 Task: Find connections with filter location Itaboraí with filter topic #innovationwith filter profile language German with filter current company Alantra with filter school GALGOTIA S COLLEGE OF ENGINEERING AND TECHNOLOGY, GREATER NOIDA with filter industry Architectural and Structural Metal Manufacturing with filter service category Health Insurance with filter keywords title Heavy Equipment Operator
Action: Mouse moved to (622, 112)
Screenshot: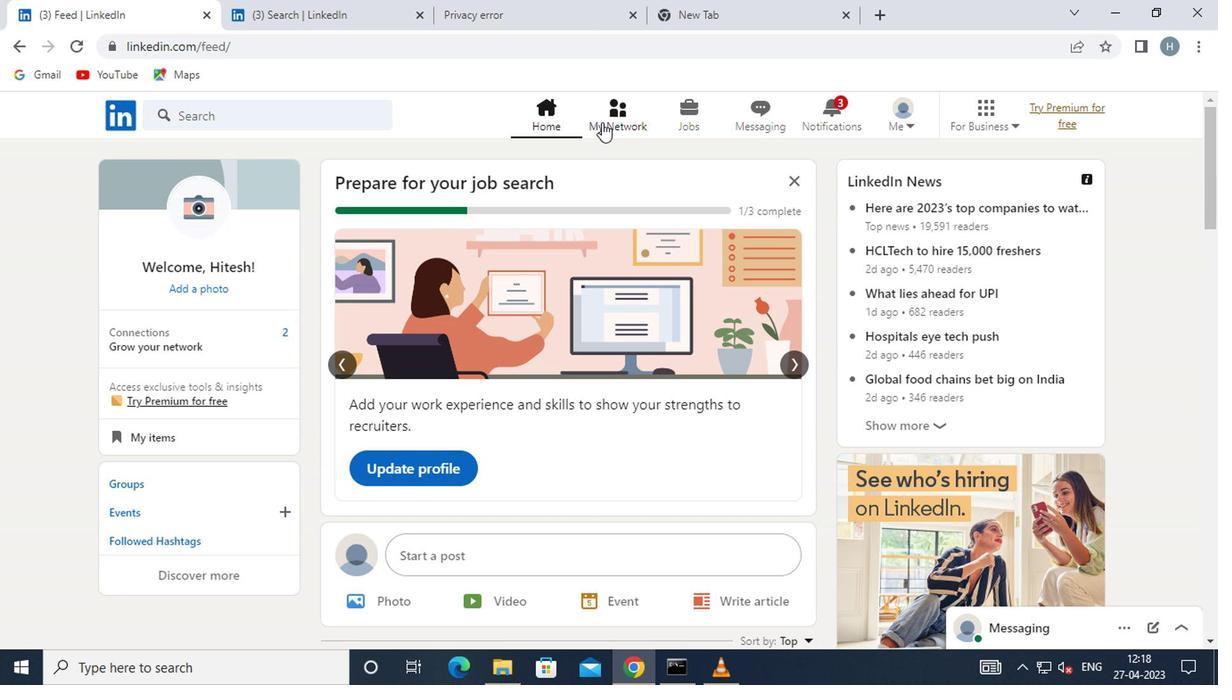 
Action: Mouse pressed left at (622, 112)
Screenshot: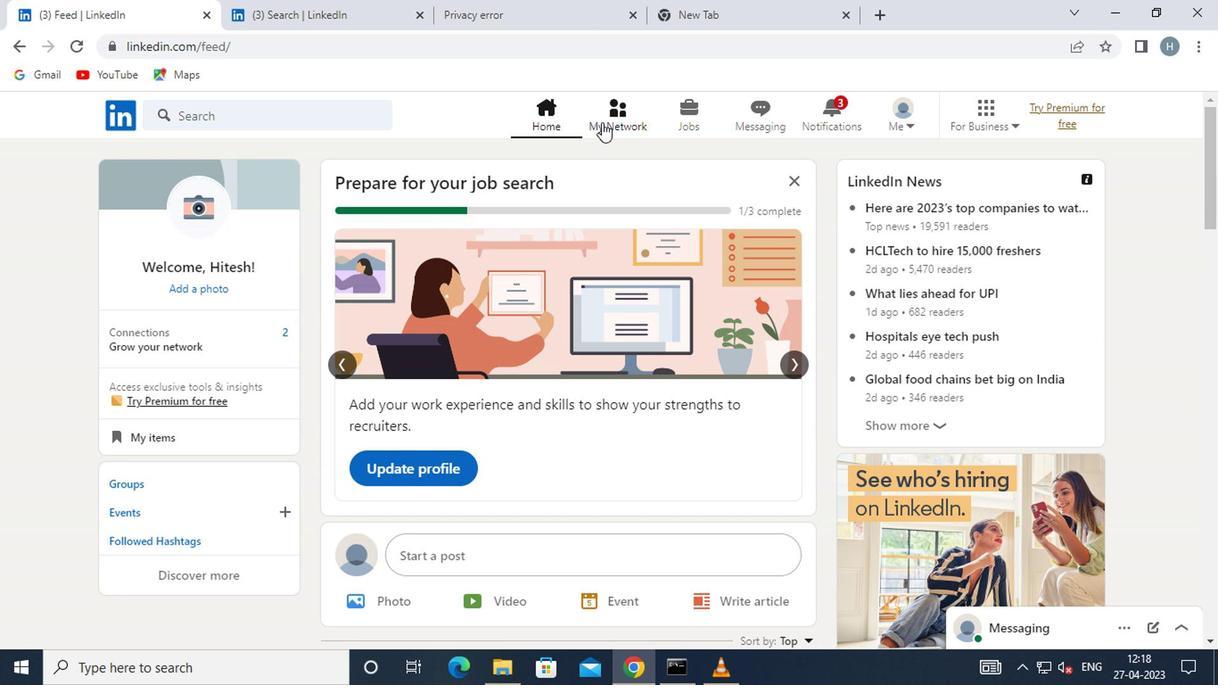 
Action: Mouse moved to (279, 210)
Screenshot: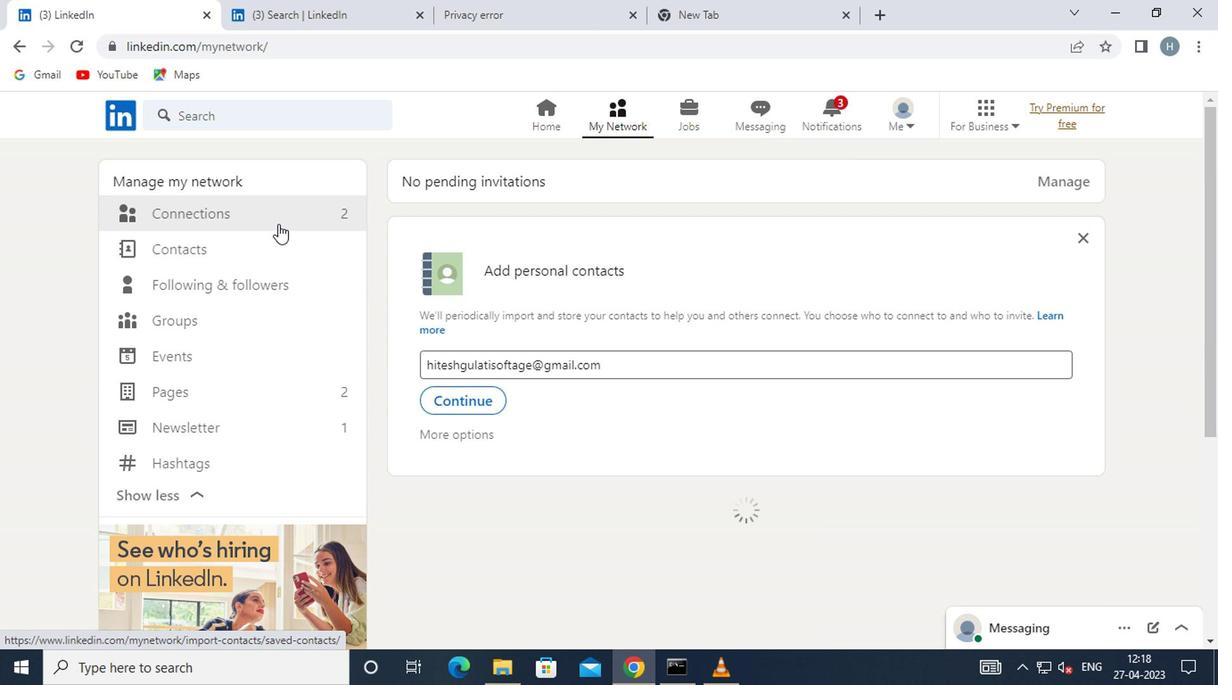 
Action: Mouse pressed left at (279, 210)
Screenshot: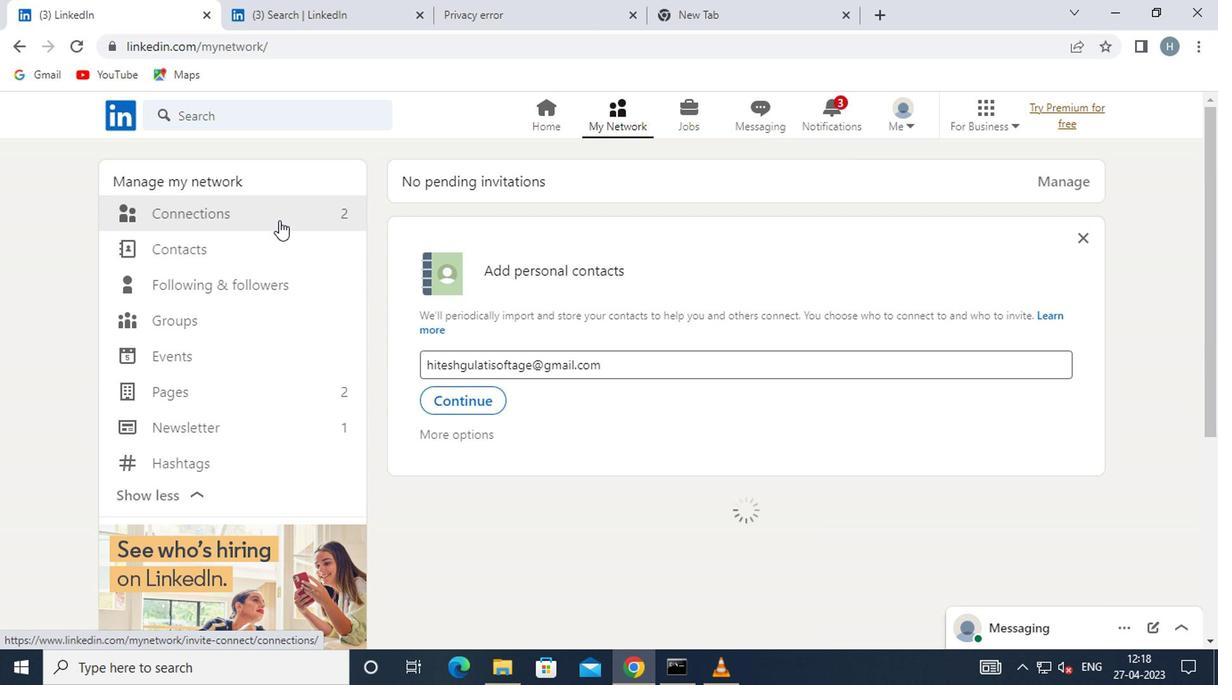 
Action: Mouse moved to (743, 211)
Screenshot: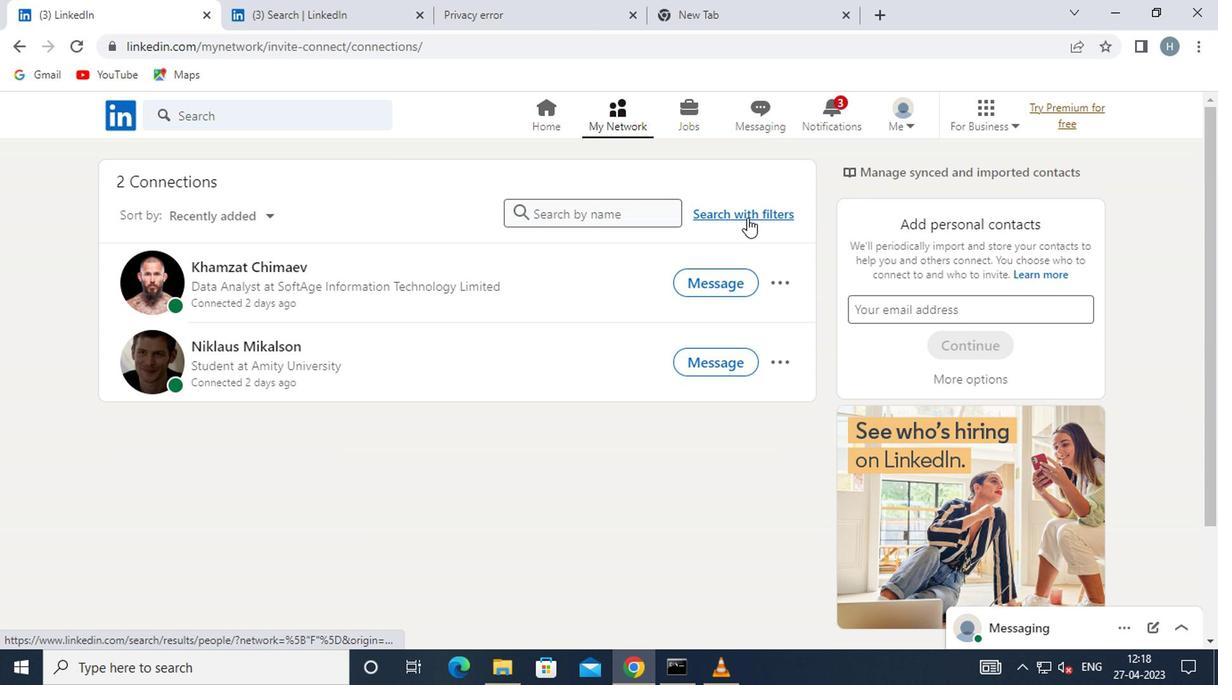 
Action: Mouse pressed left at (743, 211)
Screenshot: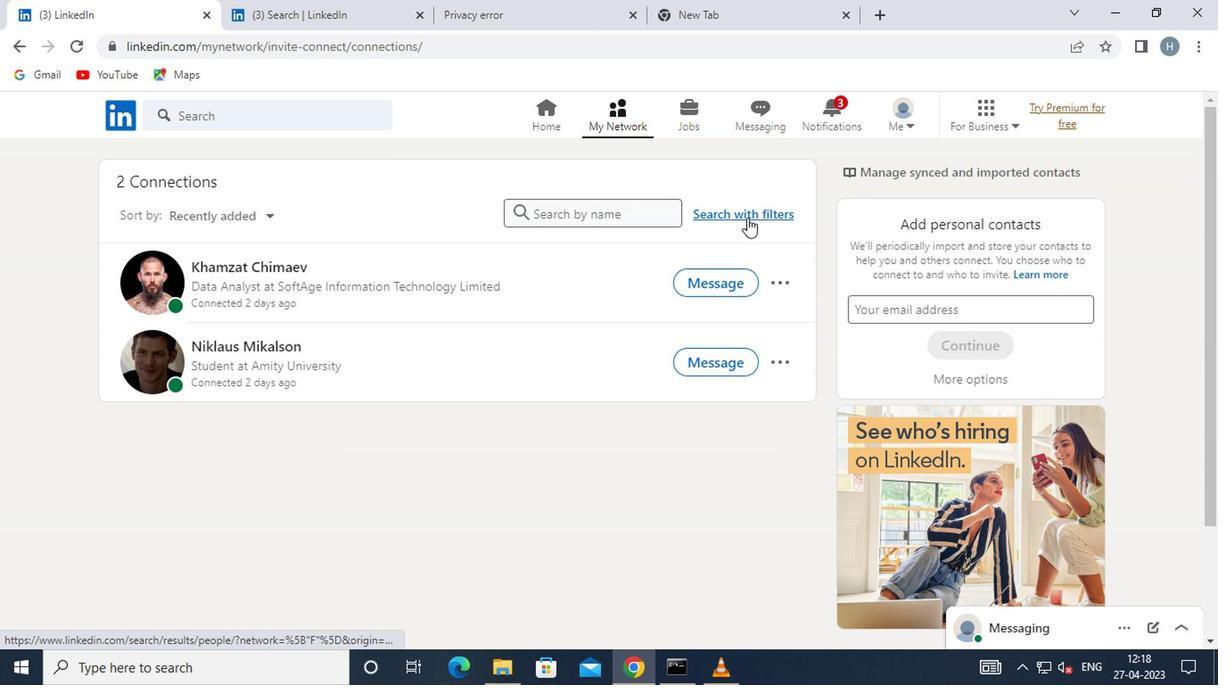 
Action: Mouse moved to (668, 161)
Screenshot: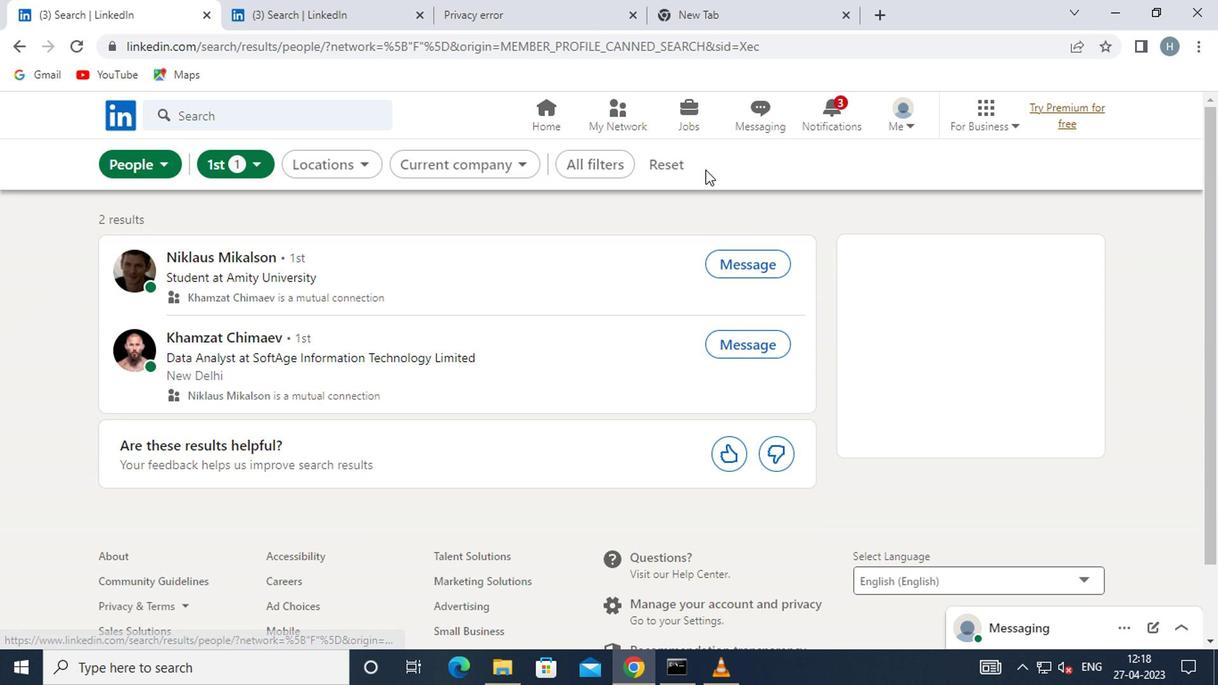 
Action: Mouse pressed left at (668, 161)
Screenshot: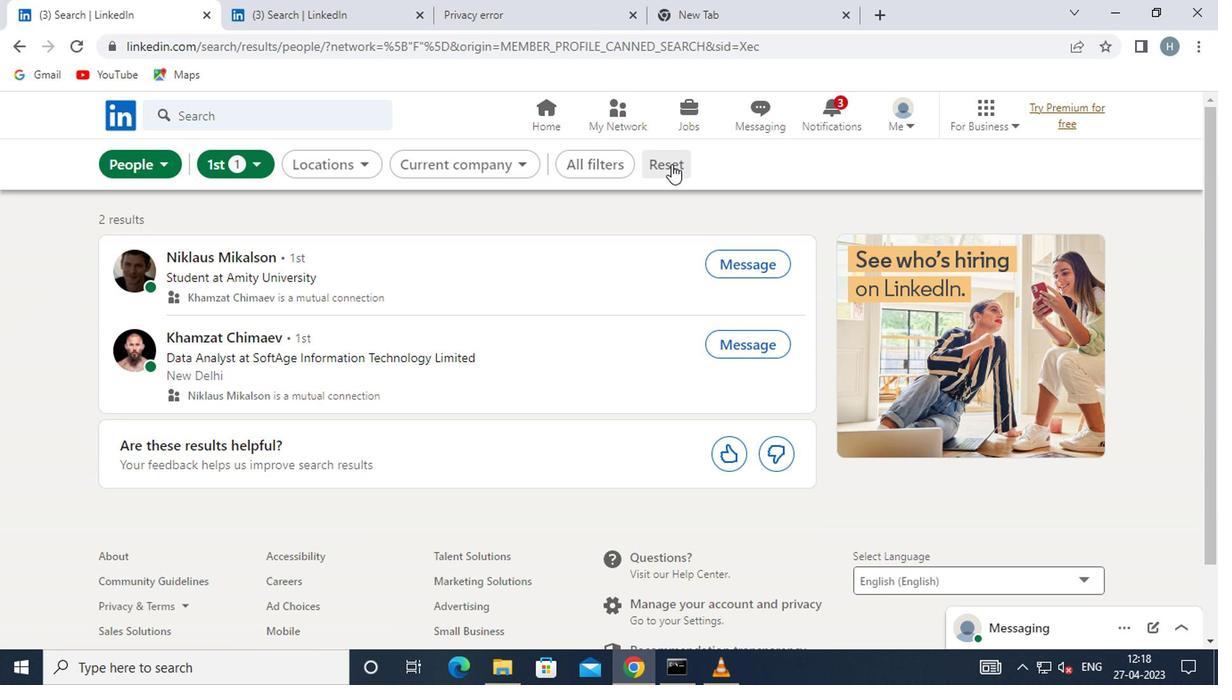 
Action: Mouse moved to (654, 161)
Screenshot: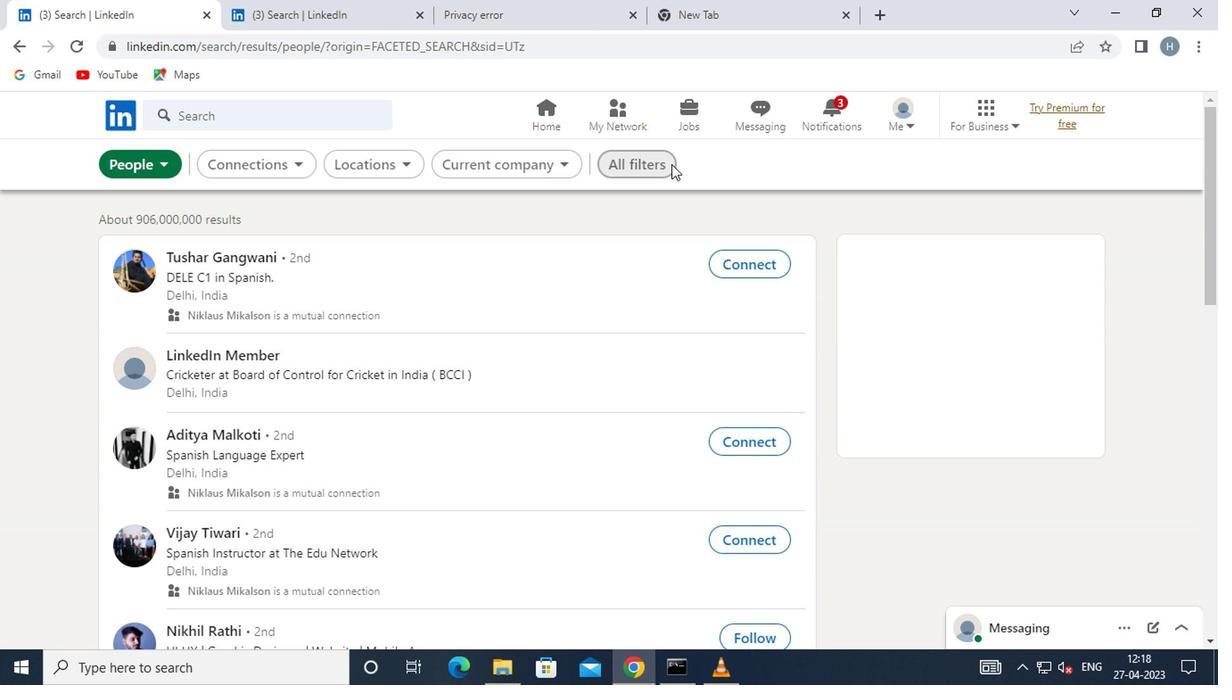 
Action: Mouse pressed left at (654, 161)
Screenshot: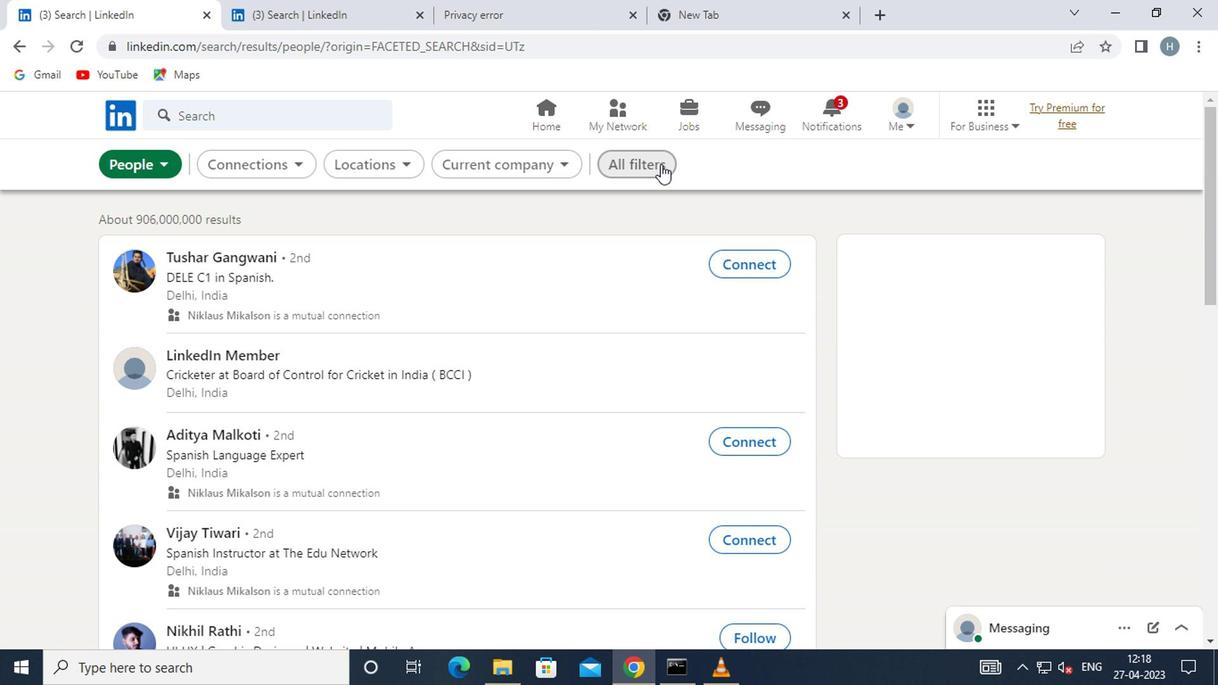 
Action: Mouse moved to (846, 290)
Screenshot: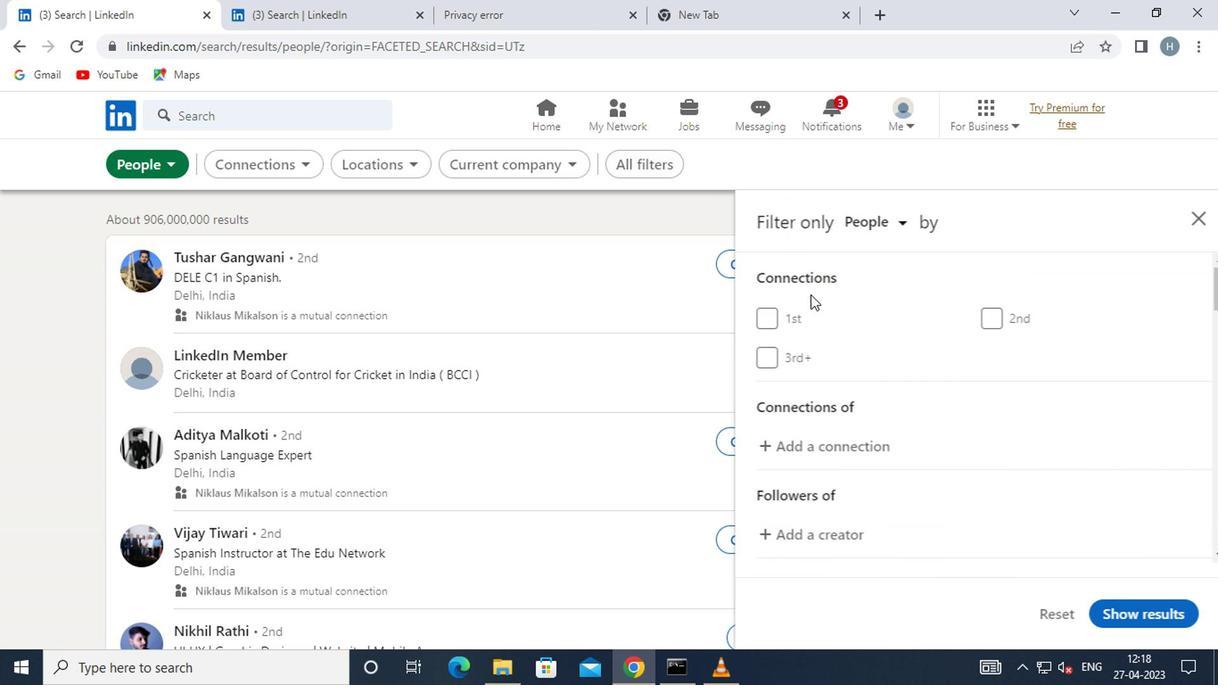 
Action: Mouse scrolled (846, 290) with delta (0, 0)
Screenshot: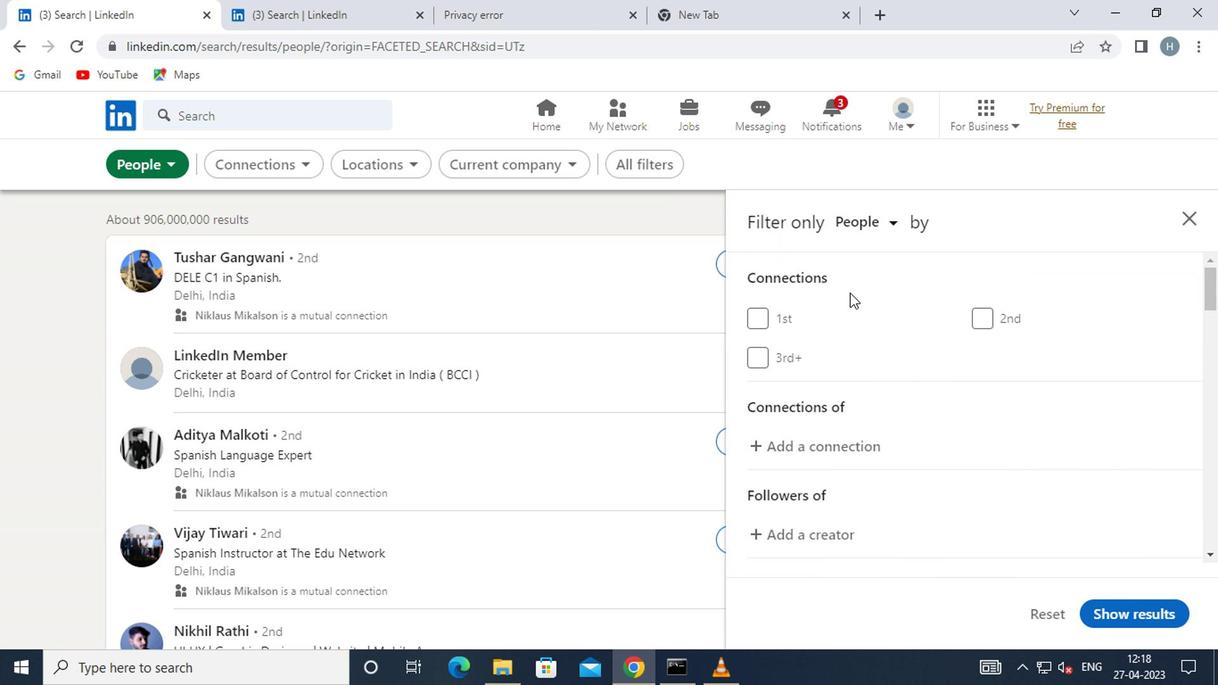 
Action: Mouse moved to (846, 294)
Screenshot: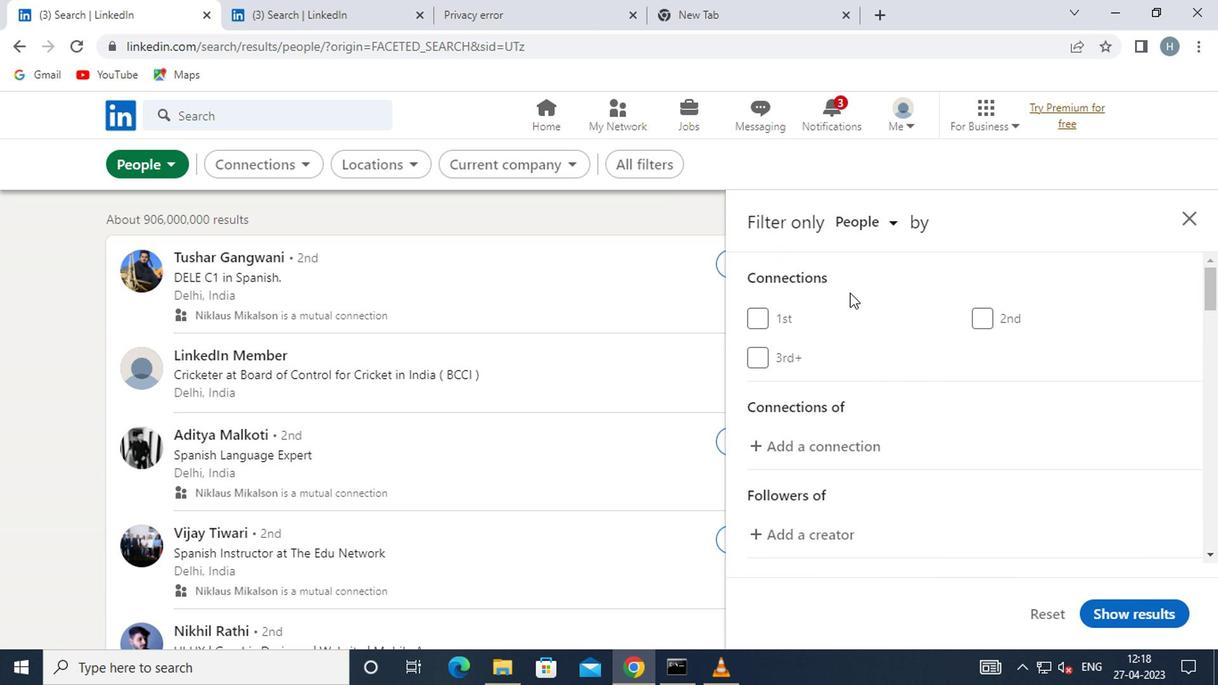 
Action: Mouse scrolled (846, 293) with delta (0, 0)
Screenshot: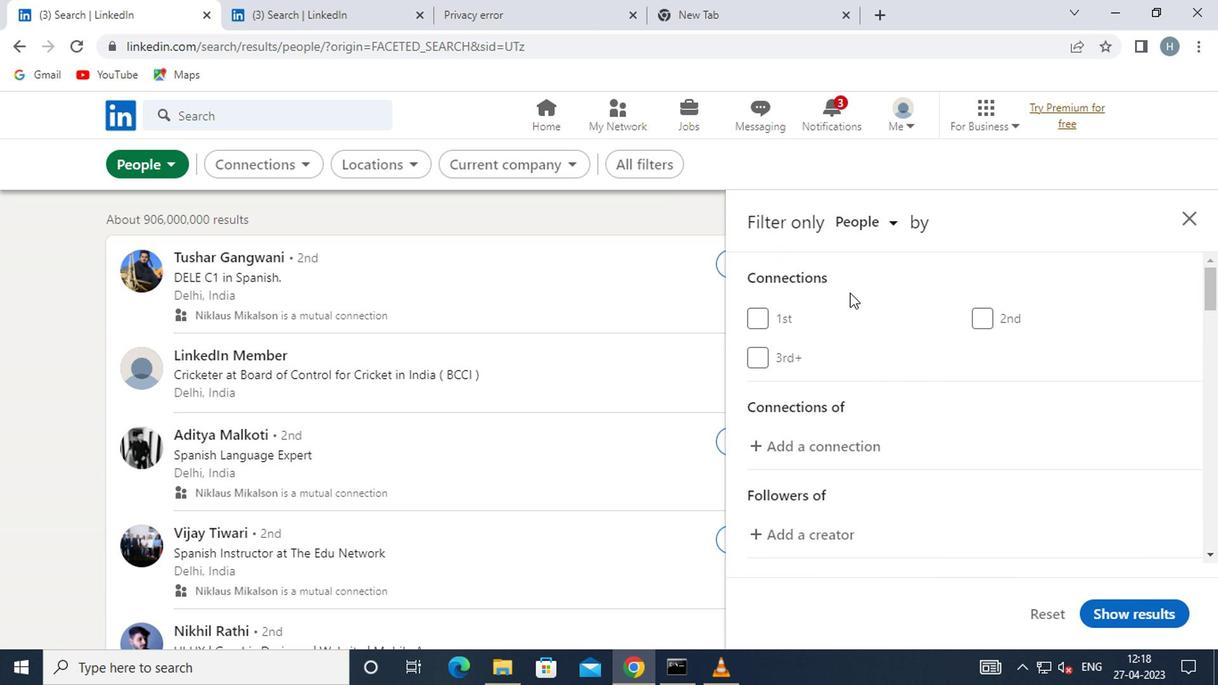 
Action: Mouse scrolled (846, 293) with delta (0, 0)
Screenshot: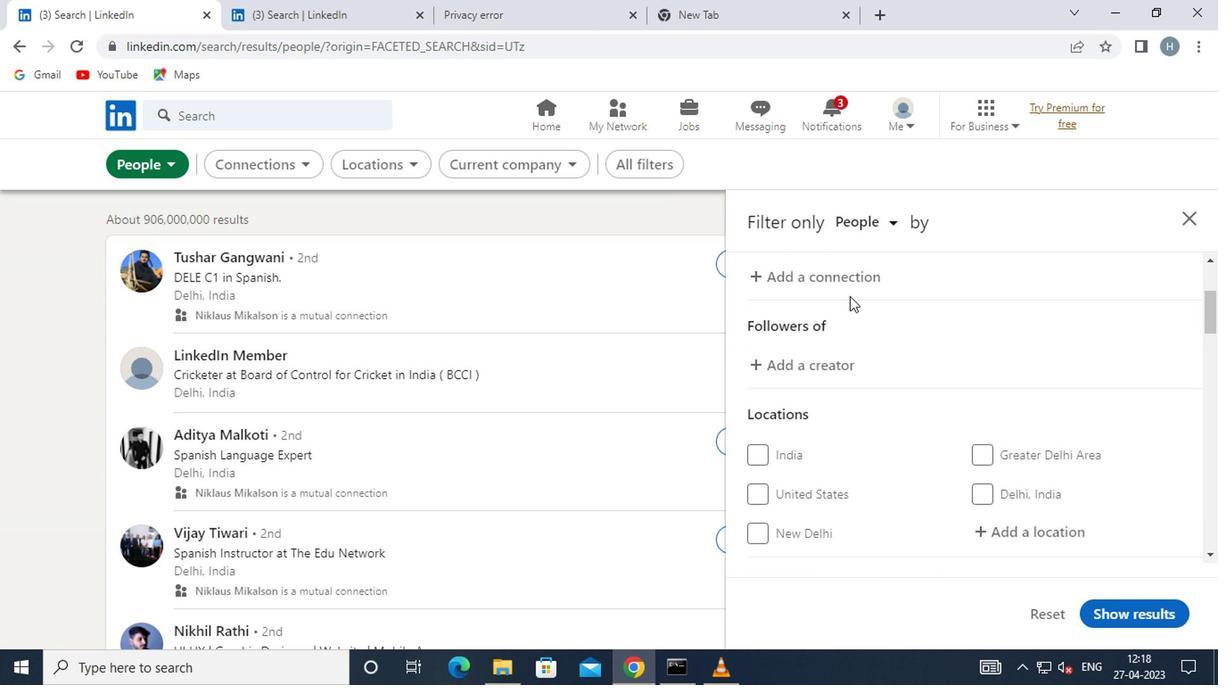 
Action: Mouse moved to (993, 431)
Screenshot: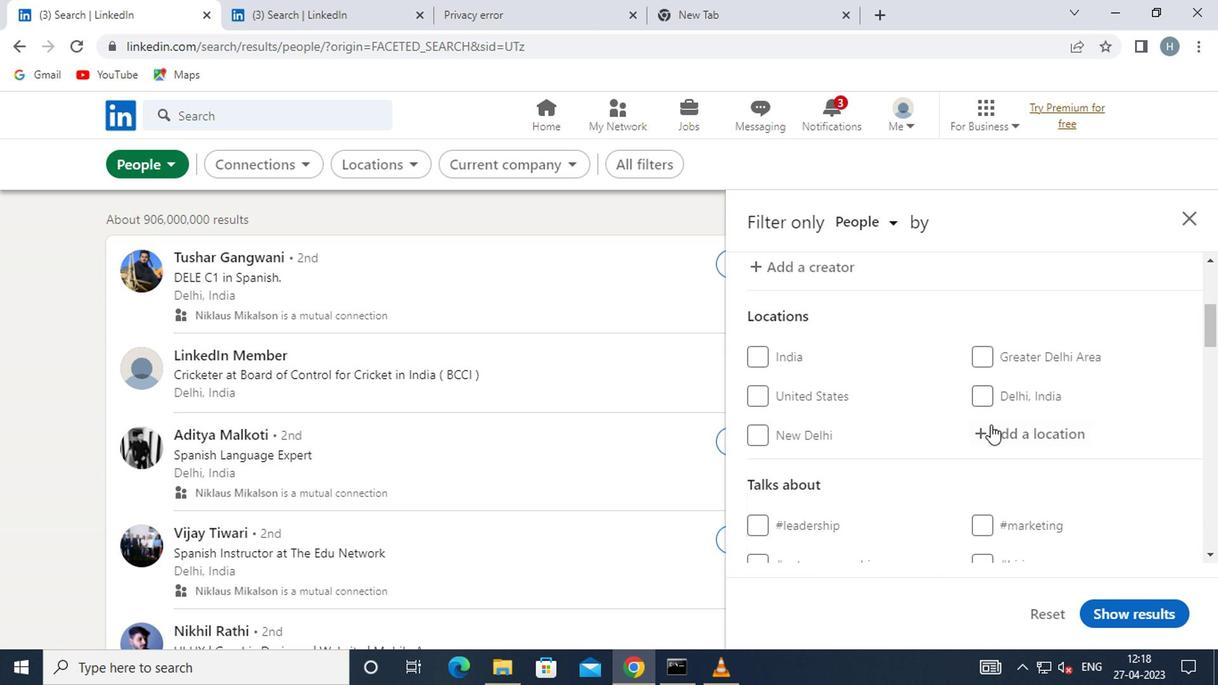 
Action: Mouse pressed left at (993, 431)
Screenshot: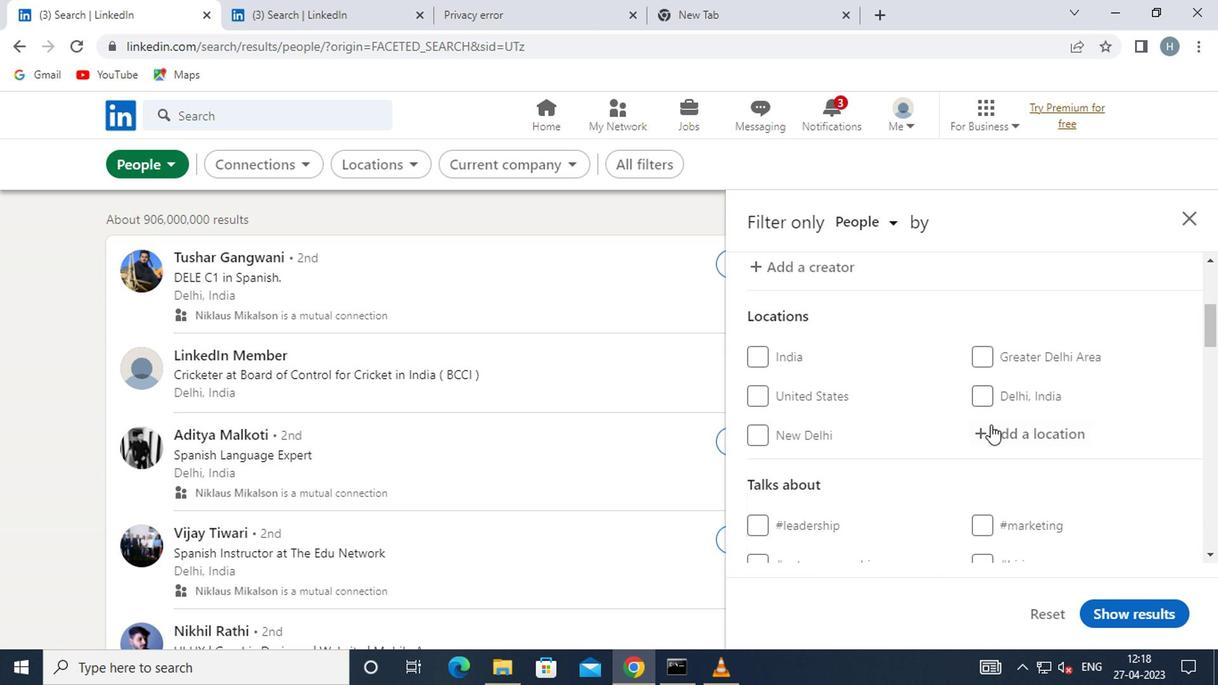 
Action: Mouse moved to (992, 431)
Screenshot: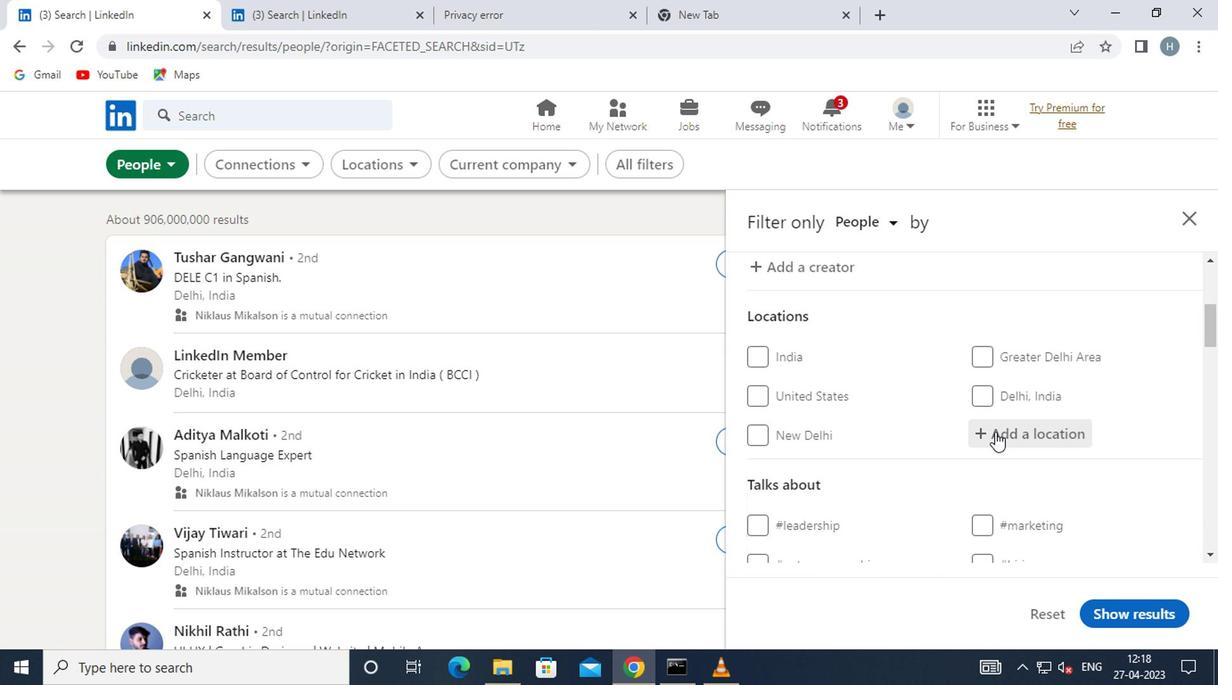
Action: Key pressed itaborai
Screenshot: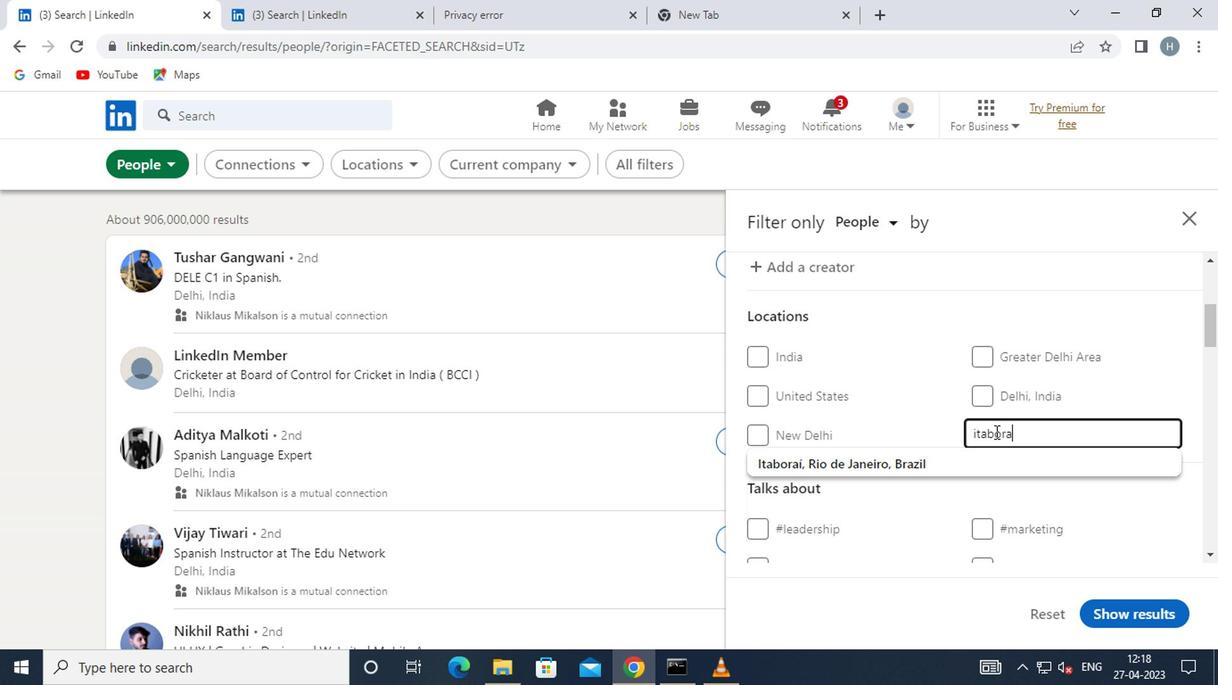 
Action: Mouse moved to (1163, 382)
Screenshot: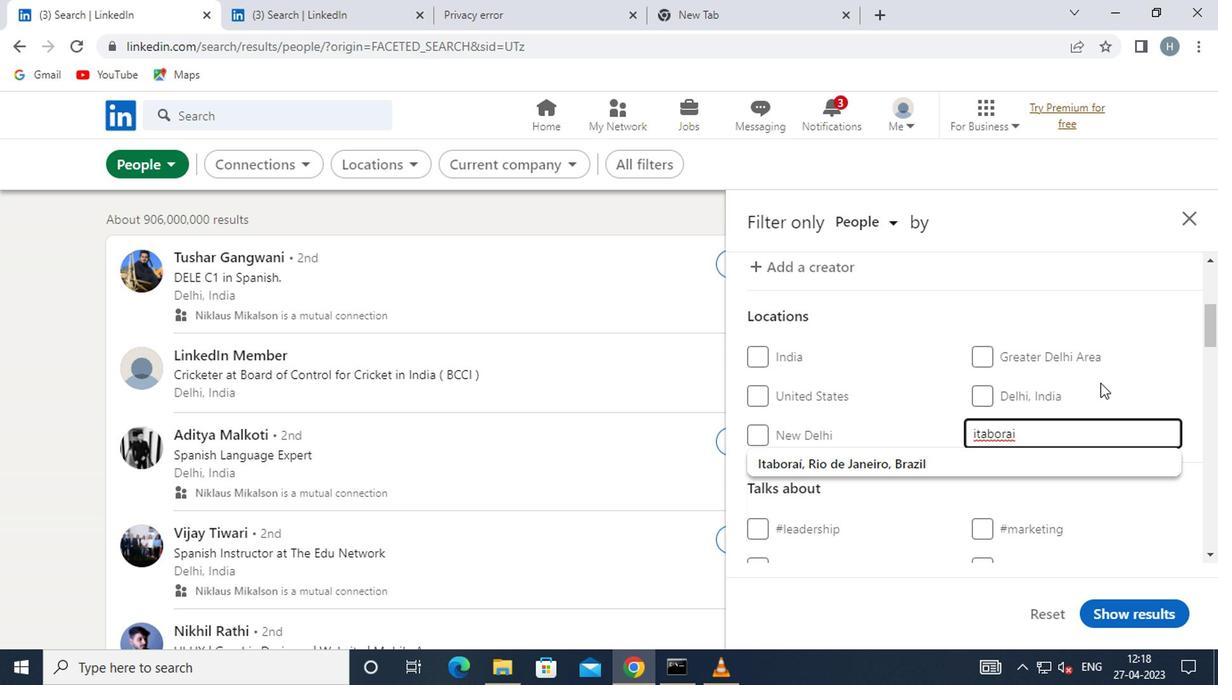 
Action: Mouse pressed left at (1163, 382)
Screenshot: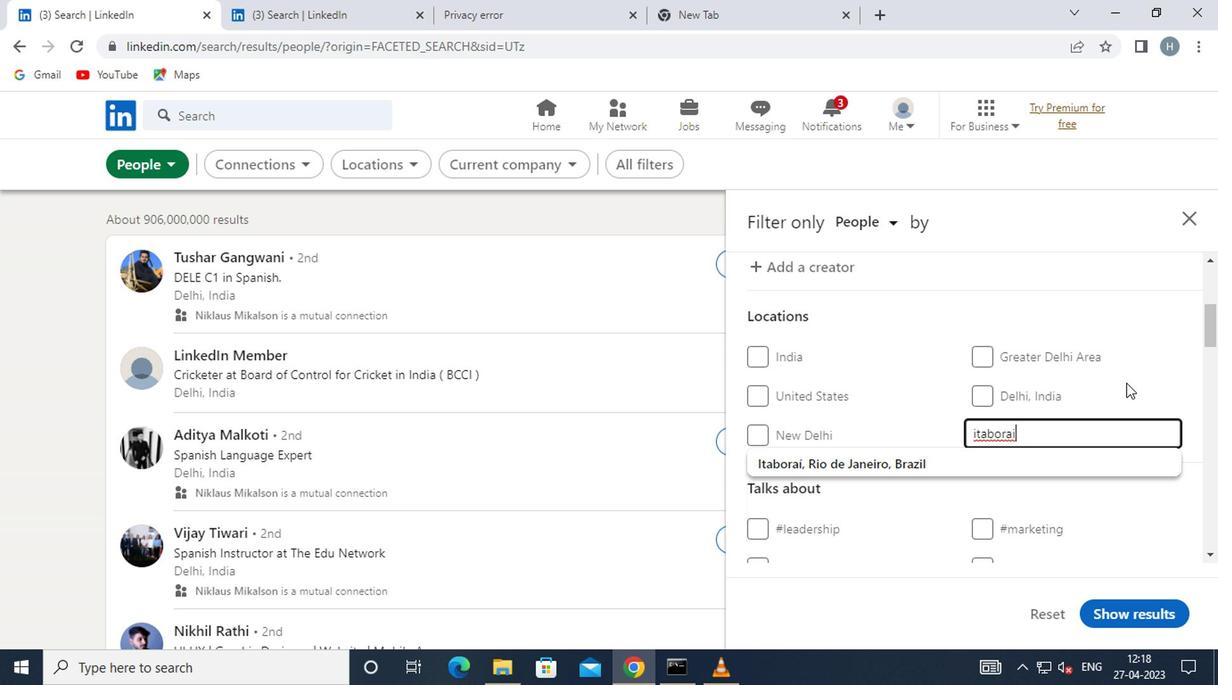 
Action: Mouse moved to (1108, 376)
Screenshot: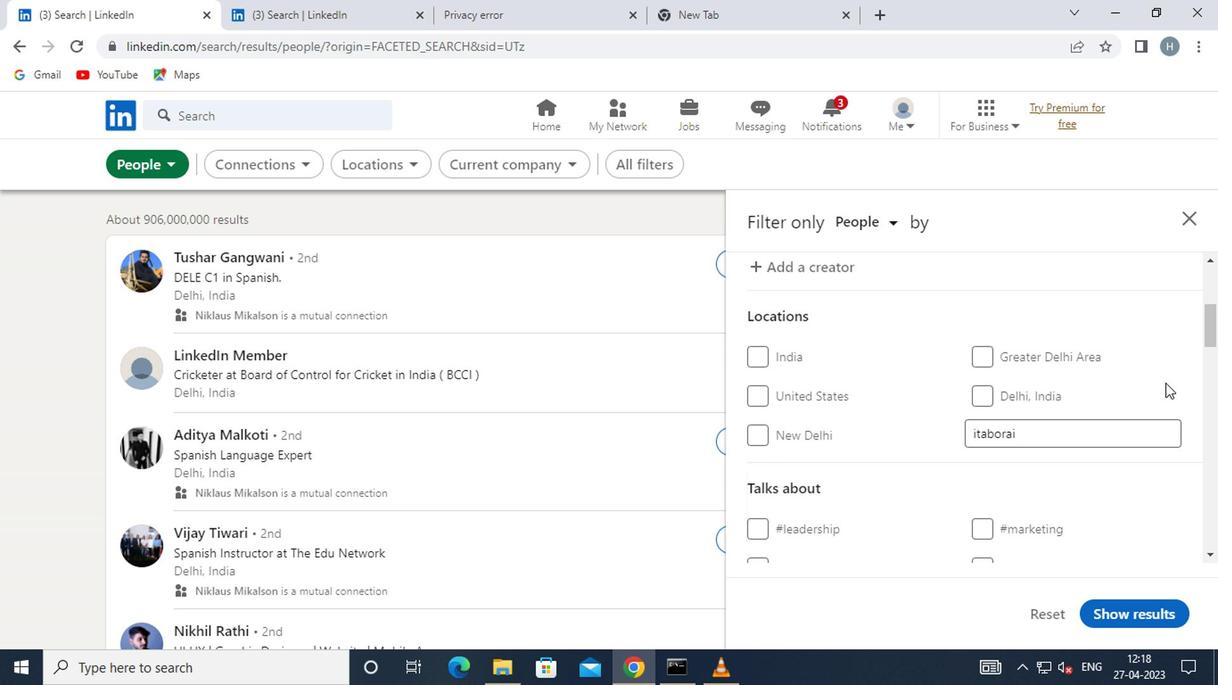 
Action: Mouse scrolled (1108, 375) with delta (0, 0)
Screenshot: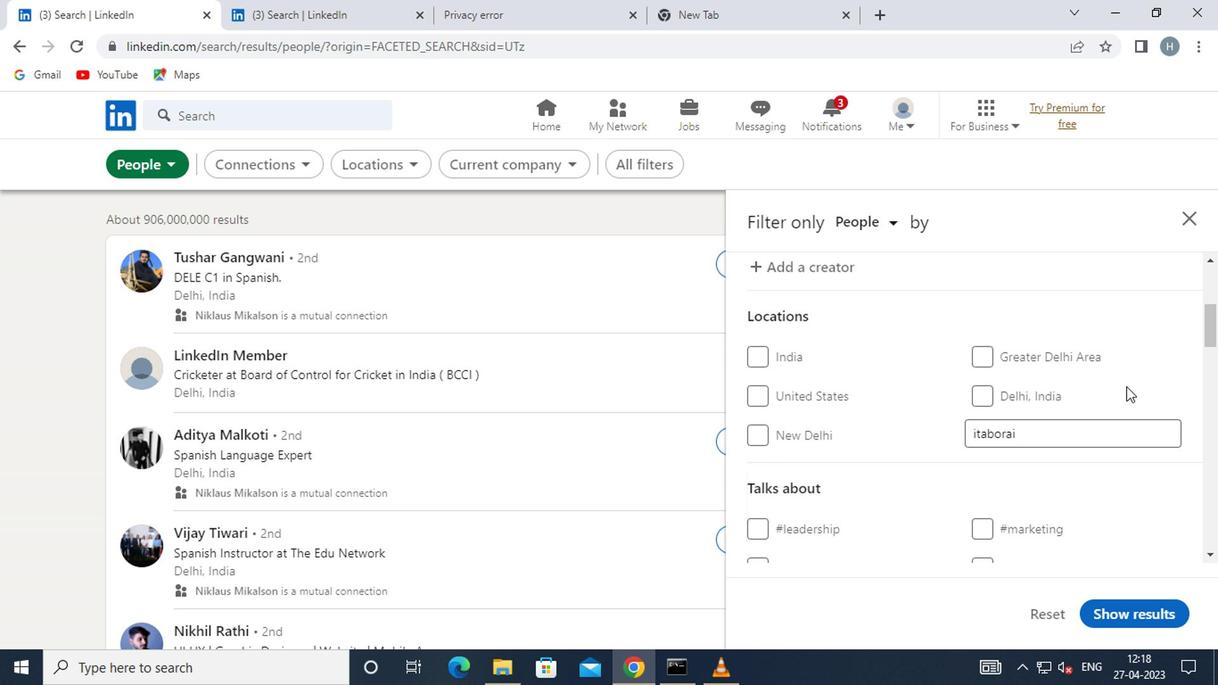 
Action: Mouse moved to (1107, 376)
Screenshot: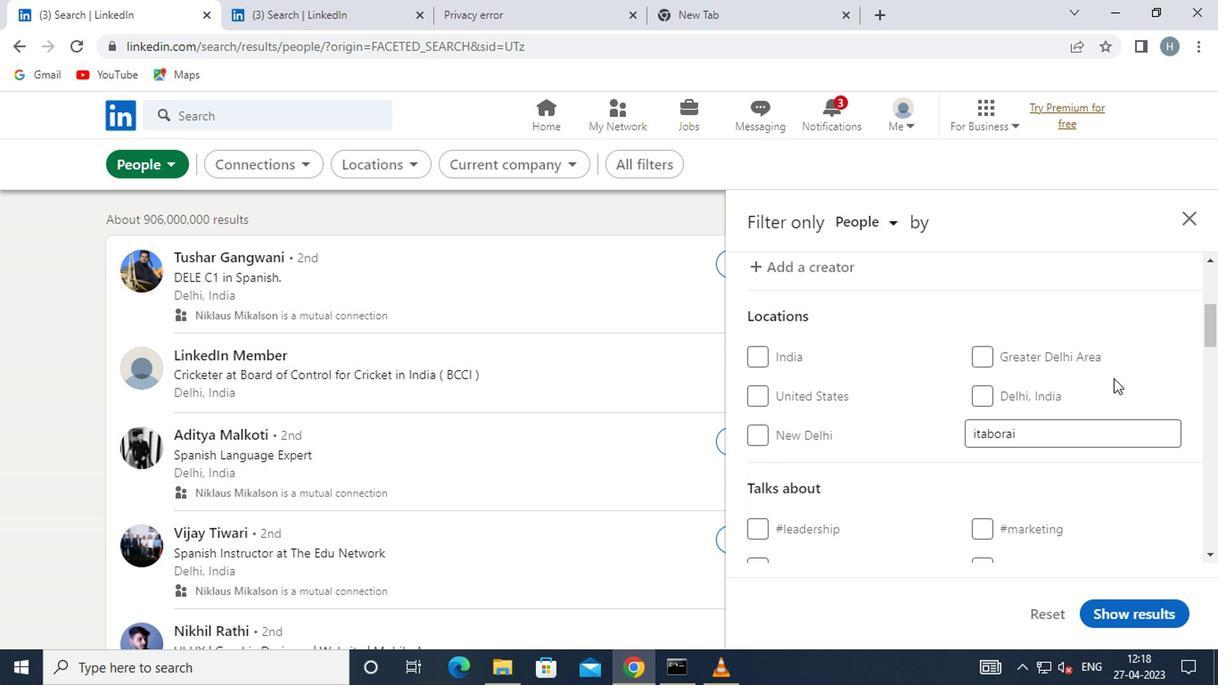 
Action: Mouse scrolled (1107, 375) with delta (0, 0)
Screenshot: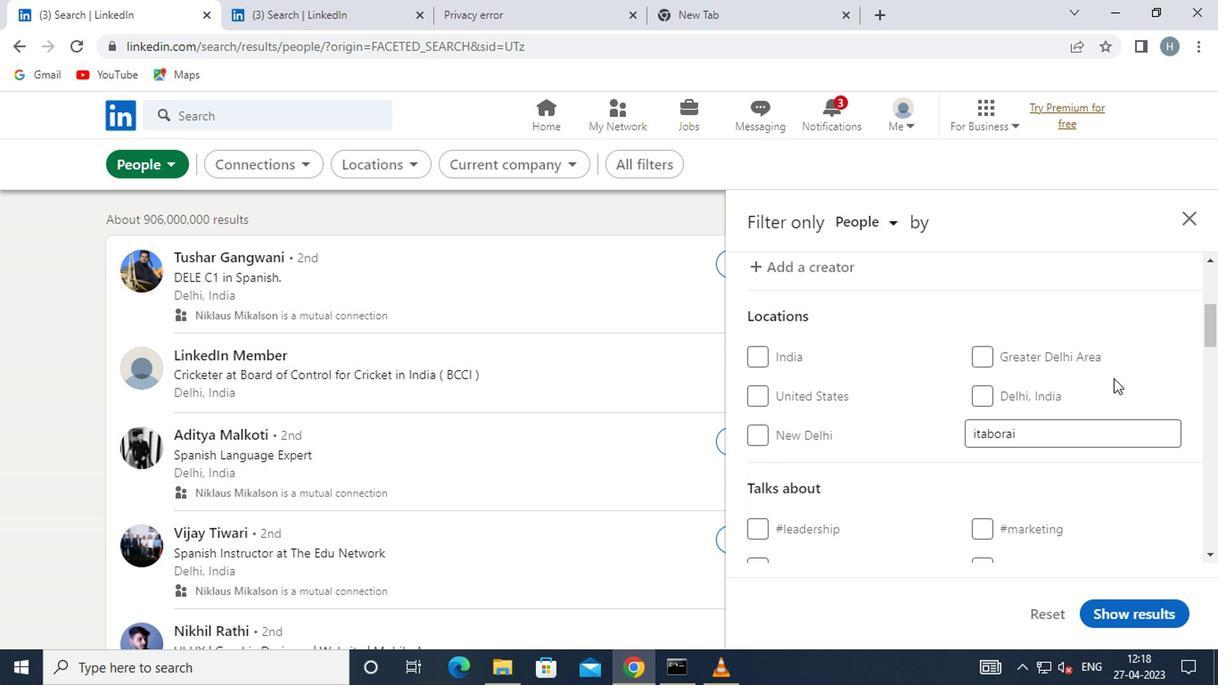 
Action: Mouse moved to (1106, 376)
Screenshot: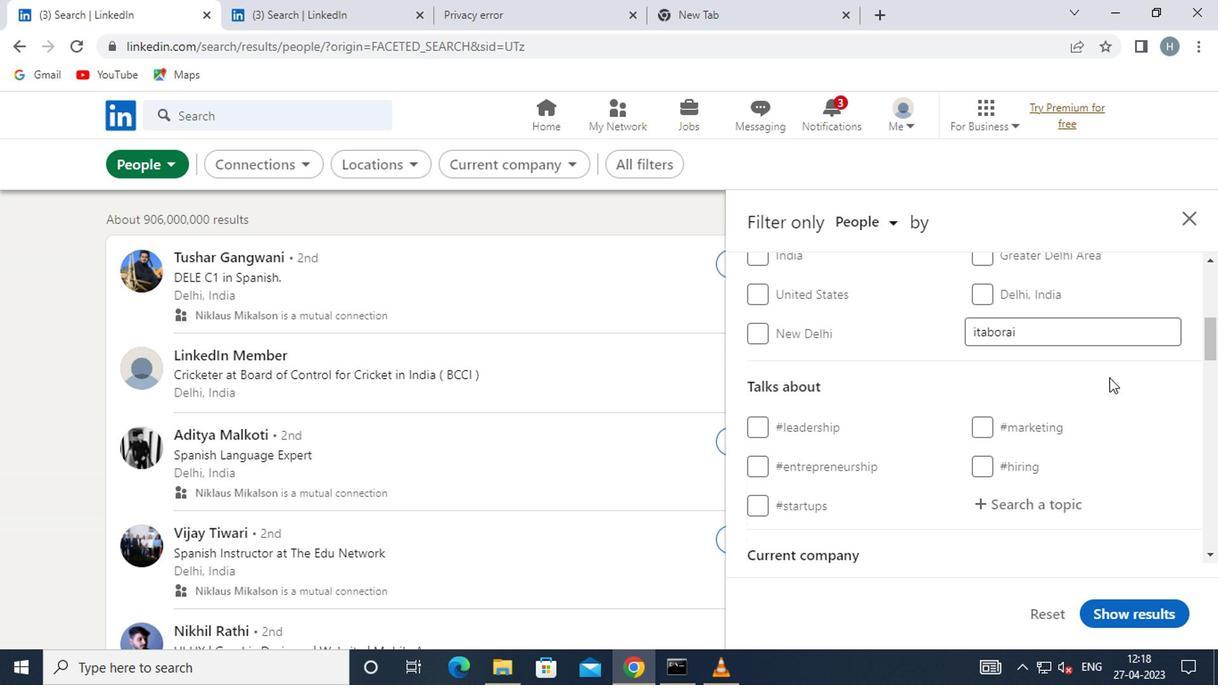 
Action: Mouse scrolled (1106, 375) with delta (0, 0)
Screenshot: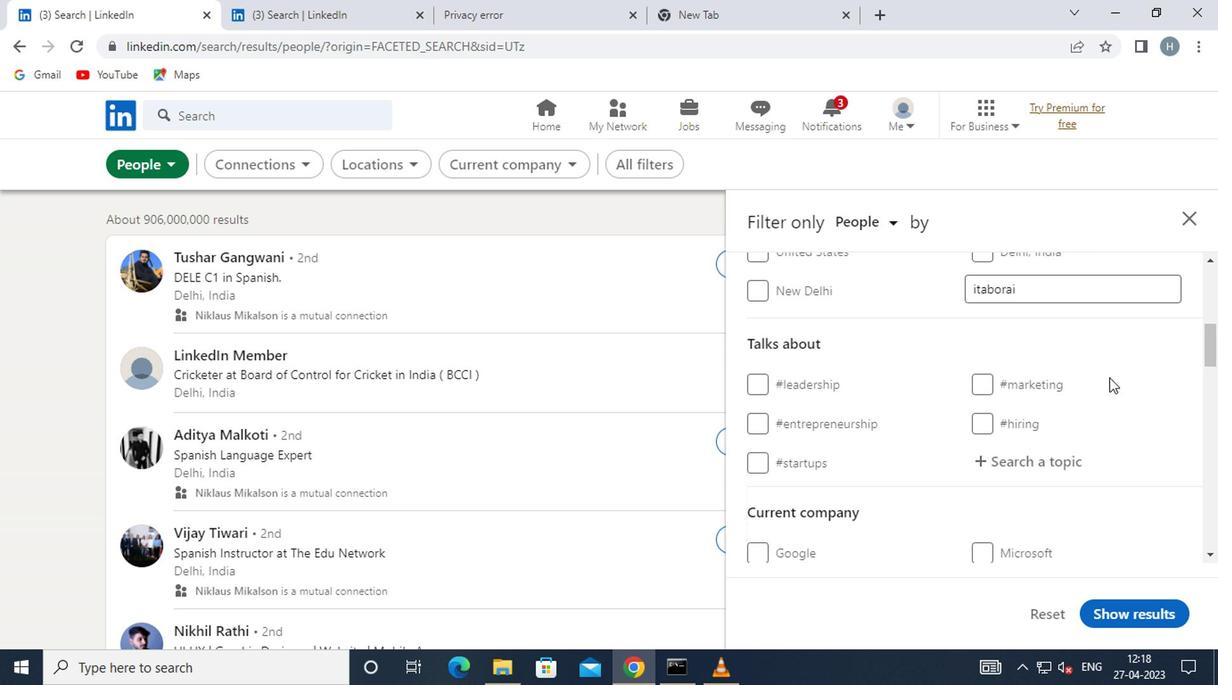 
Action: Mouse moved to (1040, 337)
Screenshot: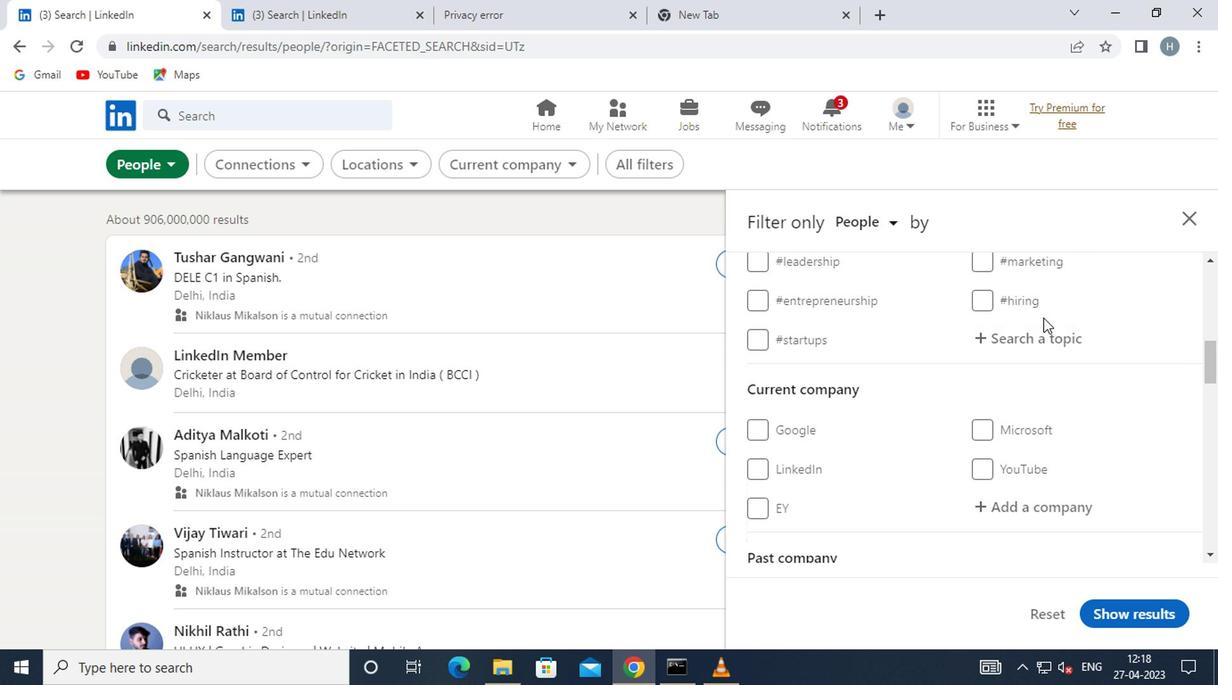 
Action: Mouse pressed left at (1040, 337)
Screenshot: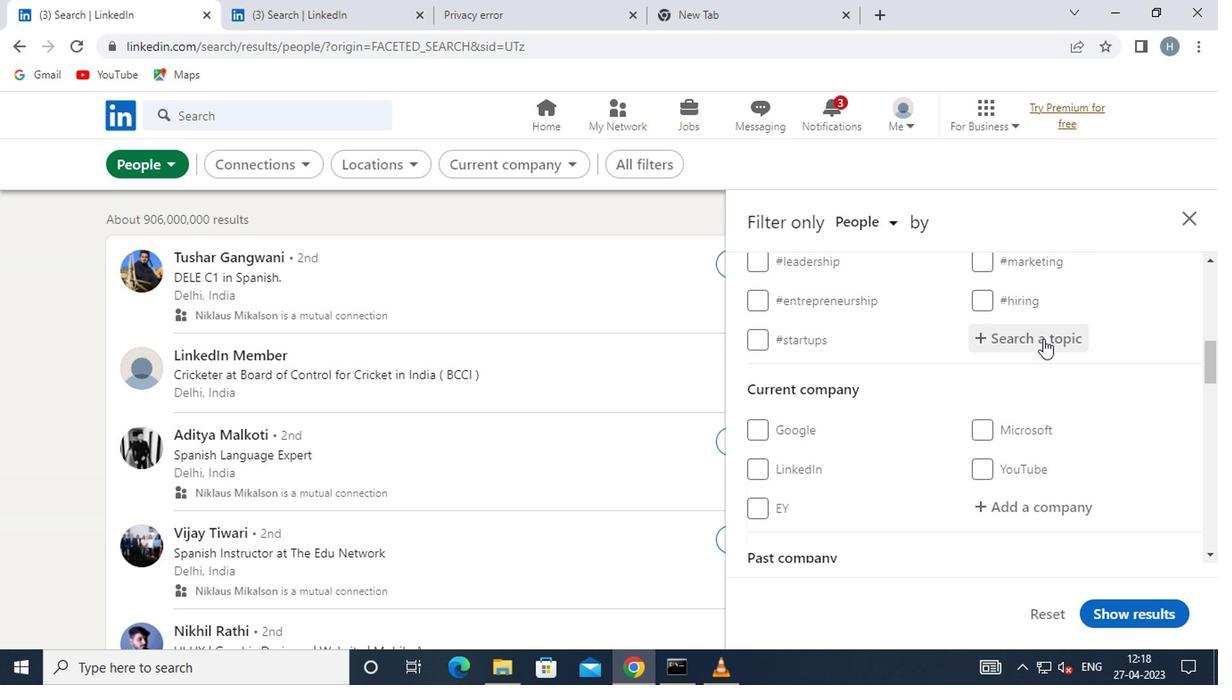 
Action: Mouse moved to (1040, 335)
Screenshot: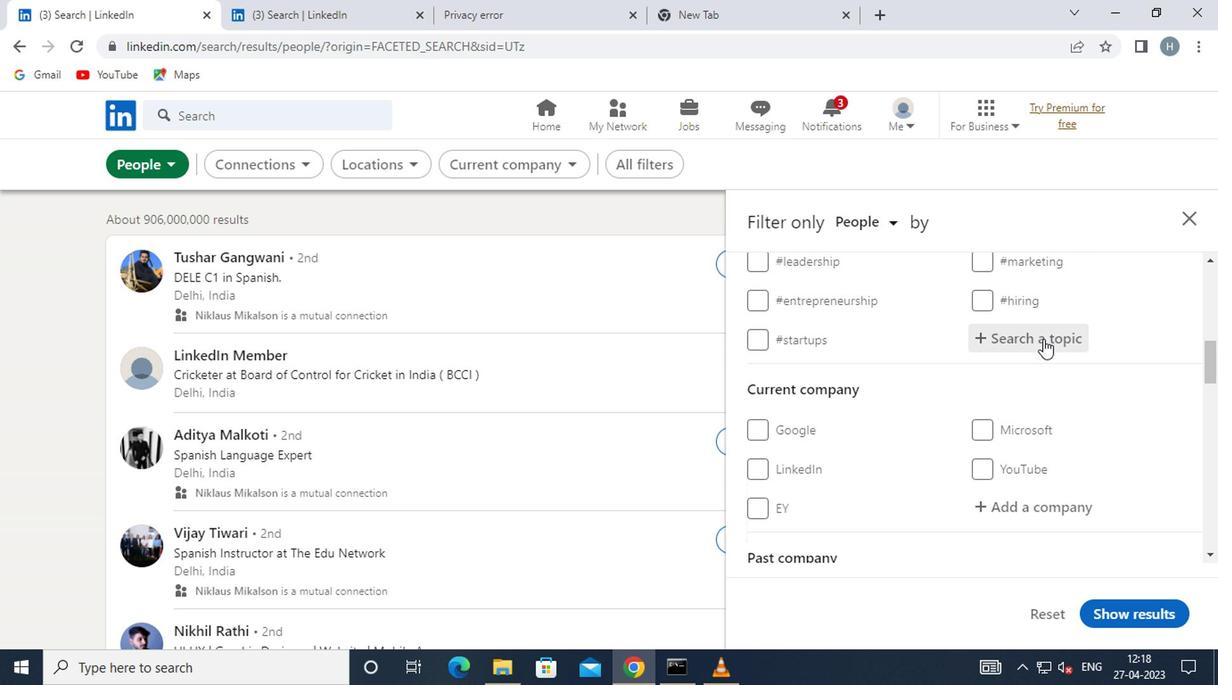 
Action: Key pressed <Key.shift><Key.shift>#INNOVATIONWITH
Screenshot: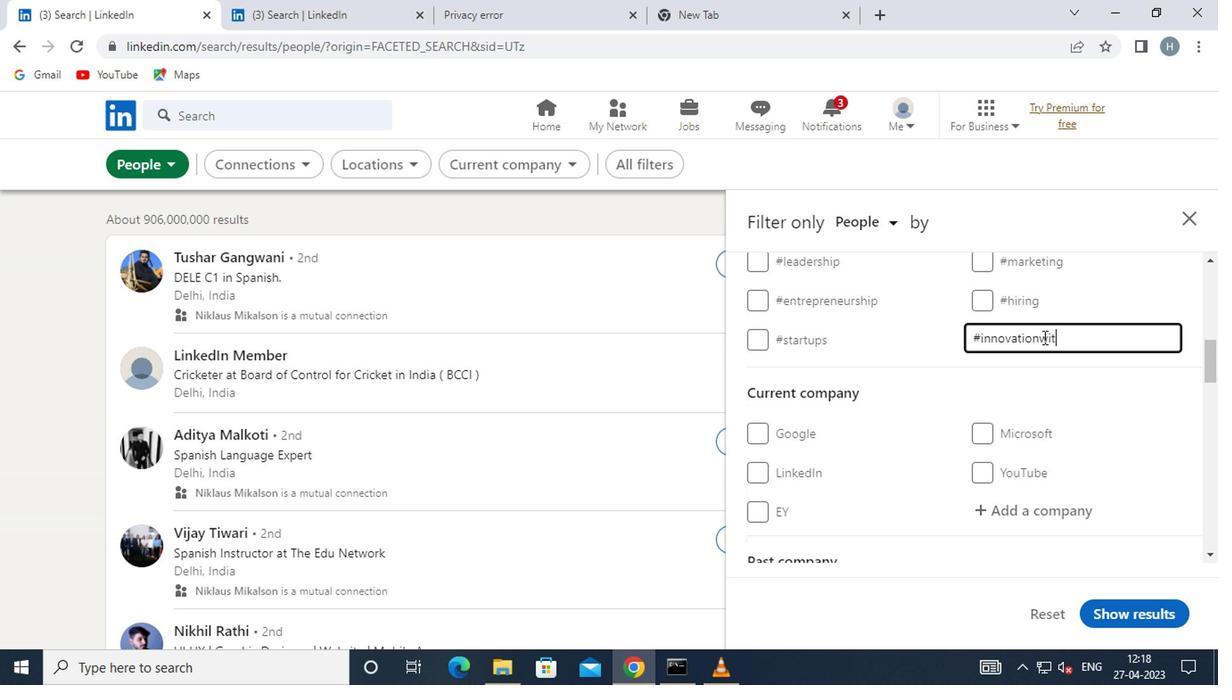 
Action: Mouse moved to (1121, 397)
Screenshot: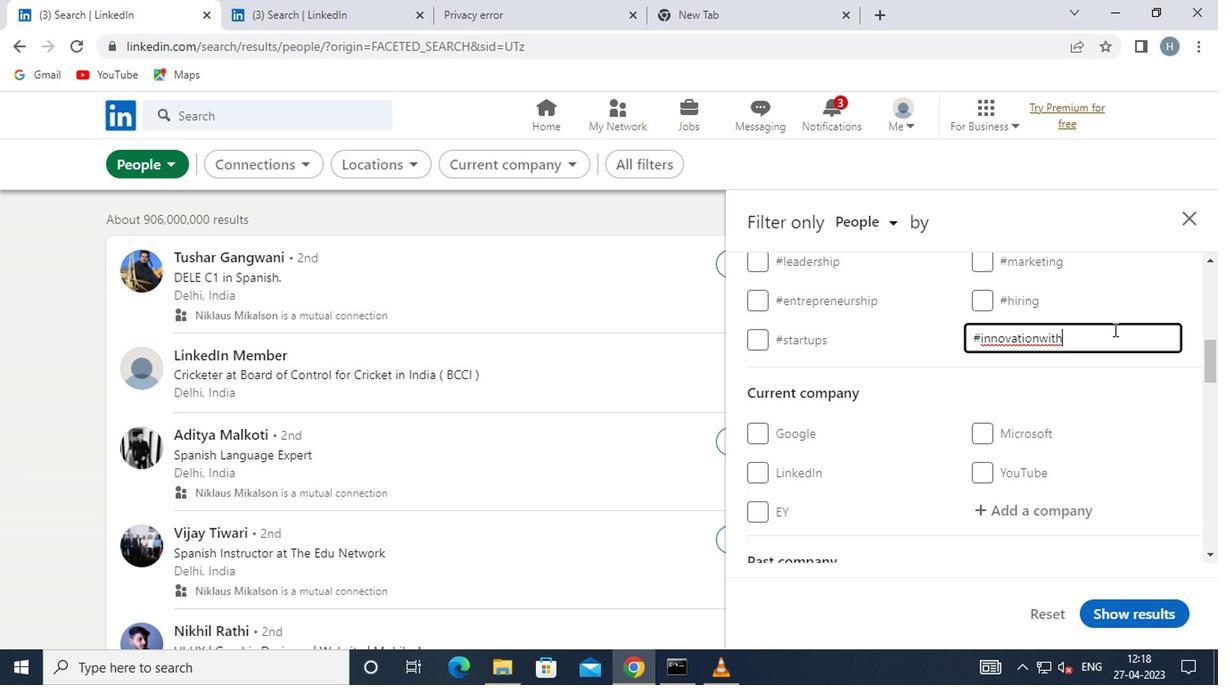 
Action: Mouse pressed left at (1121, 397)
Screenshot: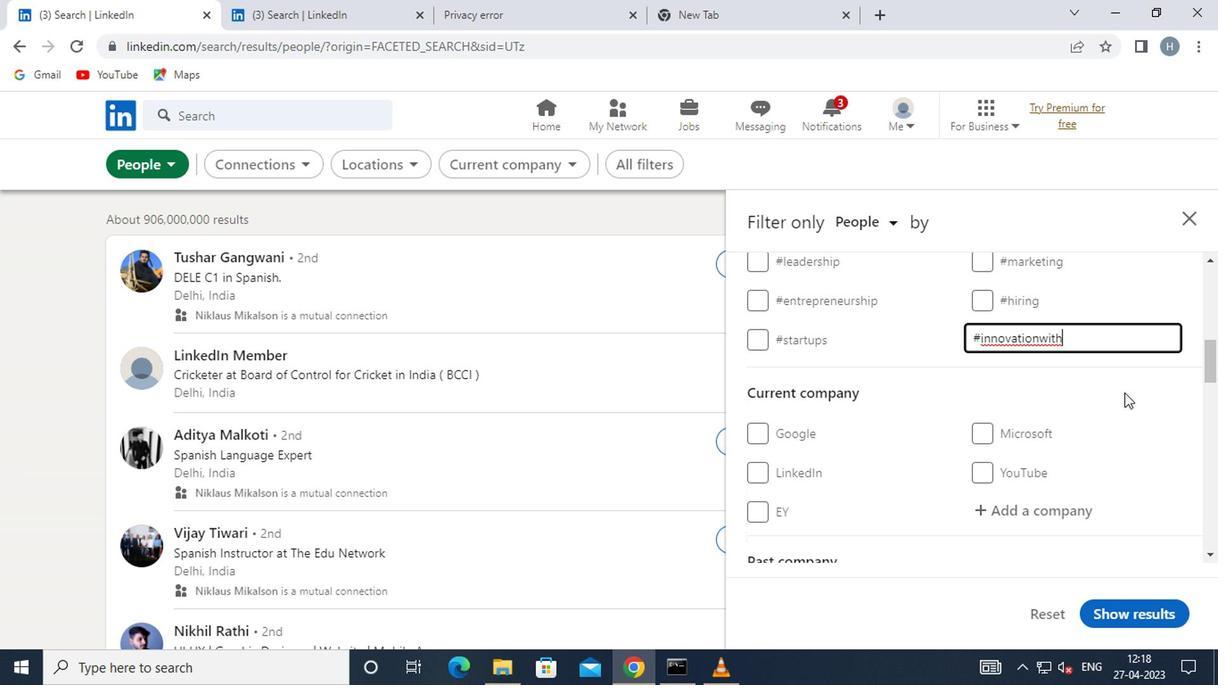 
Action: Mouse moved to (1113, 382)
Screenshot: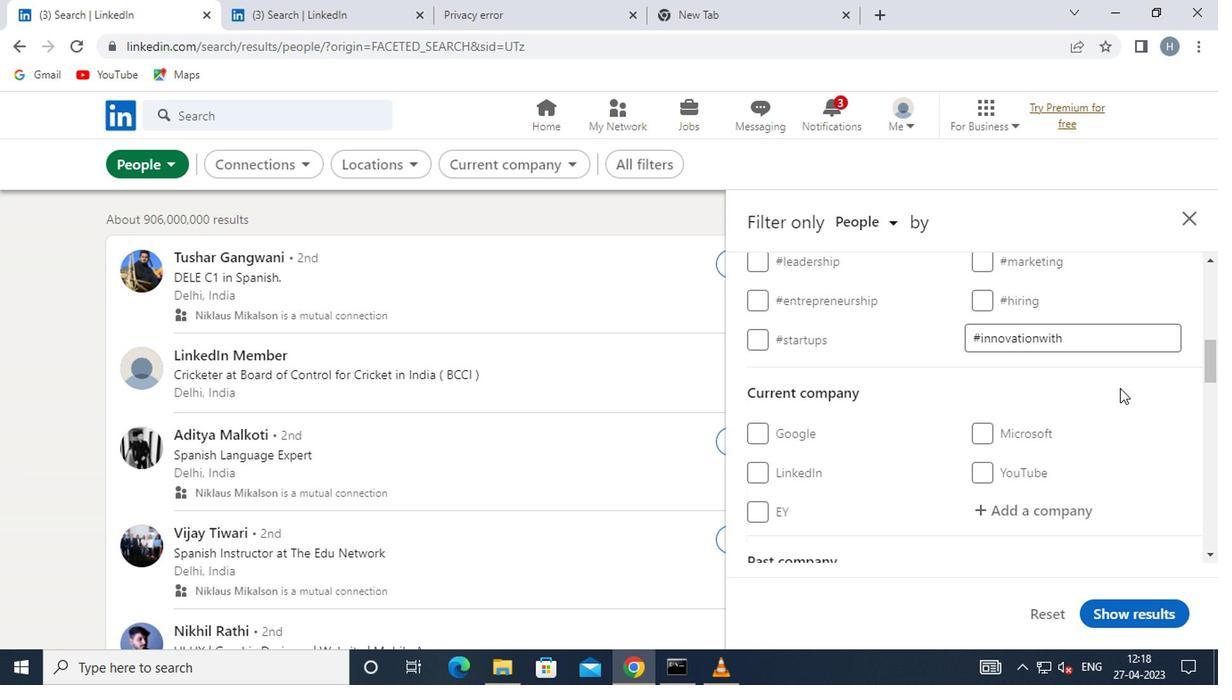 
Action: Mouse scrolled (1113, 382) with delta (0, 0)
Screenshot: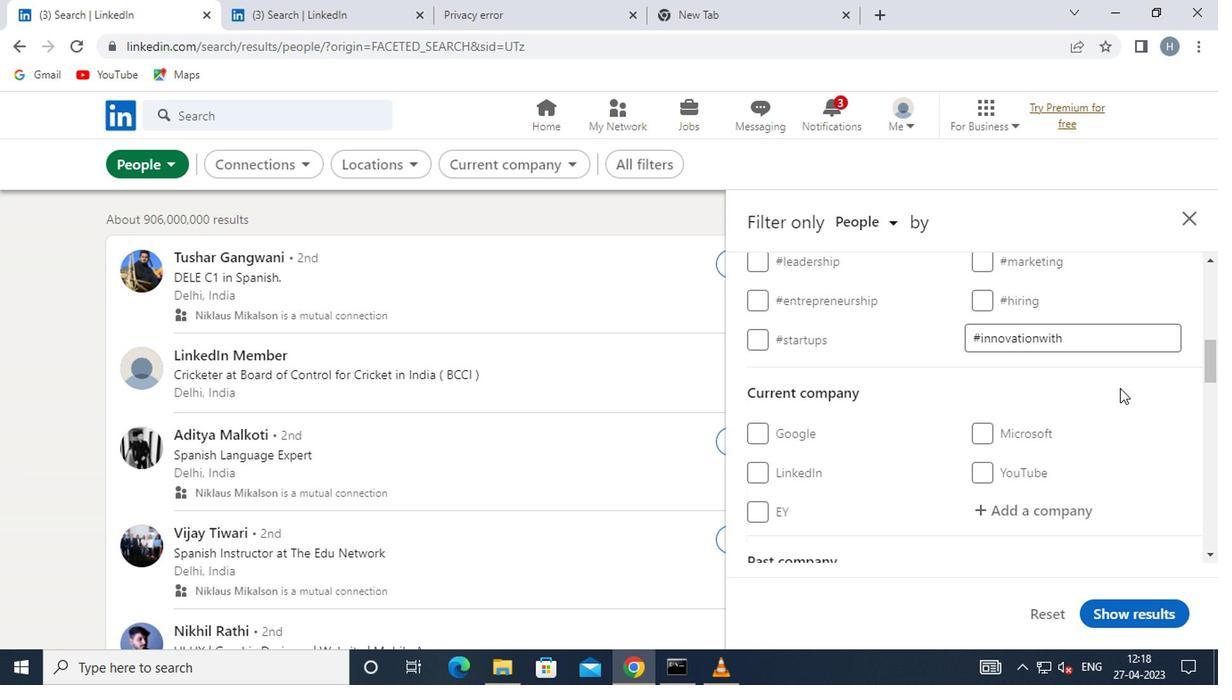 
Action: Mouse moved to (1060, 418)
Screenshot: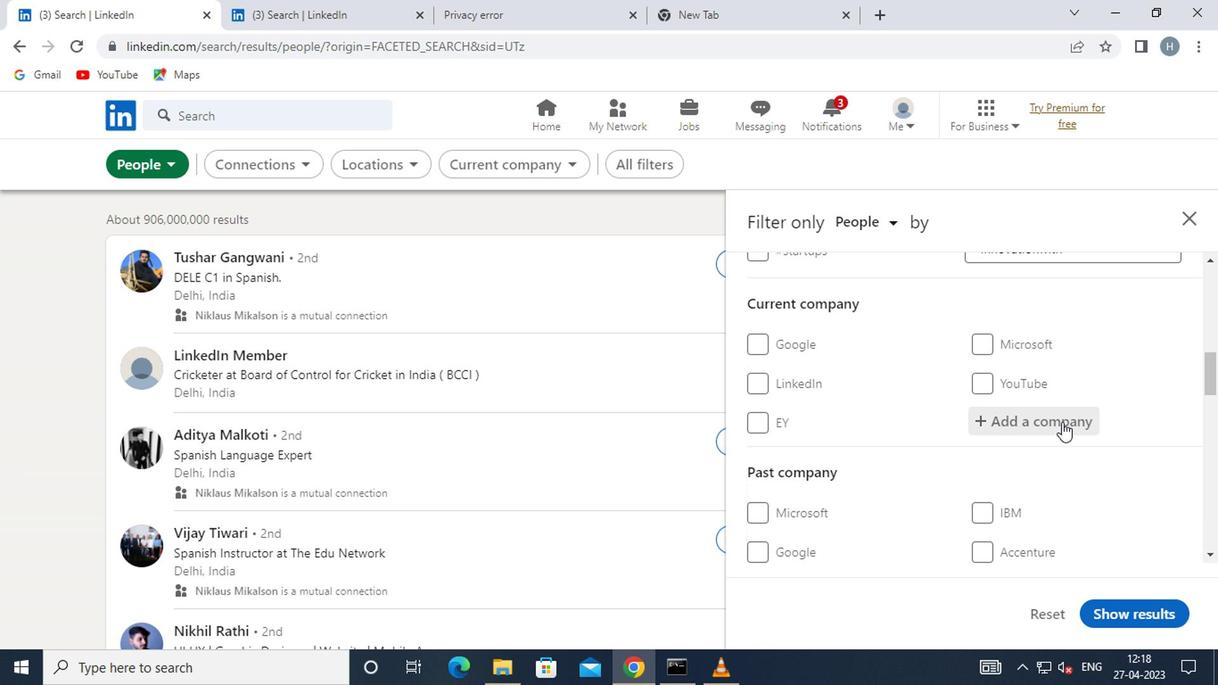 
Action: Mouse pressed left at (1060, 418)
Screenshot: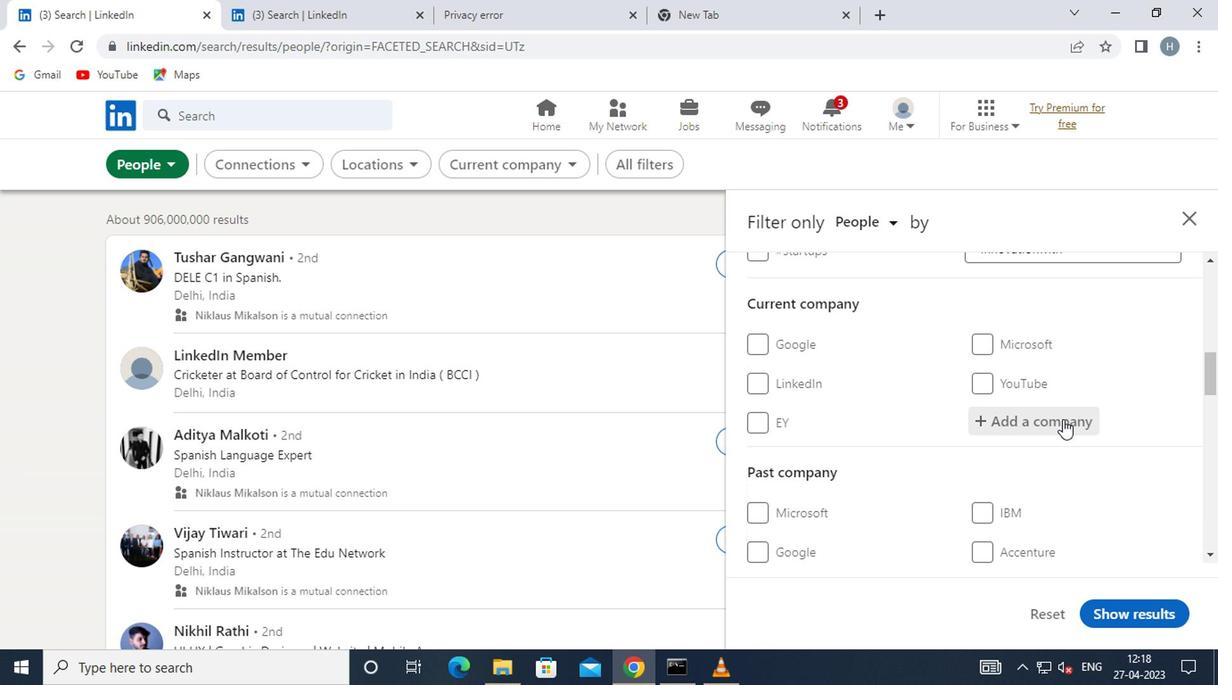 
Action: Mouse moved to (1062, 416)
Screenshot: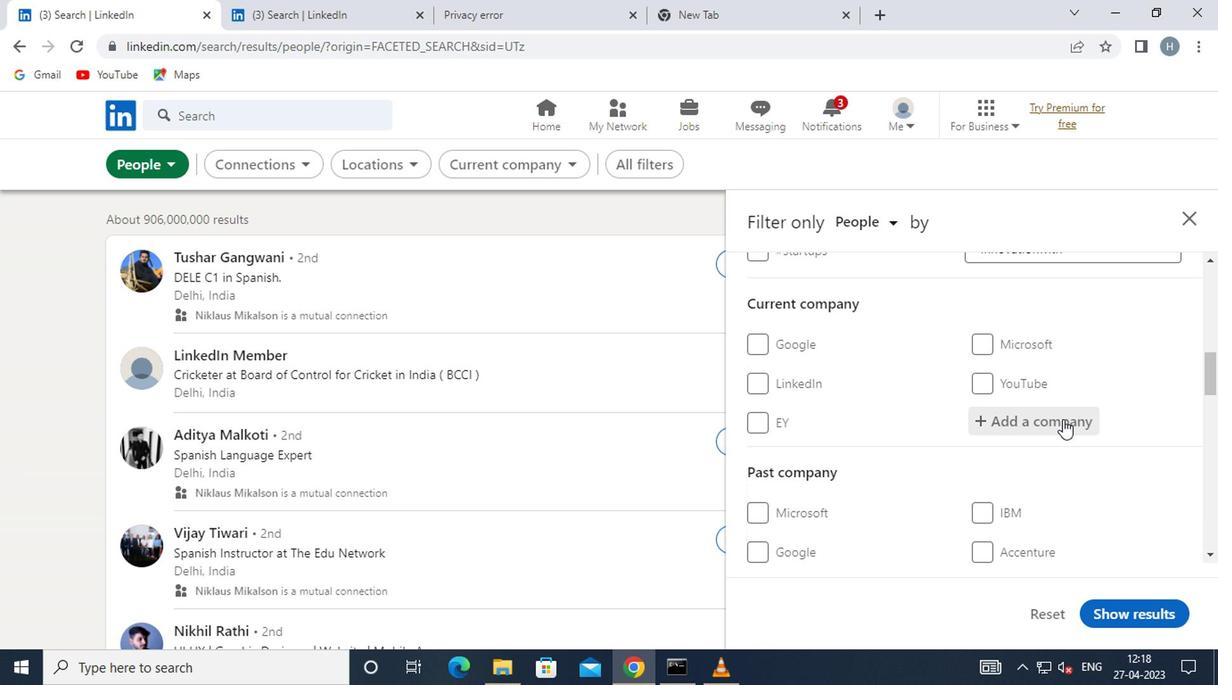 
Action: Key pressed <Key.shift>ALANTRA
Screenshot: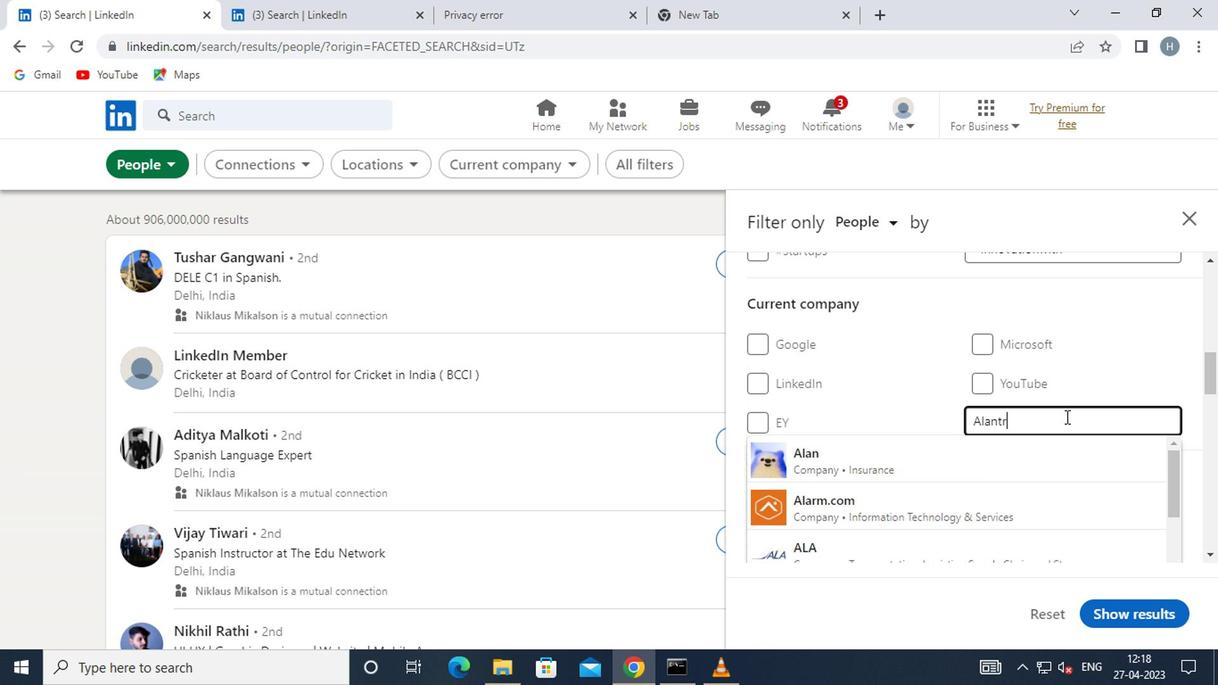 
Action: Mouse moved to (962, 458)
Screenshot: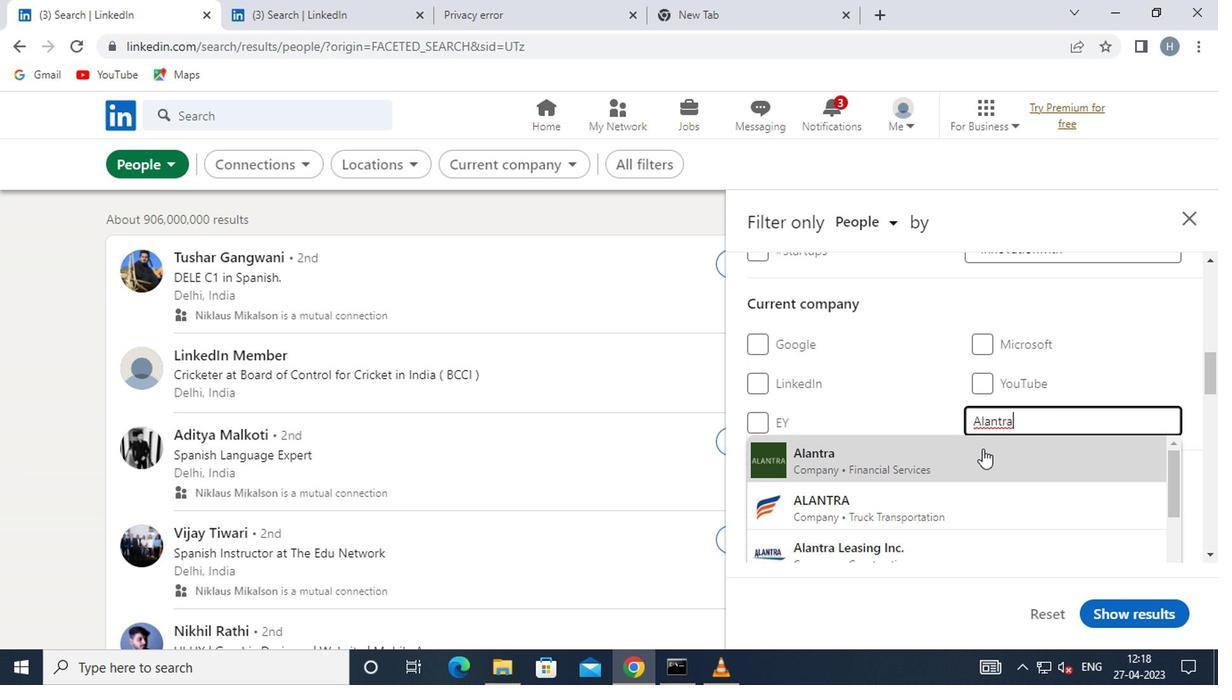
Action: Mouse pressed left at (962, 458)
Screenshot: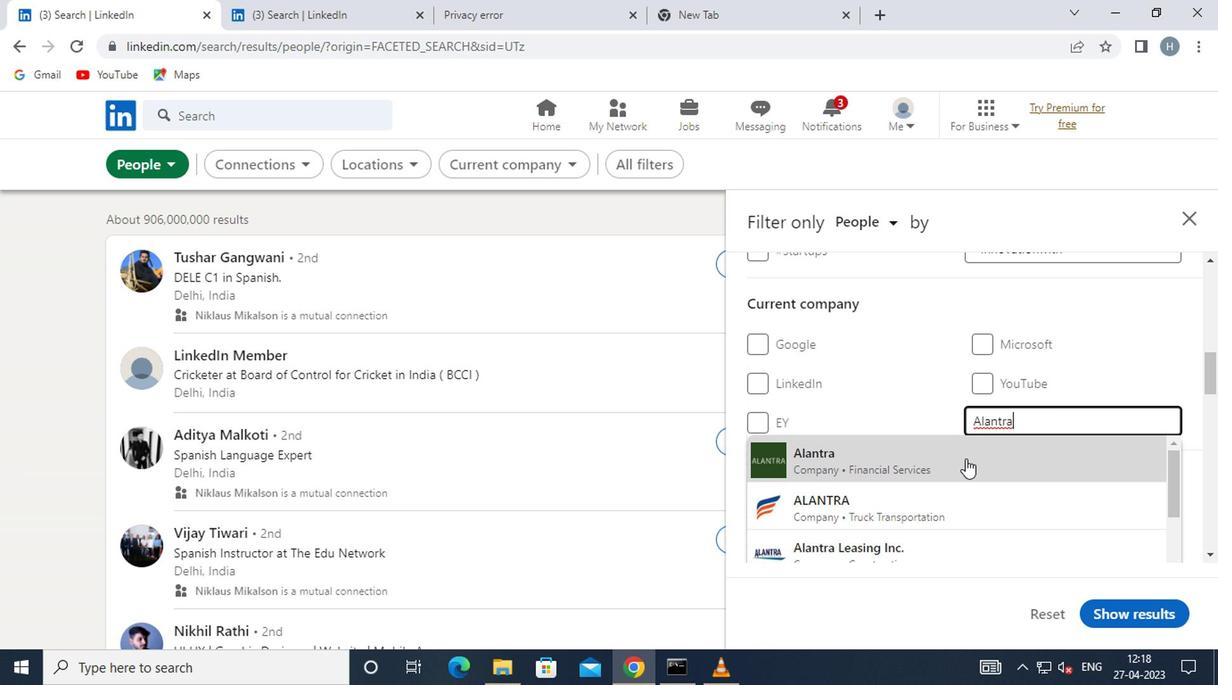 
Action: Mouse moved to (934, 432)
Screenshot: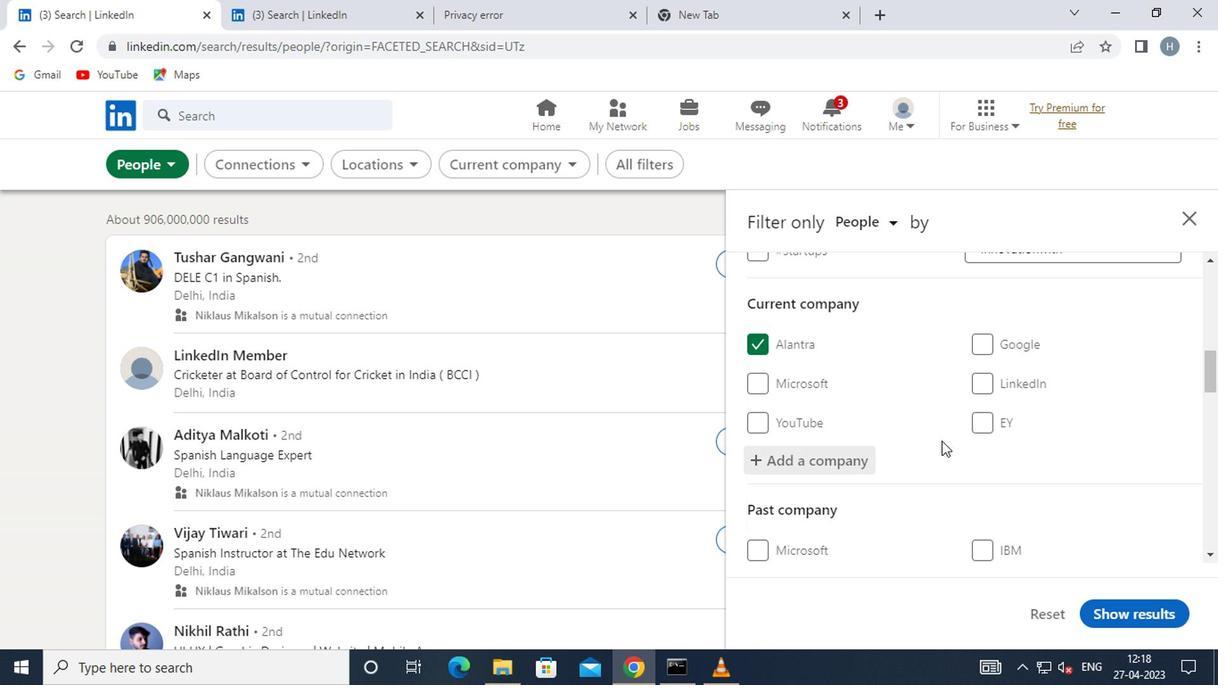 
Action: Mouse scrolled (934, 431) with delta (0, 0)
Screenshot: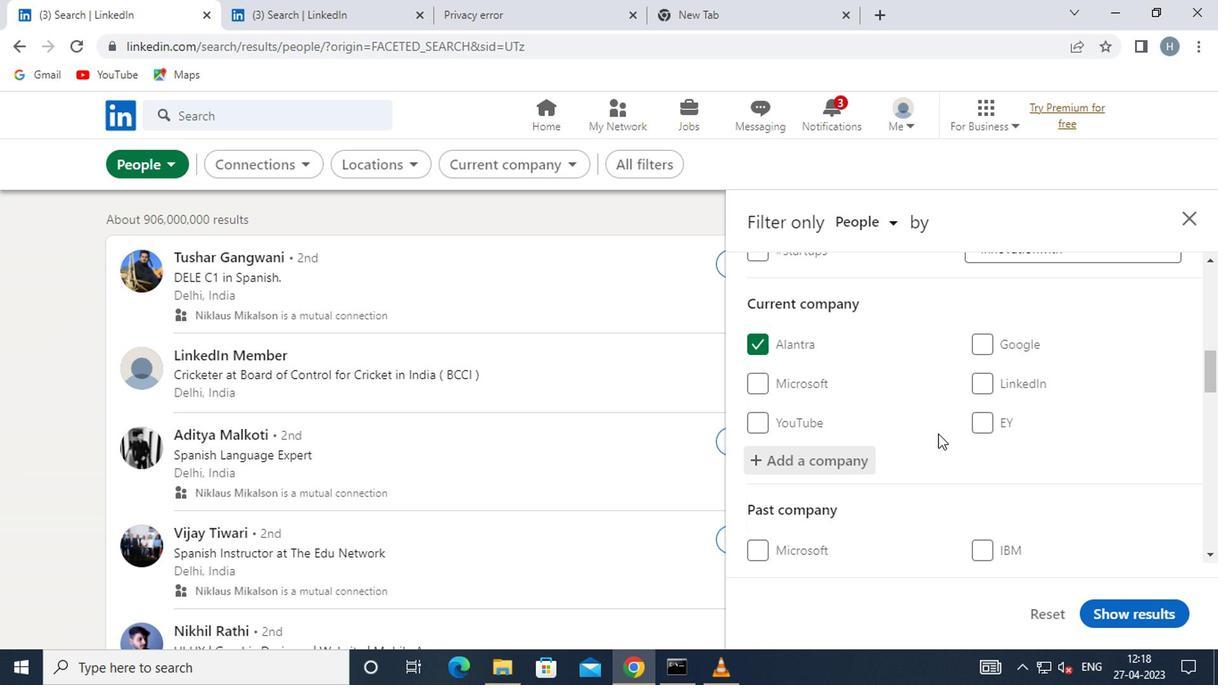 
Action: Mouse moved to (933, 431)
Screenshot: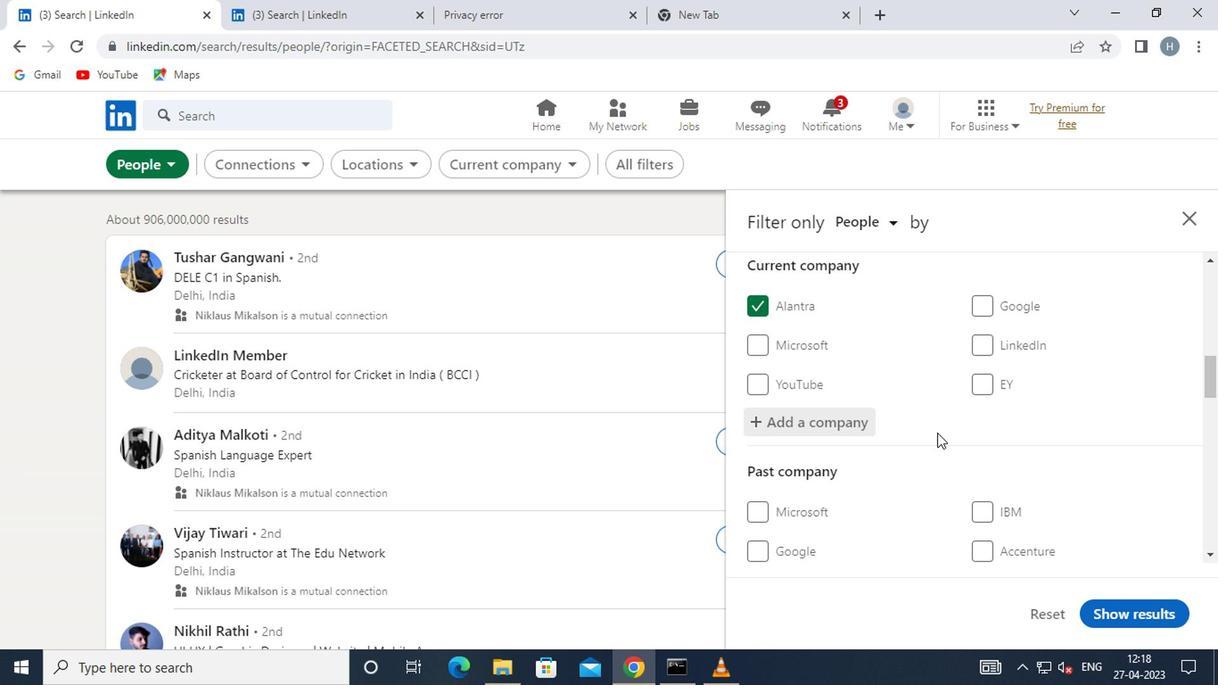 
Action: Mouse scrolled (933, 430) with delta (0, -1)
Screenshot: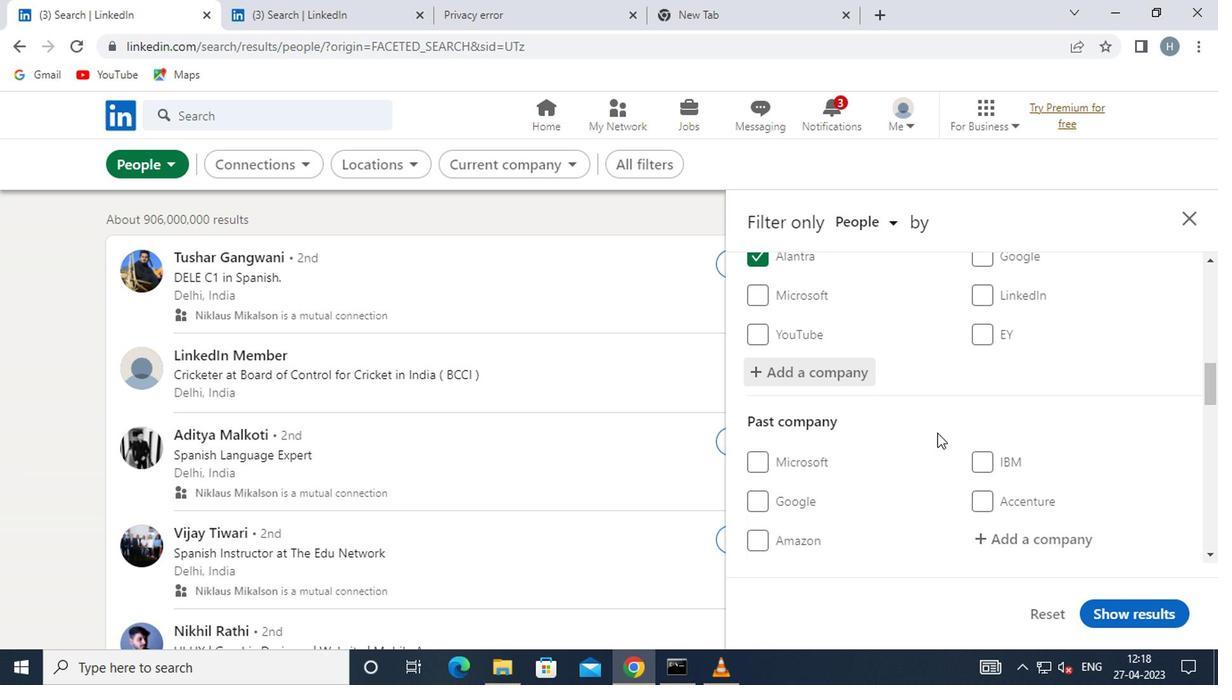 
Action: Mouse moved to (974, 432)
Screenshot: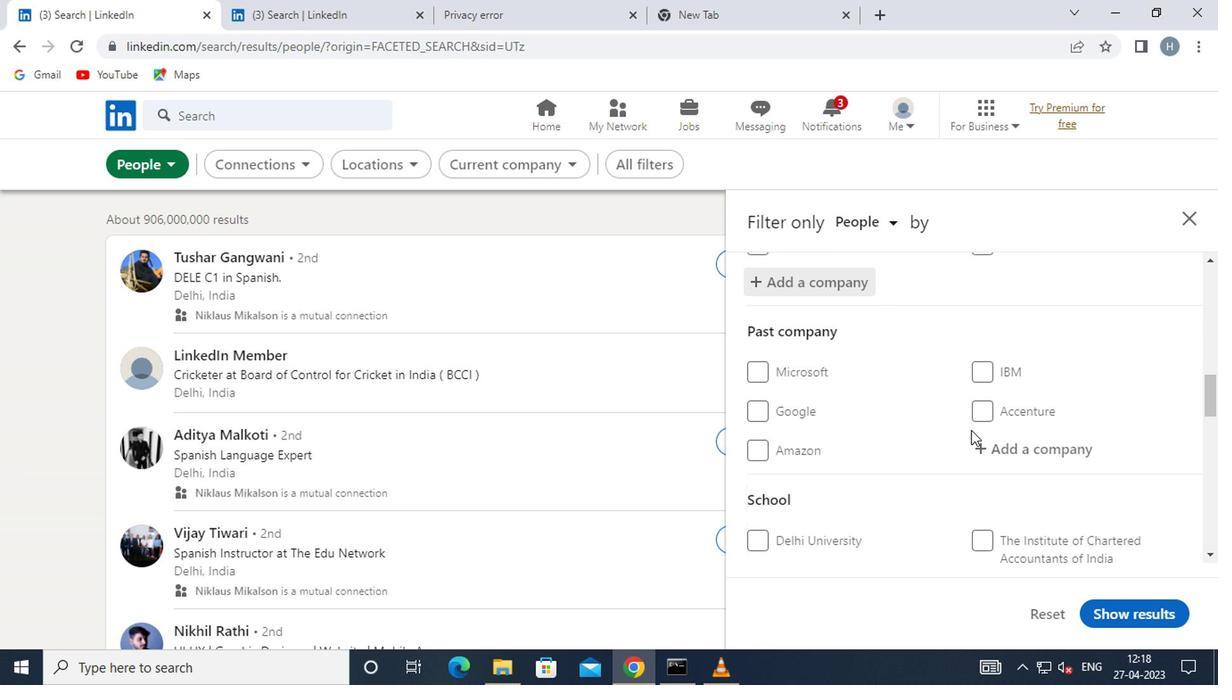 
Action: Mouse scrolled (974, 432) with delta (0, 0)
Screenshot: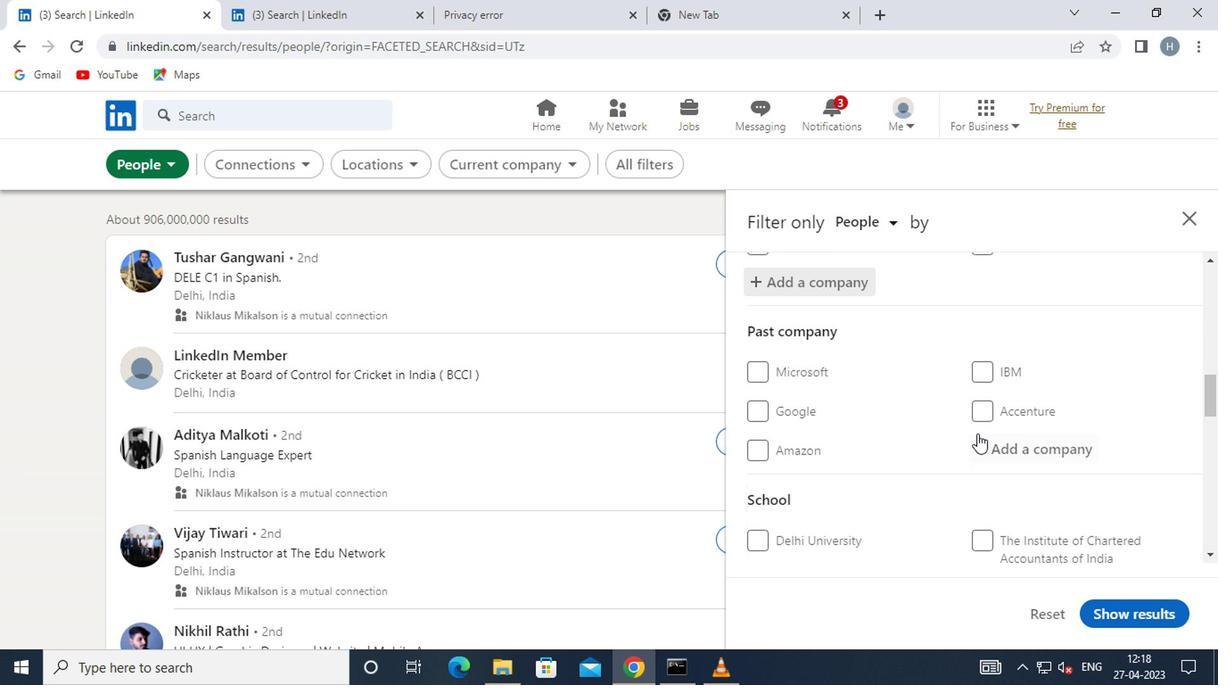 
Action: Mouse moved to (974, 432)
Screenshot: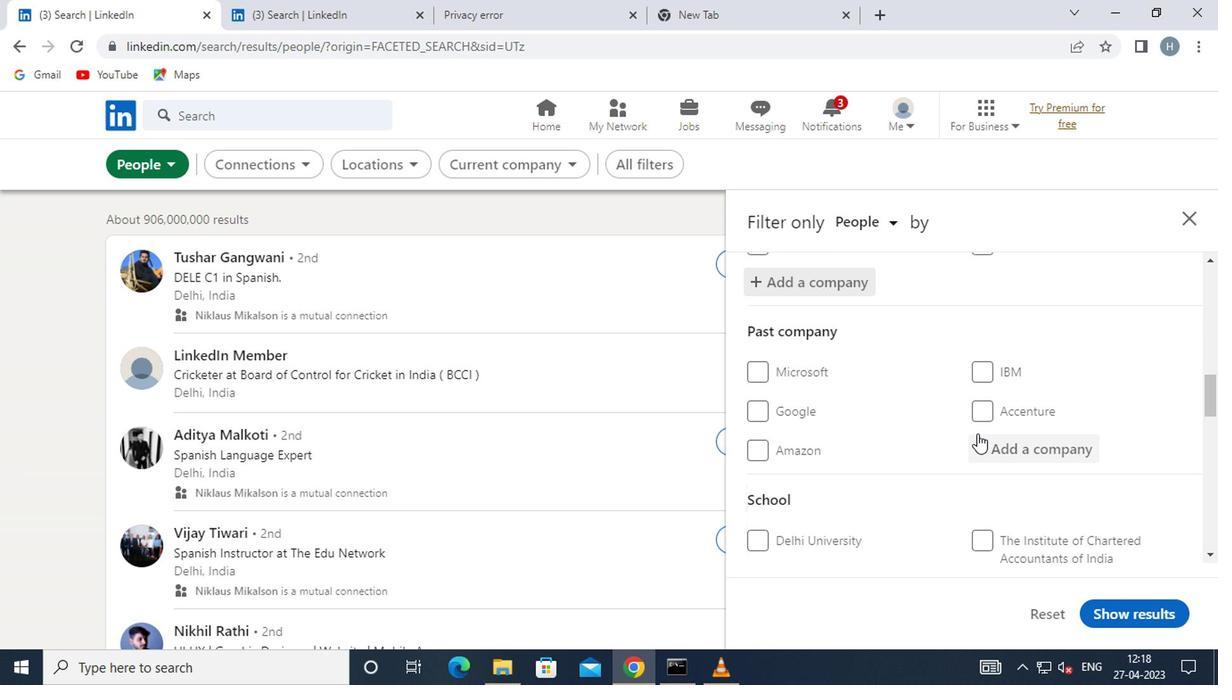 
Action: Mouse scrolled (974, 432) with delta (0, 0)
Screenshot: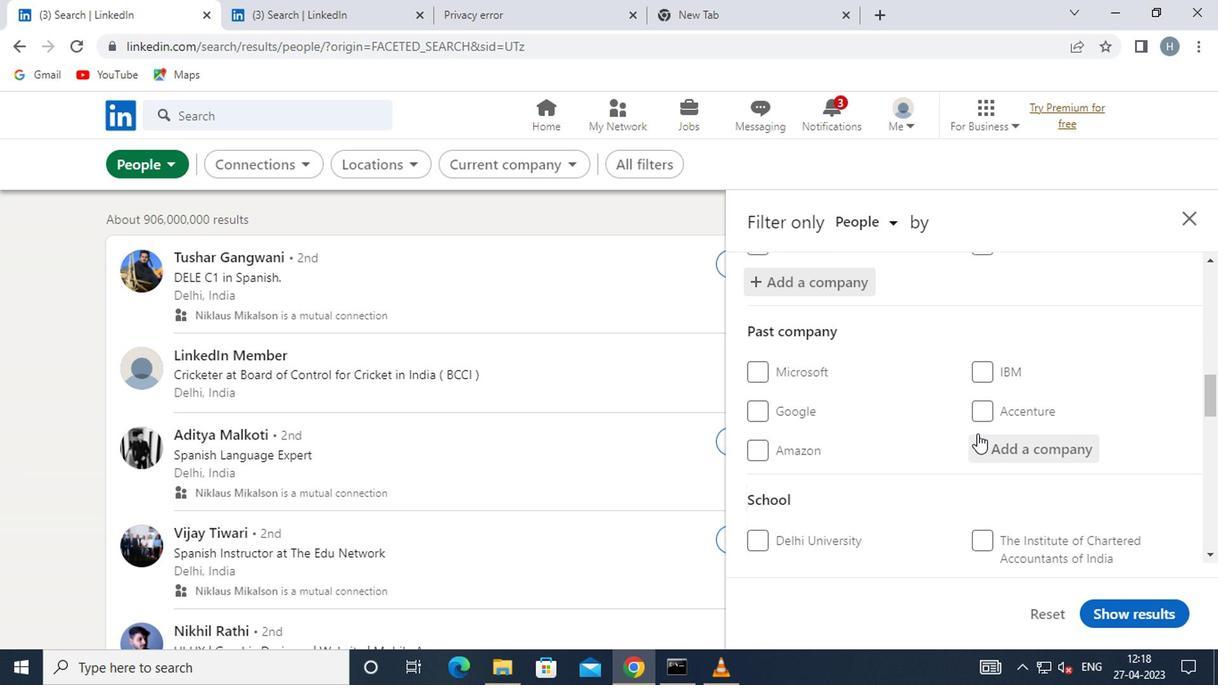 
Action: Mouse moved to (1042, 451)
Screenshot: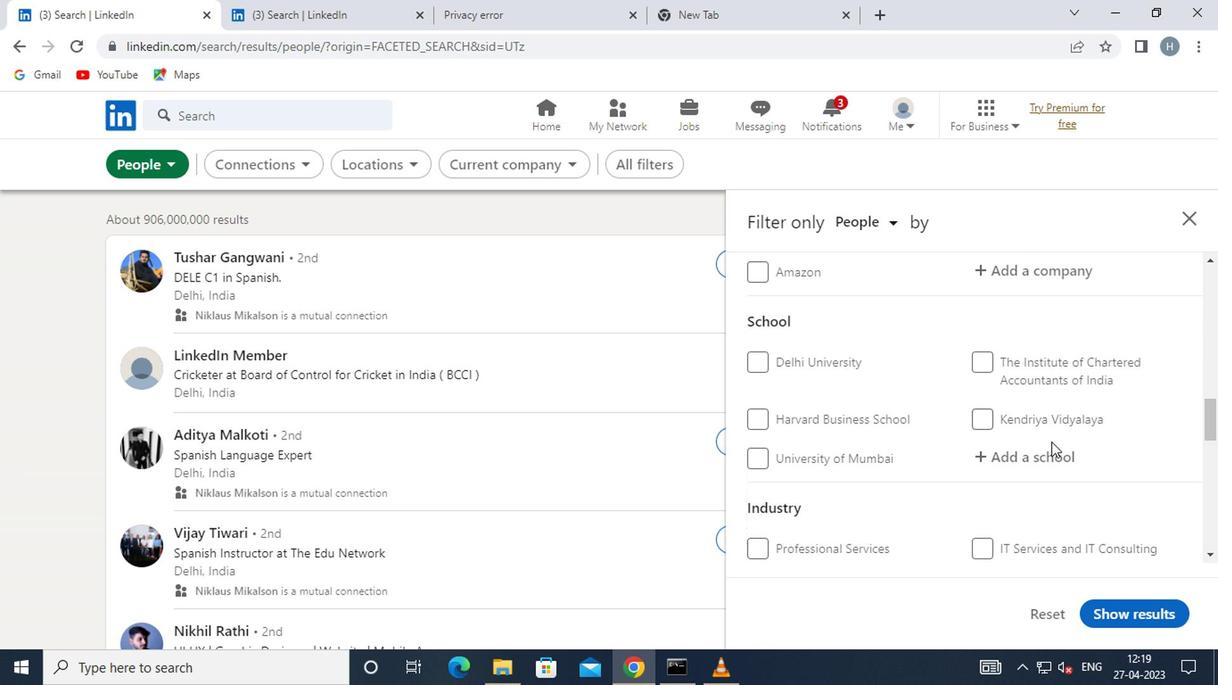
Action: Mouse pressed left at (1042, 451)
Screenshot: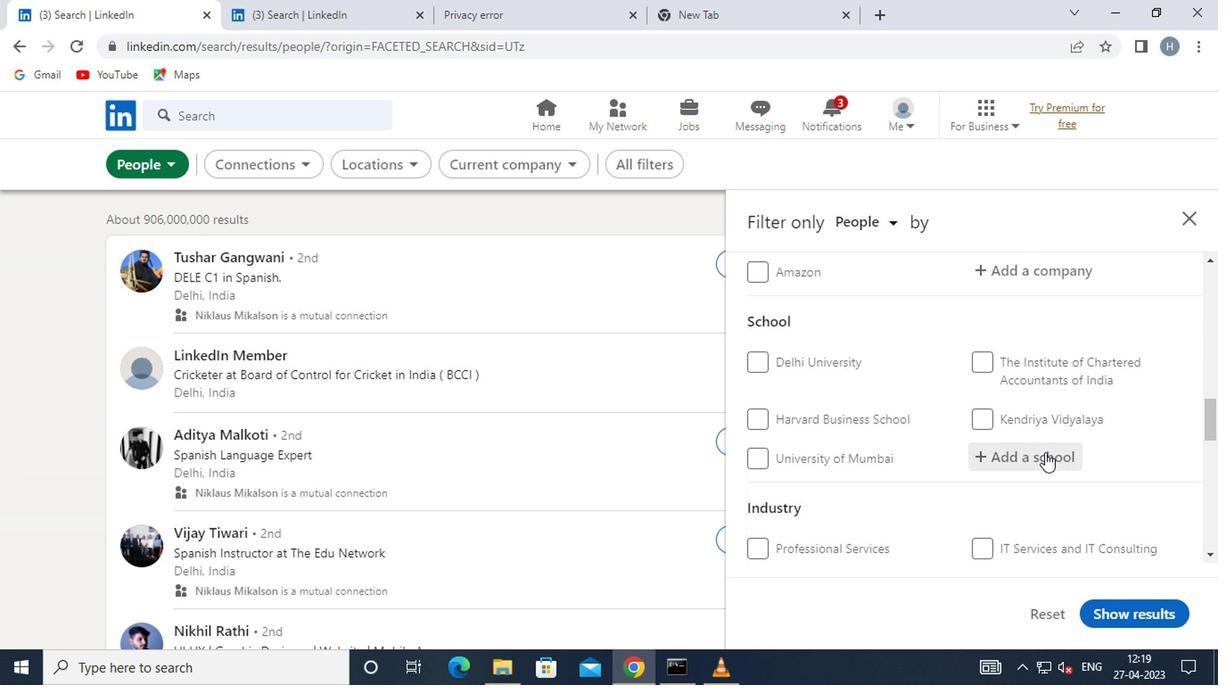 
Action: Mouse moved to (1043, 453)
Screenshot: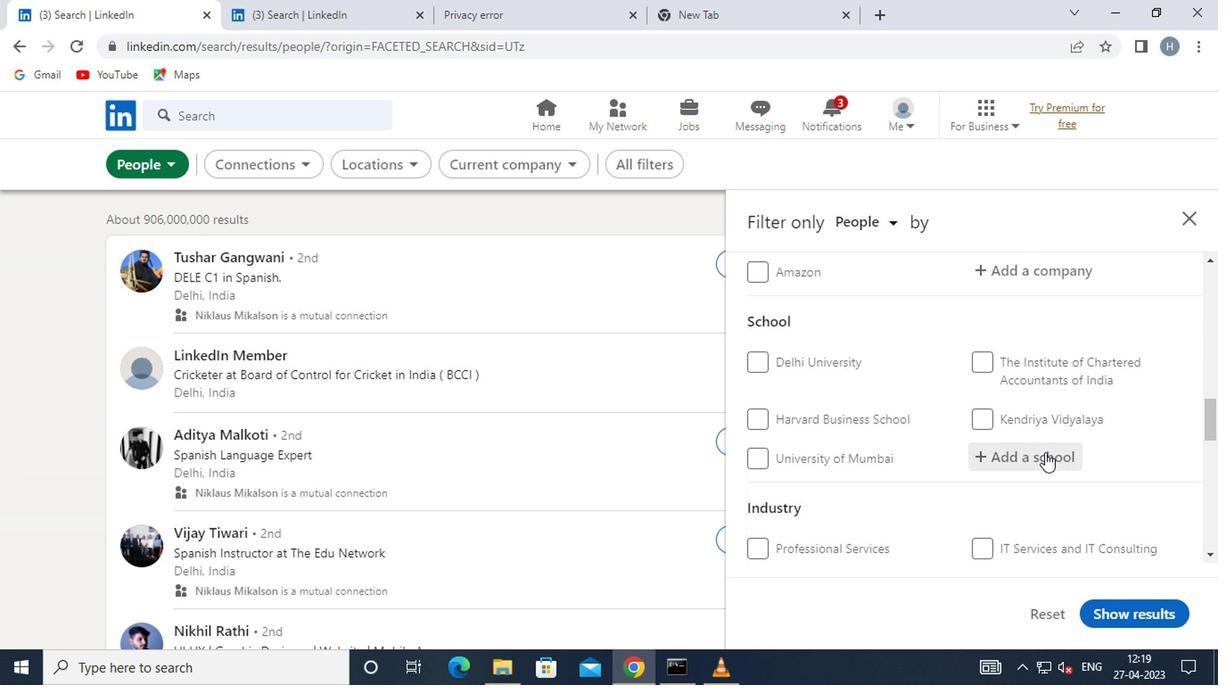
Action: Key pressed <Key.shift><Key.shift><Key.shift><Key.shift><Key.shift><Key.shift><Key.shift><Key.shift><Key.shift>GALGOTIA
Screenshot: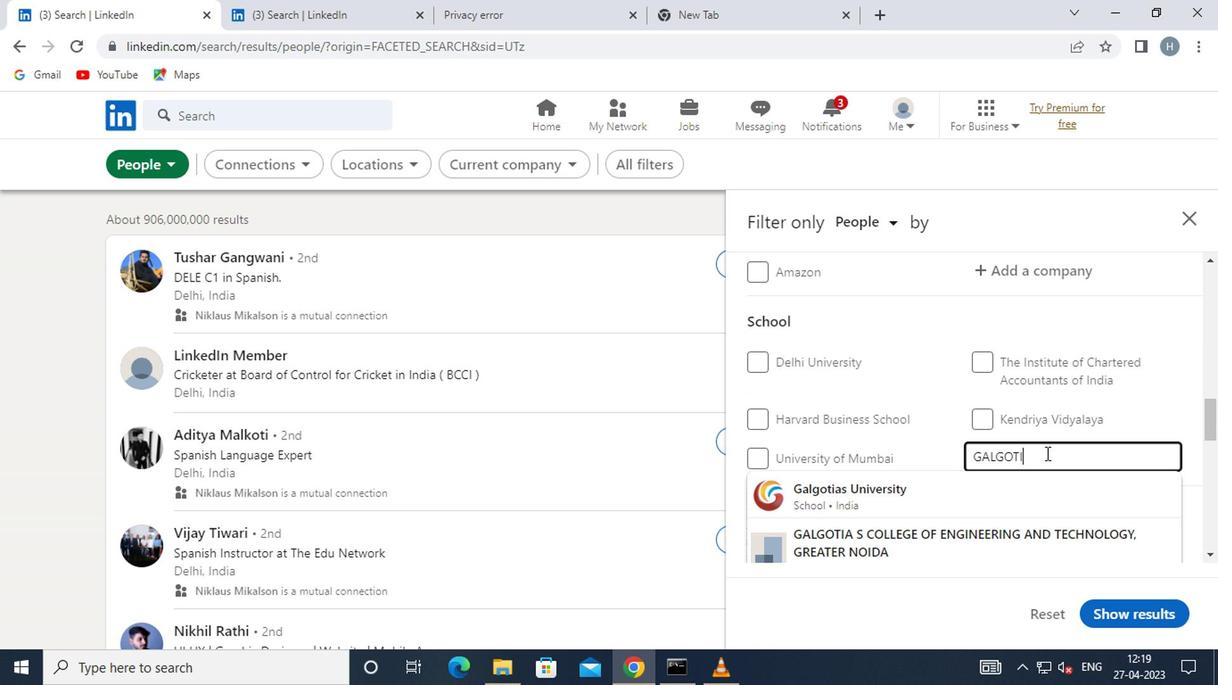 
Action: Mouse moved to (1026, 527)
Screenshot: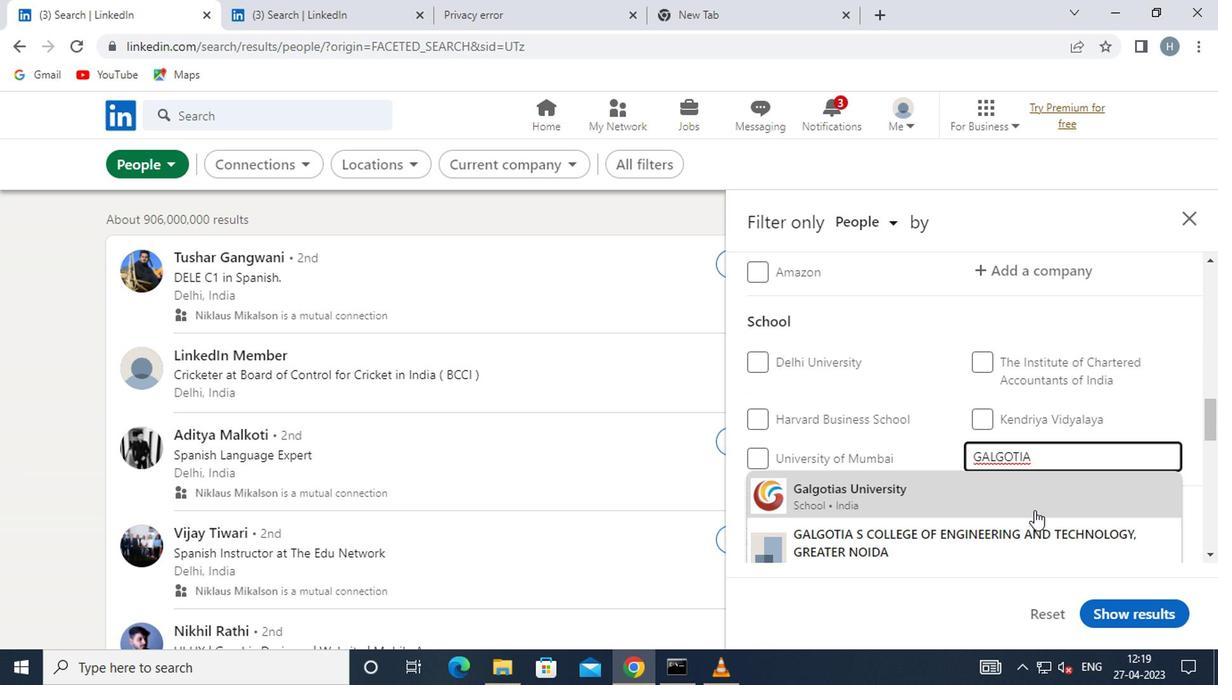 
Action: Mouse pressed left at (1026, 527)
Screenshot: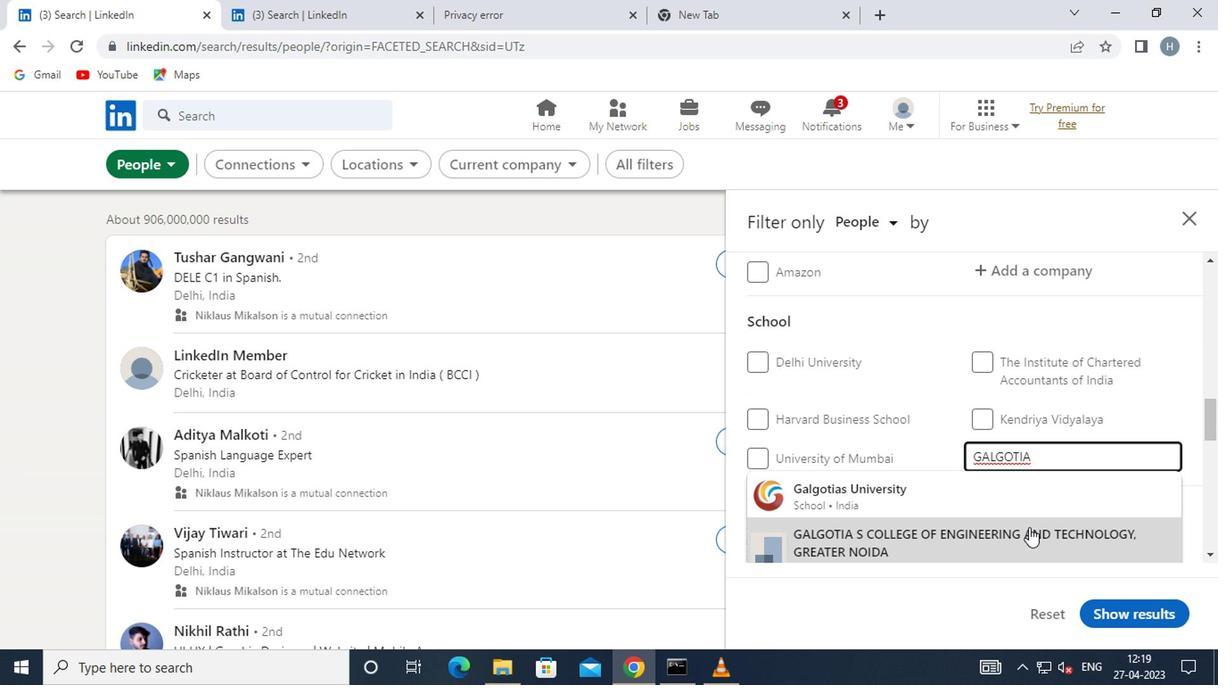 
Action: Mouse moved to (989, 404)
Screenshot: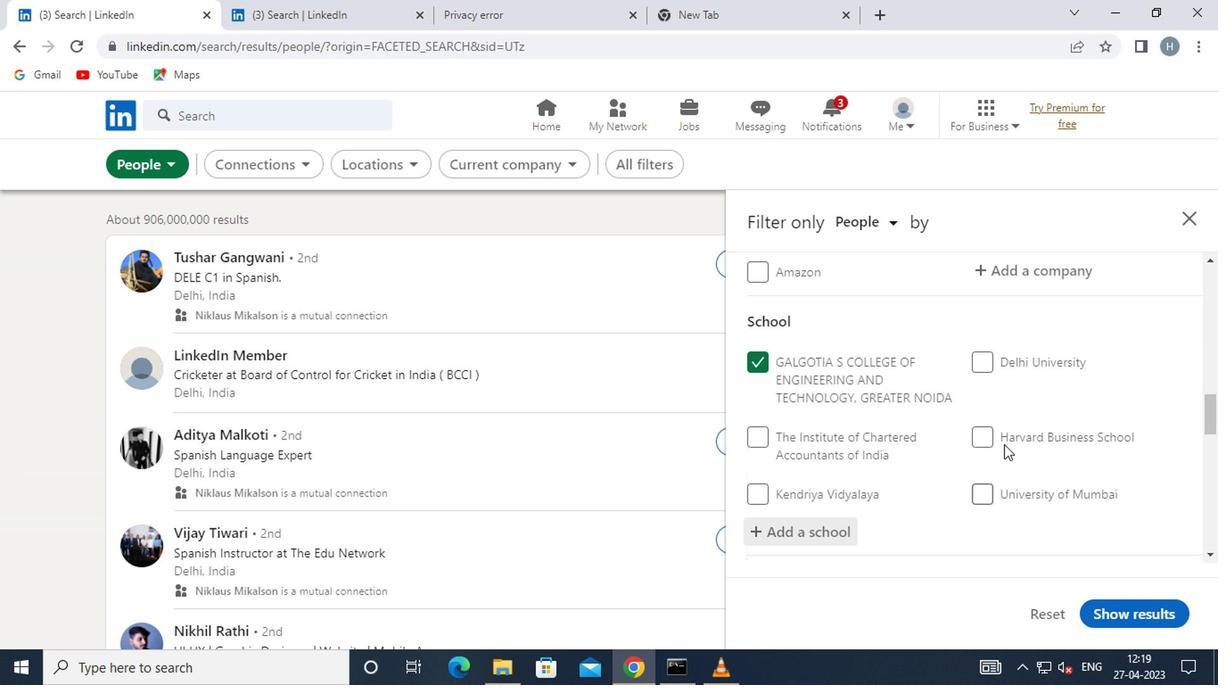 
Action: Mouse scrolled (989, 404) with delta (0, 0)
Screenshot: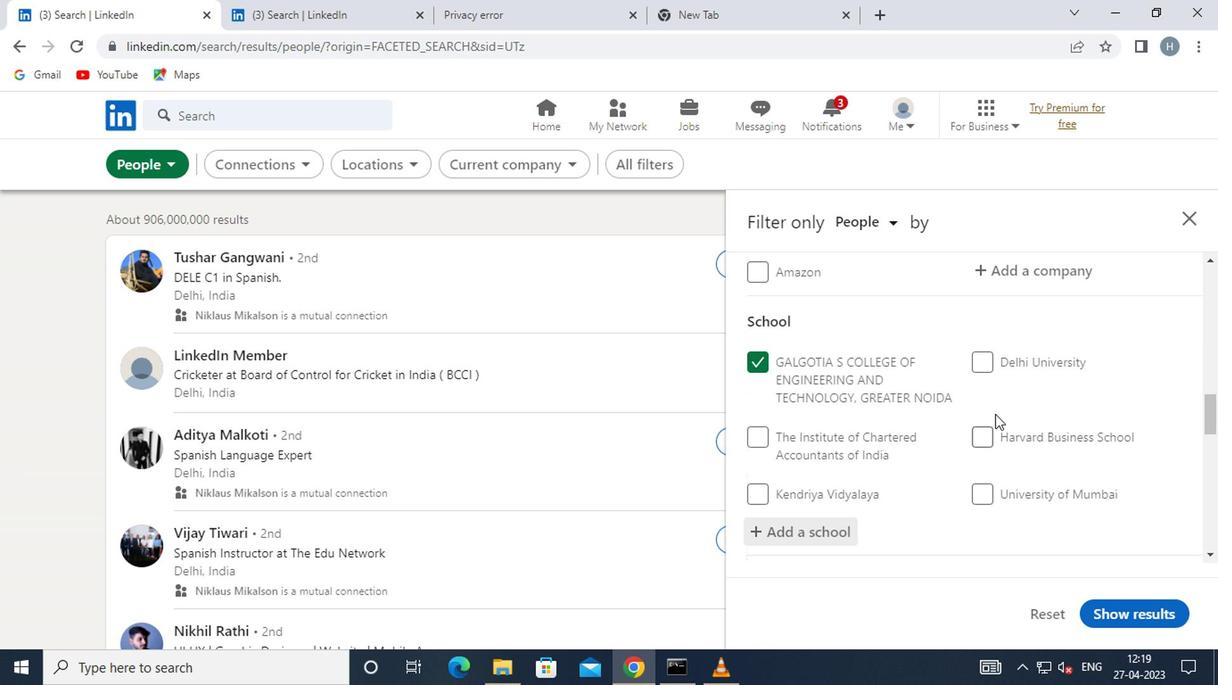 
Action: Mouse scrolled (989, 404) with delta (0, 0)
Screenshot: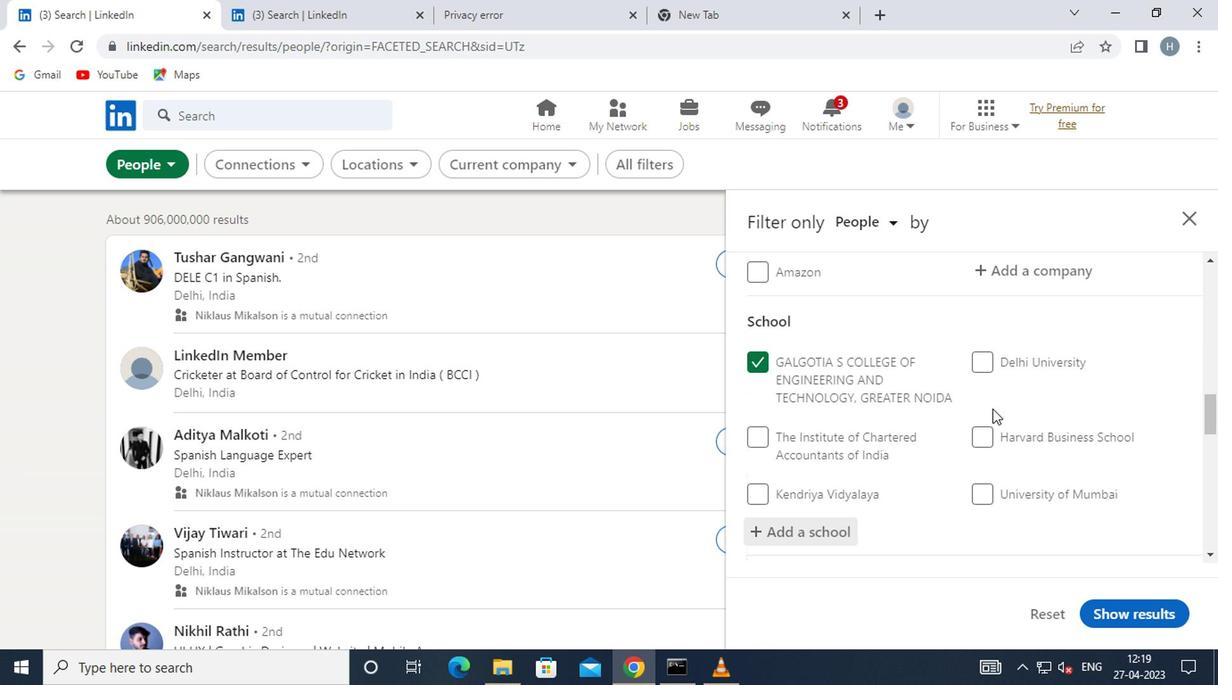 
Action: Mouse moved to (986, 401)
Screenshot: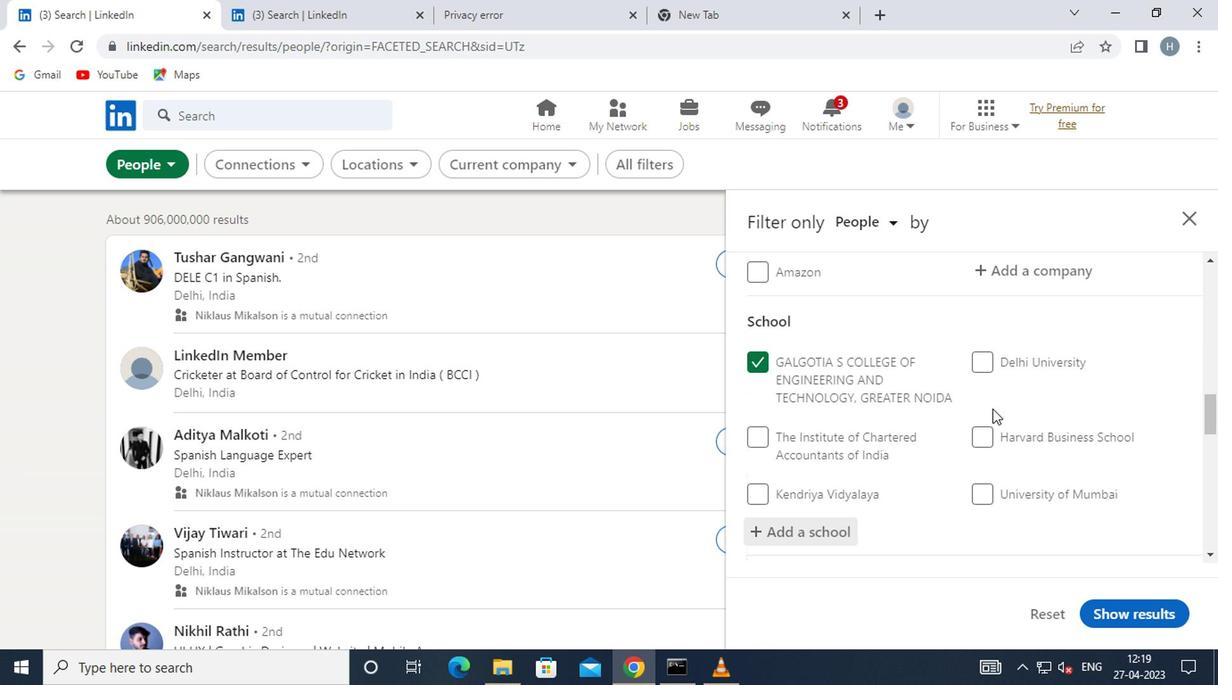 
Action: Mouse scrolled (986, 400) with delta (0, -1)
Screenshot: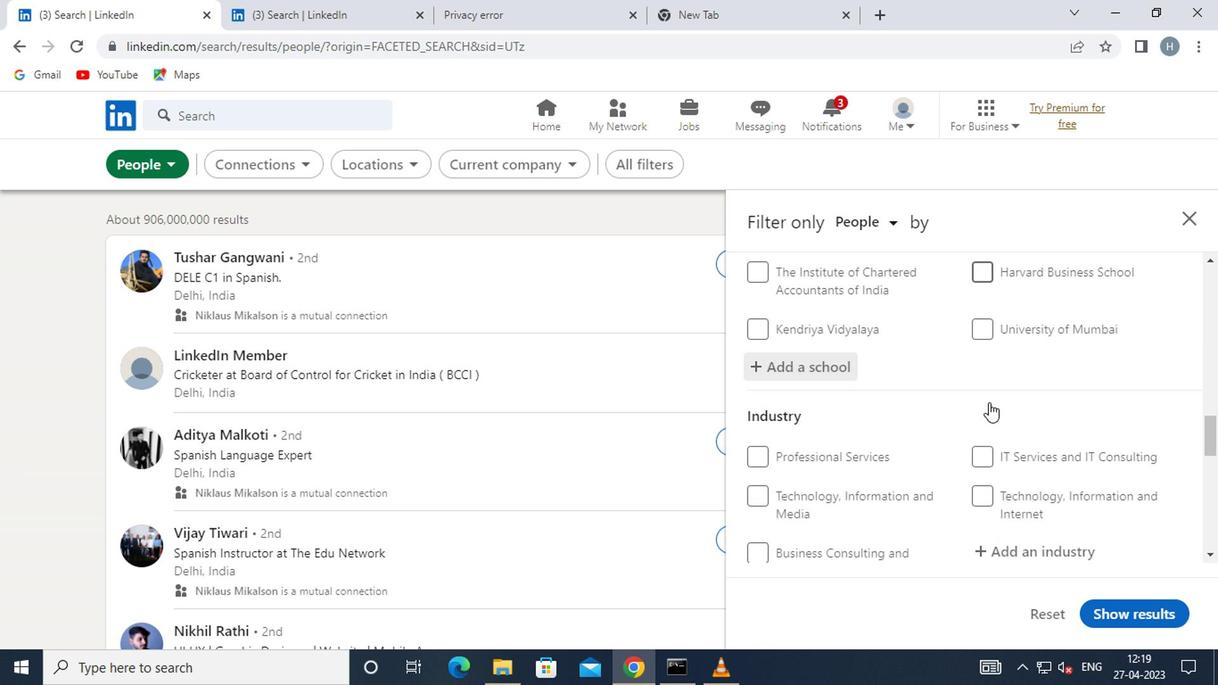 
Action: Mouse moved to (1009, 446)
Screenshot: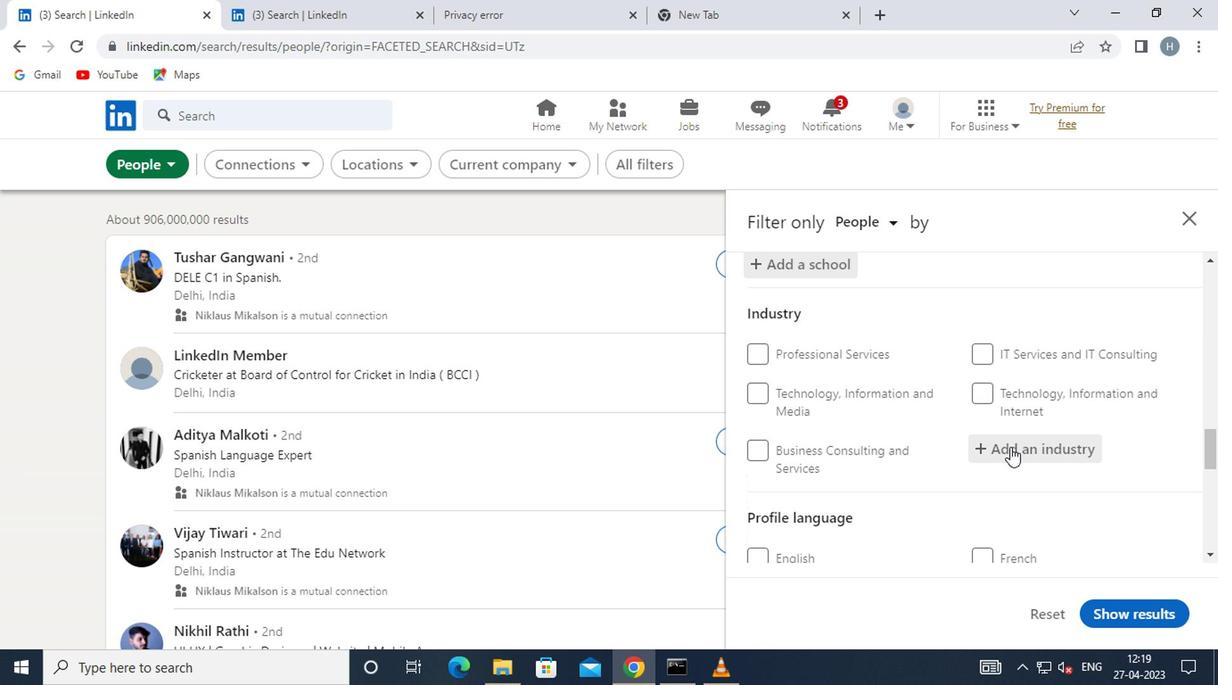 
Action: Mouse pressed left at (1009, 446)
Screenshot: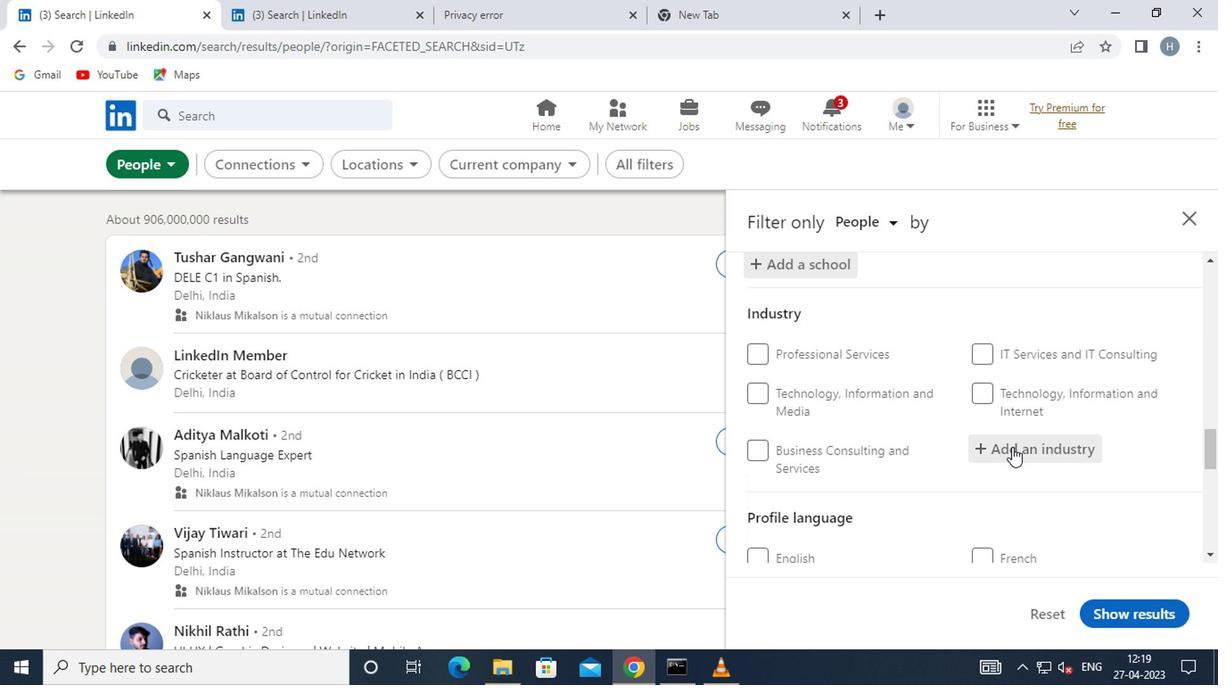 
Action: Key pressed <Key.shift><Key.shift>ARCHITE
Screenshot: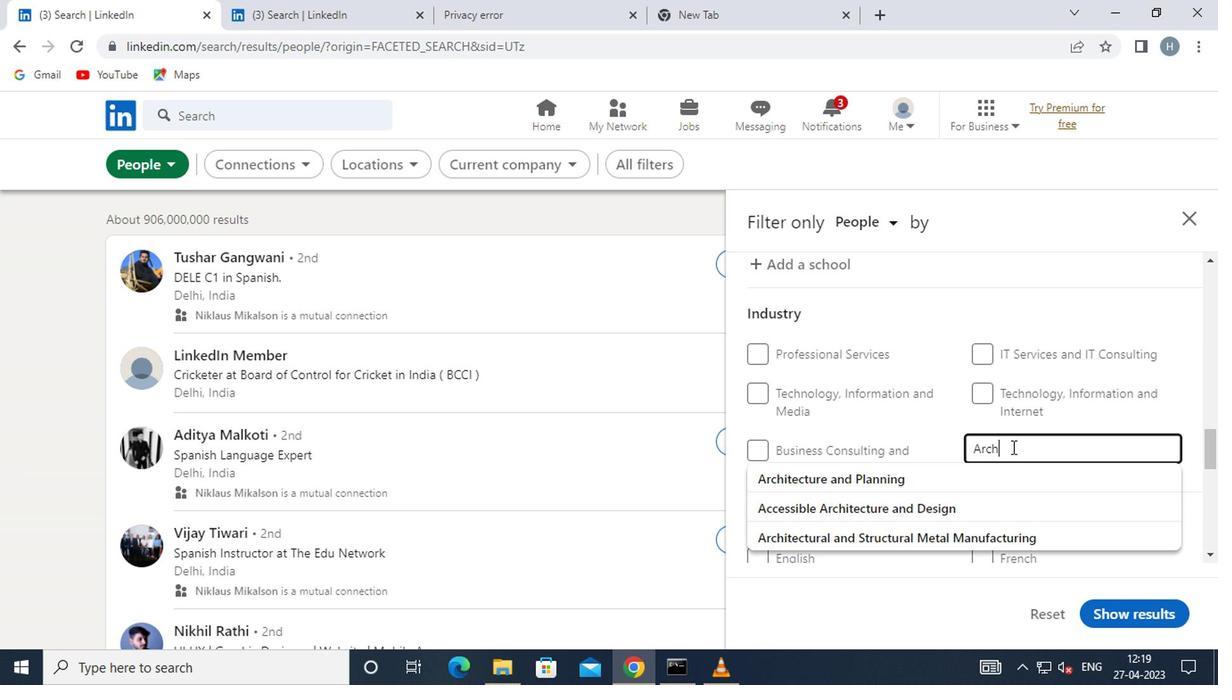 
Action: Mouse moved to (955, 534)
Screenshot: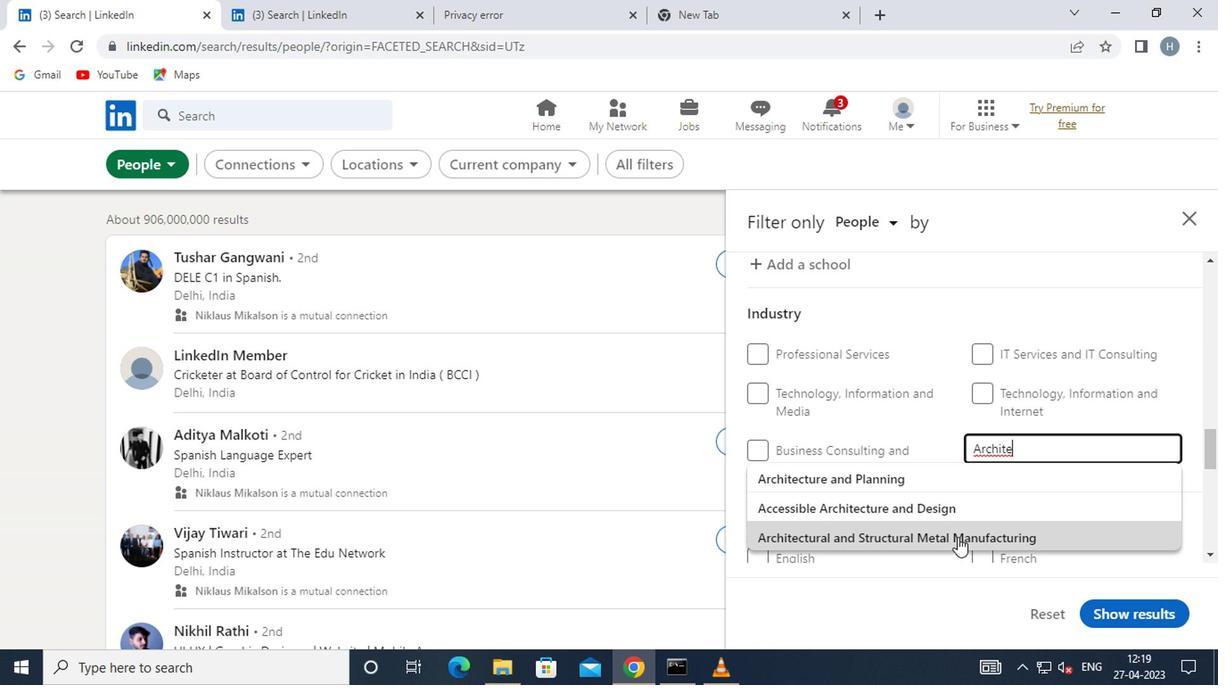 
Action: Mouse pressed left at (955, 534)
Screenshot: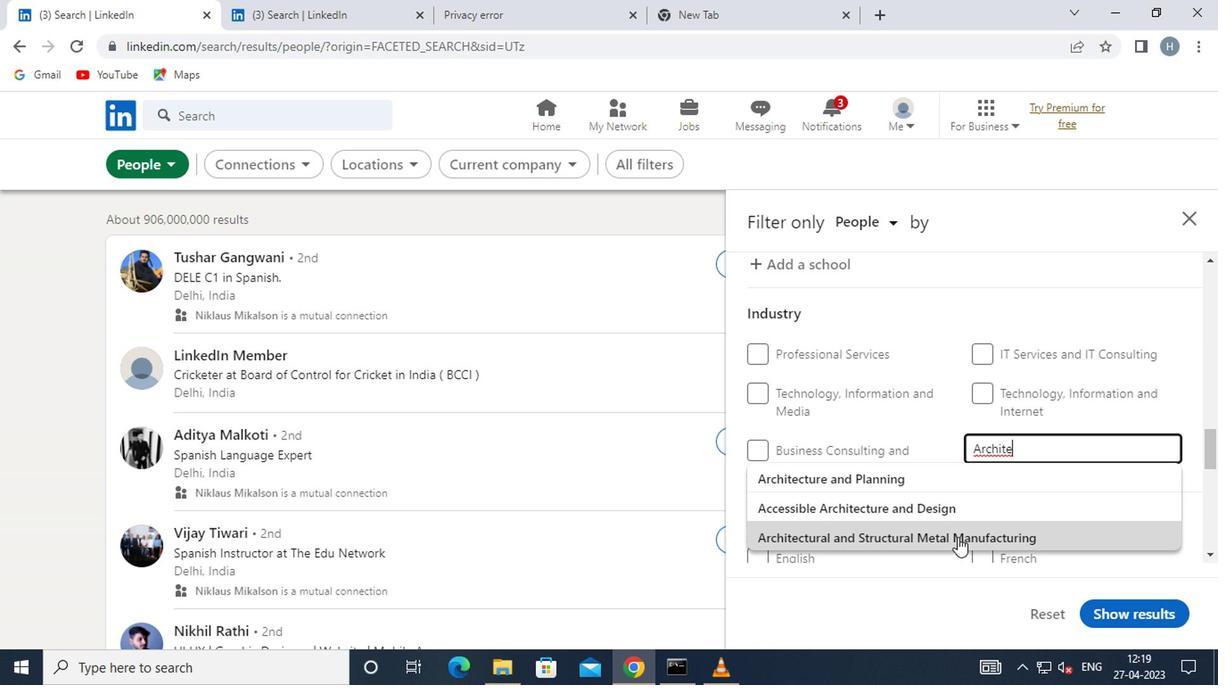 
Action: Mouse moved to (898, 487)
Screenshot: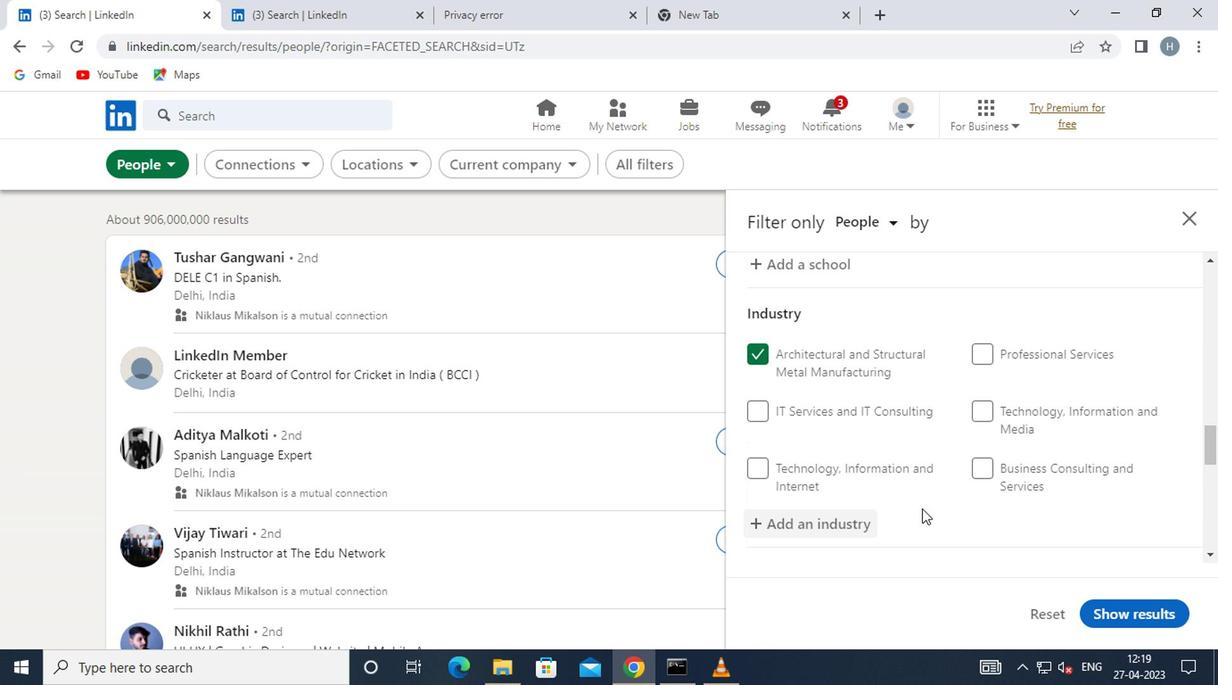 
Action: Mouse scrolled (898, 486) with delta (0, -1)
Screenshot: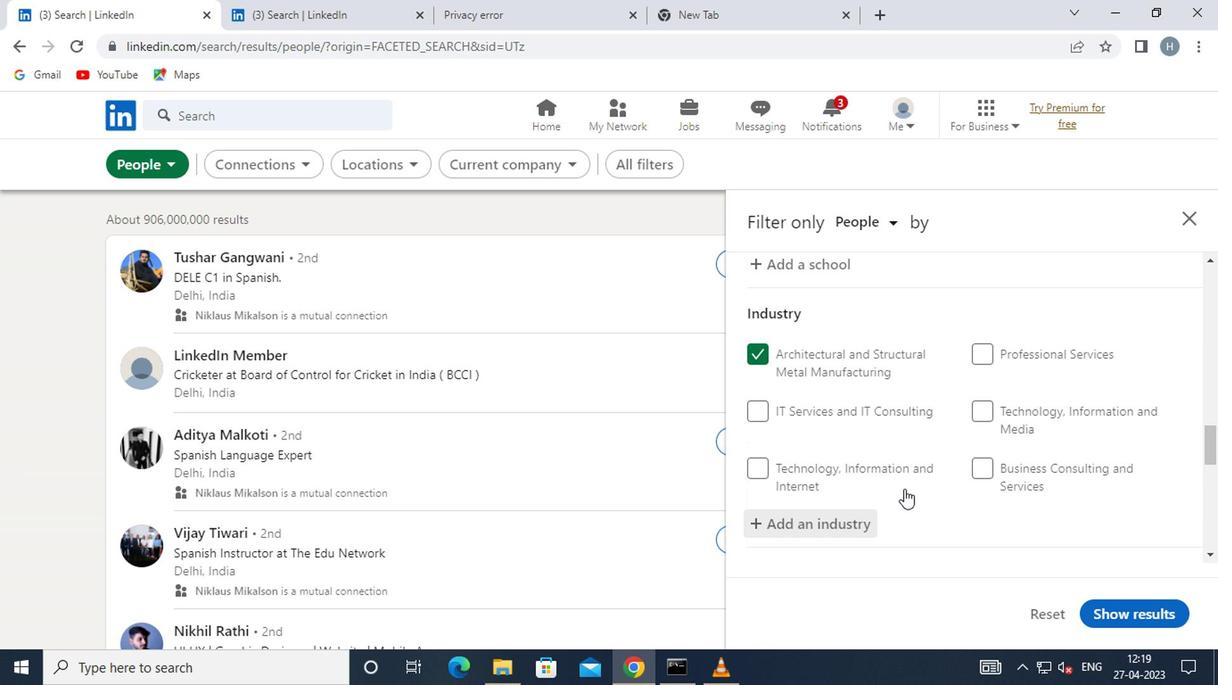 
Action: Mouse scrolled (898, 486) with delta (0, -1)
Screenshot: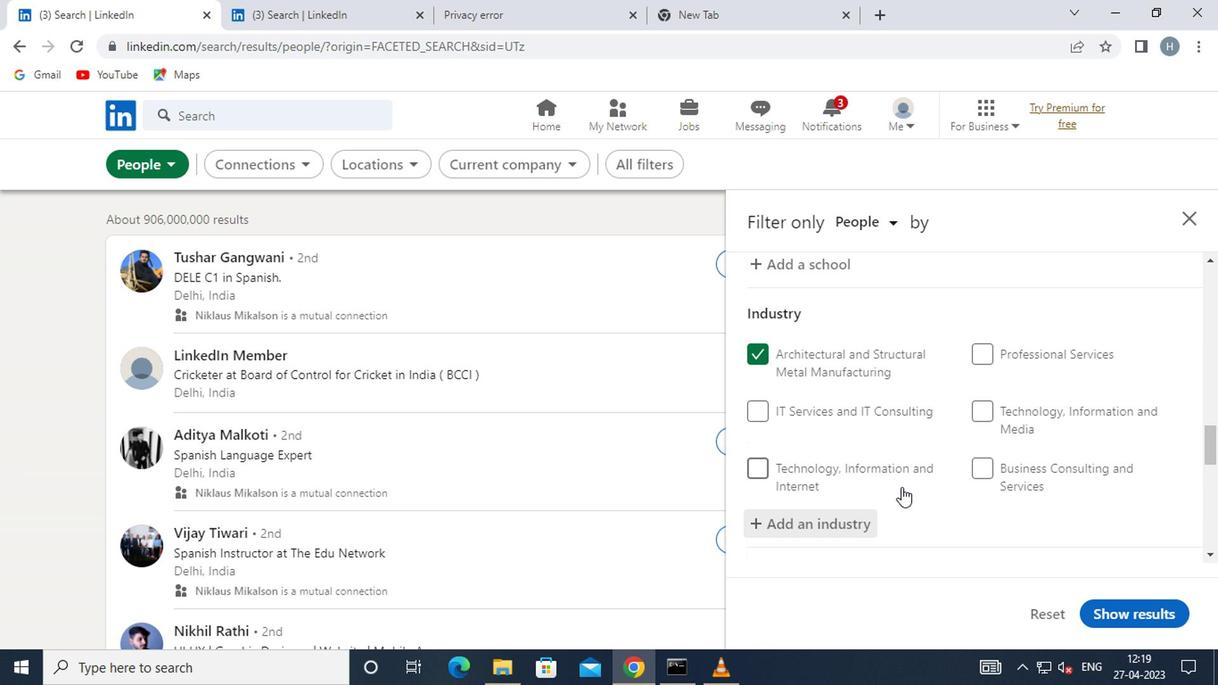 
Action: Mouse moved to (881, 448)
Screenshot: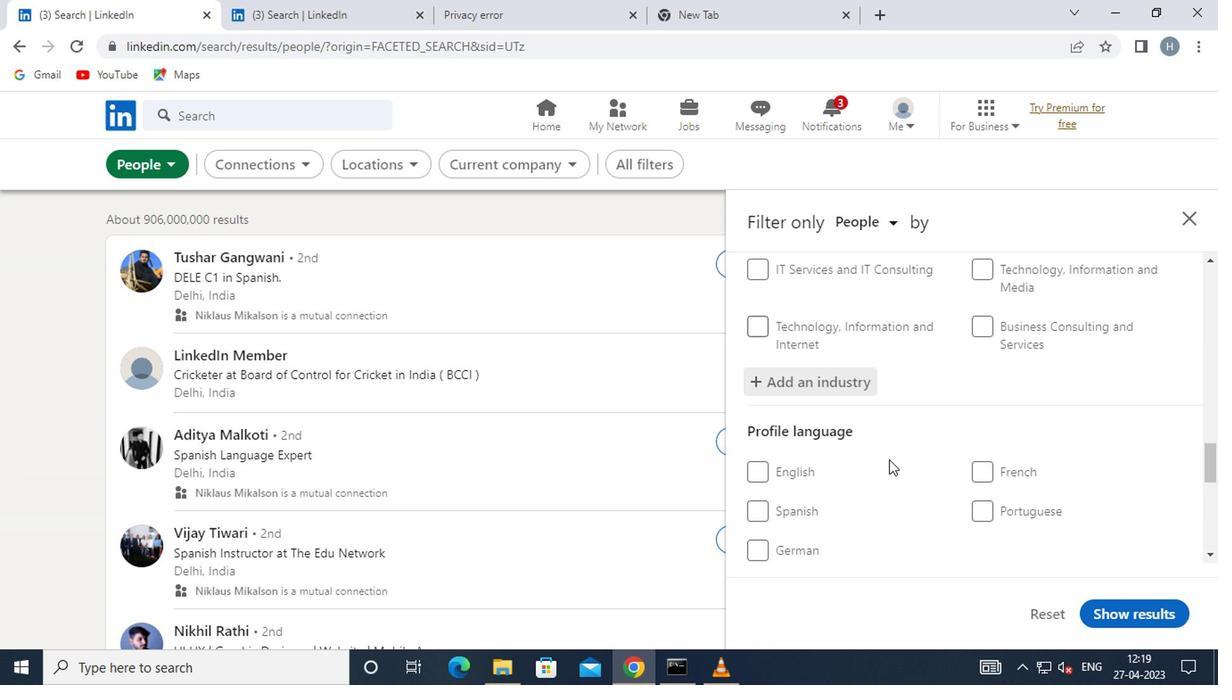 
Action: Mouse scrolled (881, 447) with delta (0, -1)
Screenshot: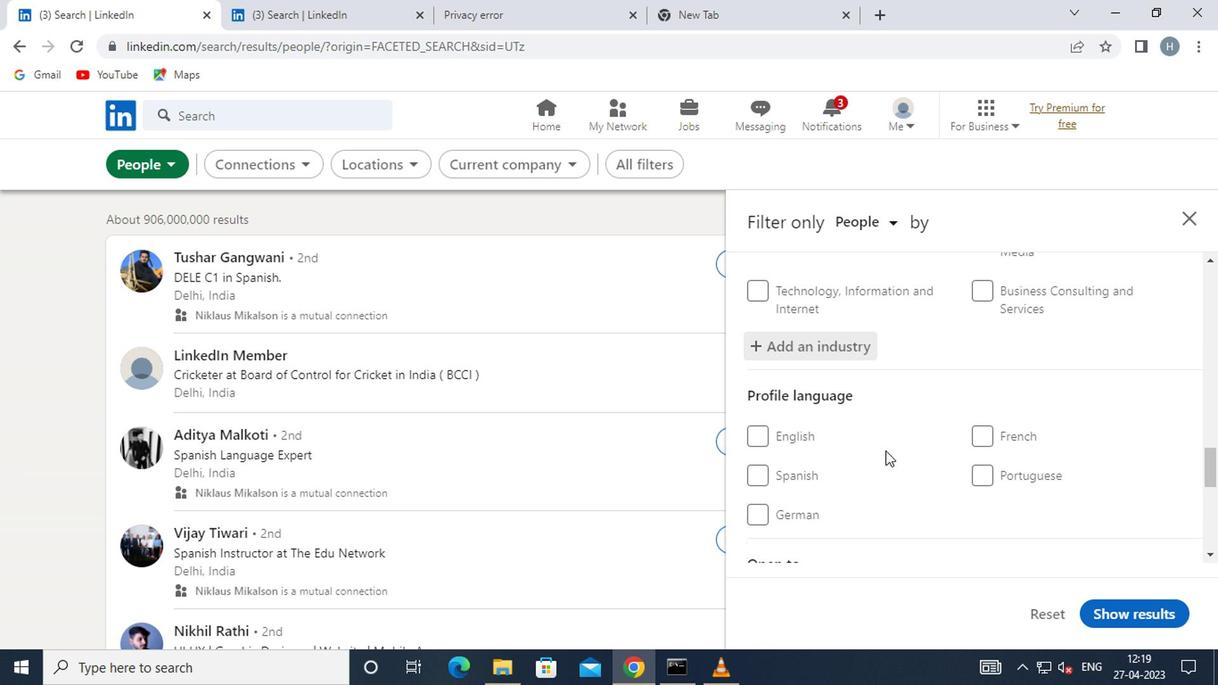 
Action: Mouse moved to (778, 430)
Screenshot: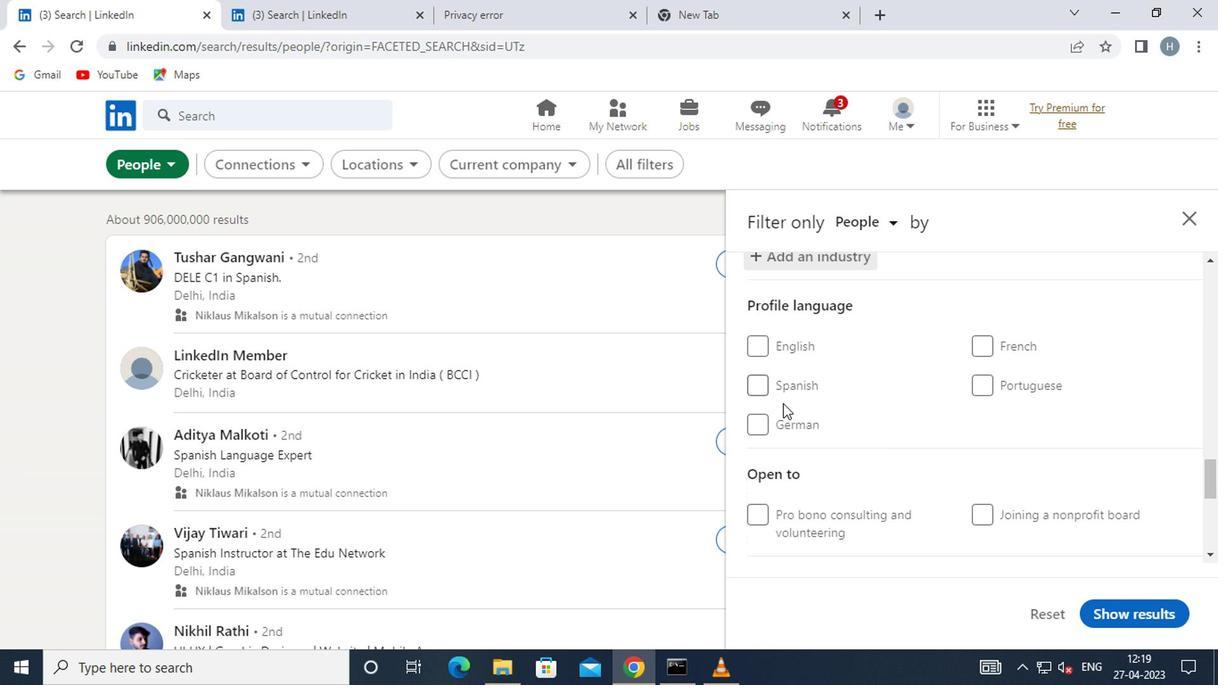 
Action: Mouse pressed left at (778, 430)
Screenshot: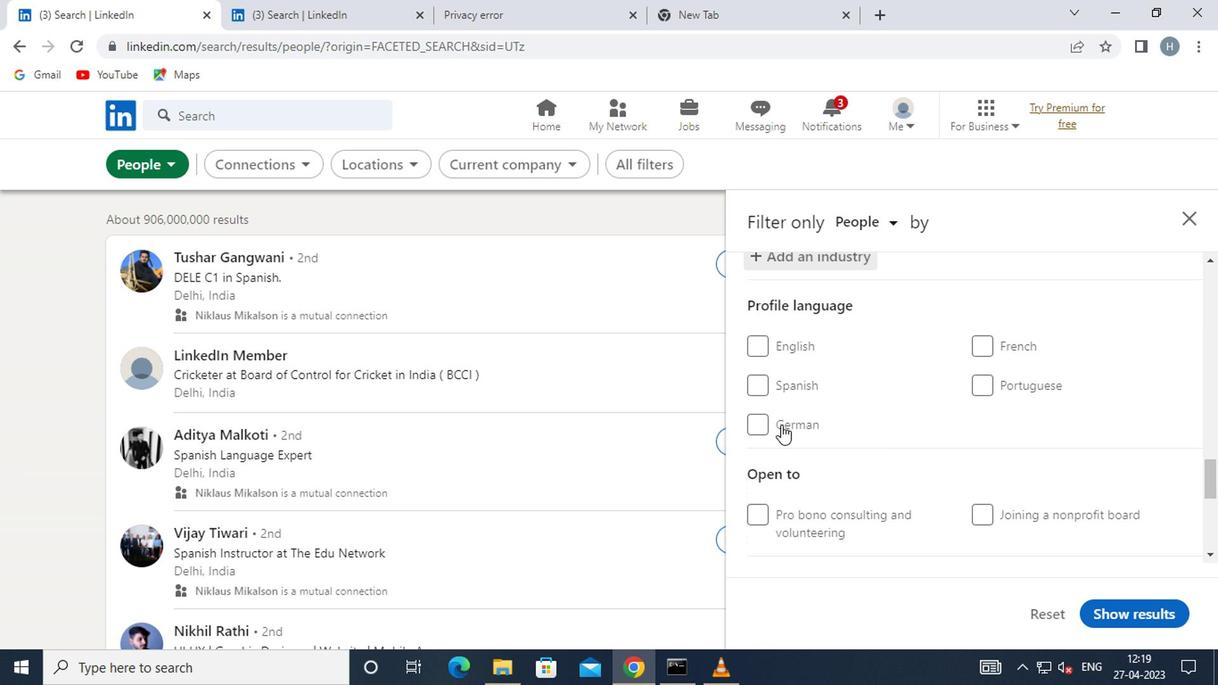 
Action: Mouse moved to (897, 402)
Screenshot: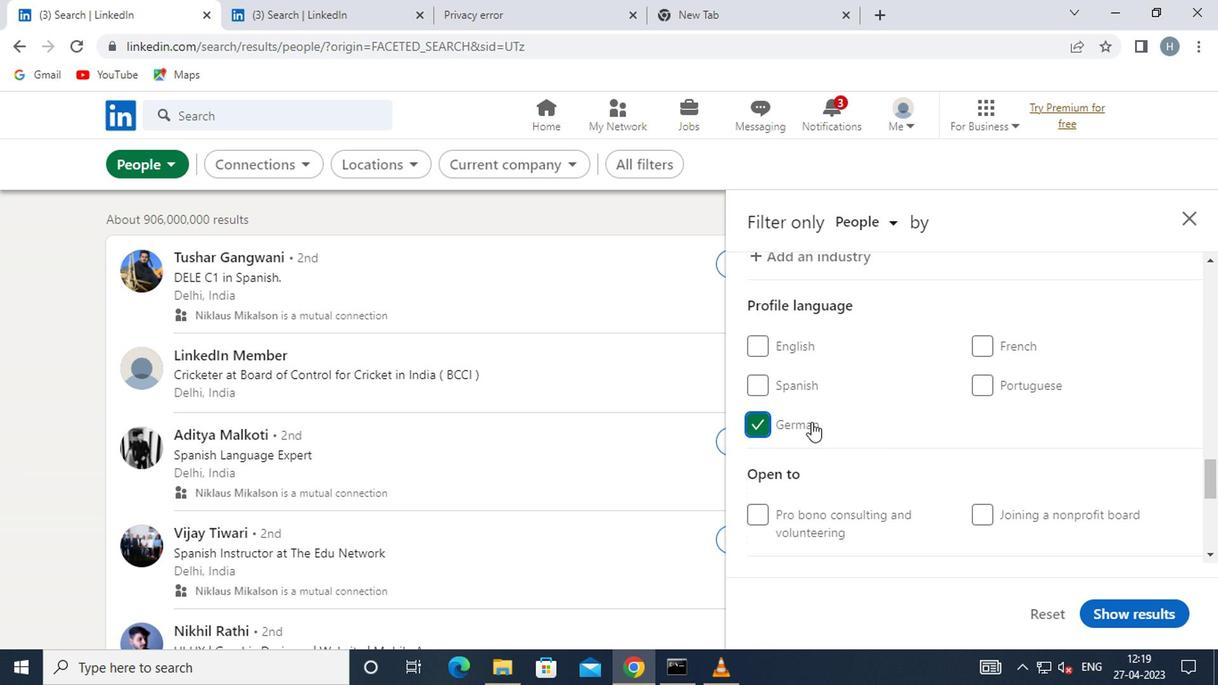 
Action: Mouse scrolled (897, 401) with delta (0, 0)
Screenshot: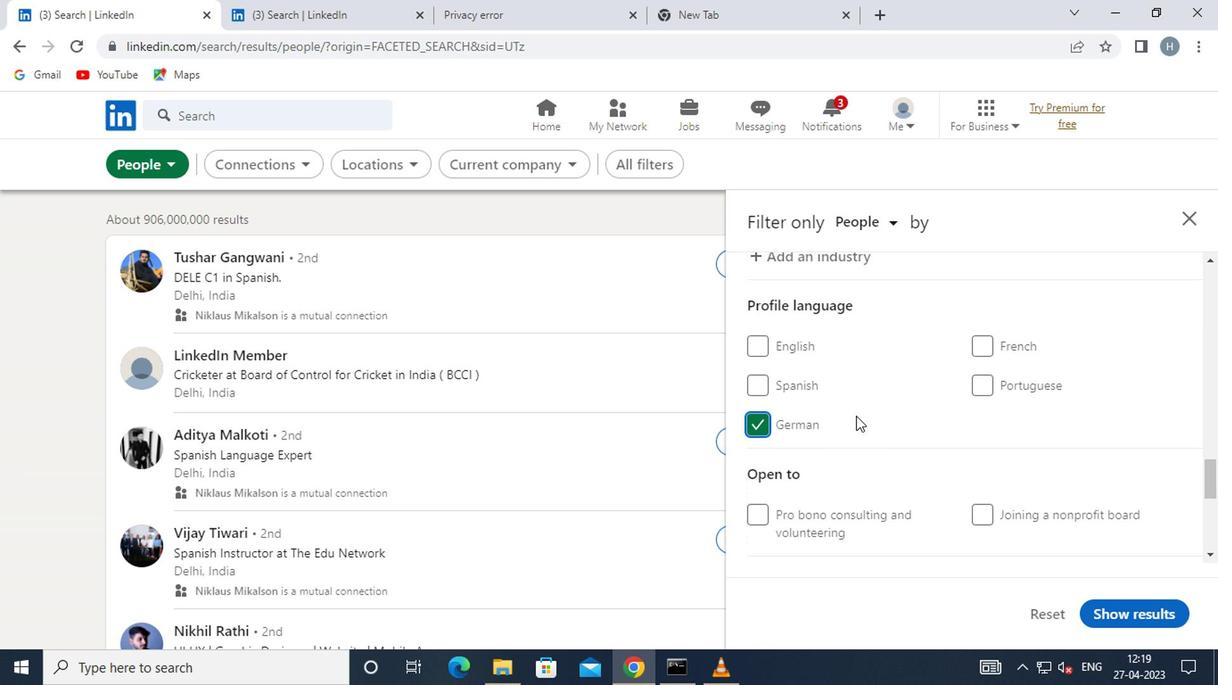 
Action: Mouse scrolled (897, 401) with delta (0, 0)
Screenshot: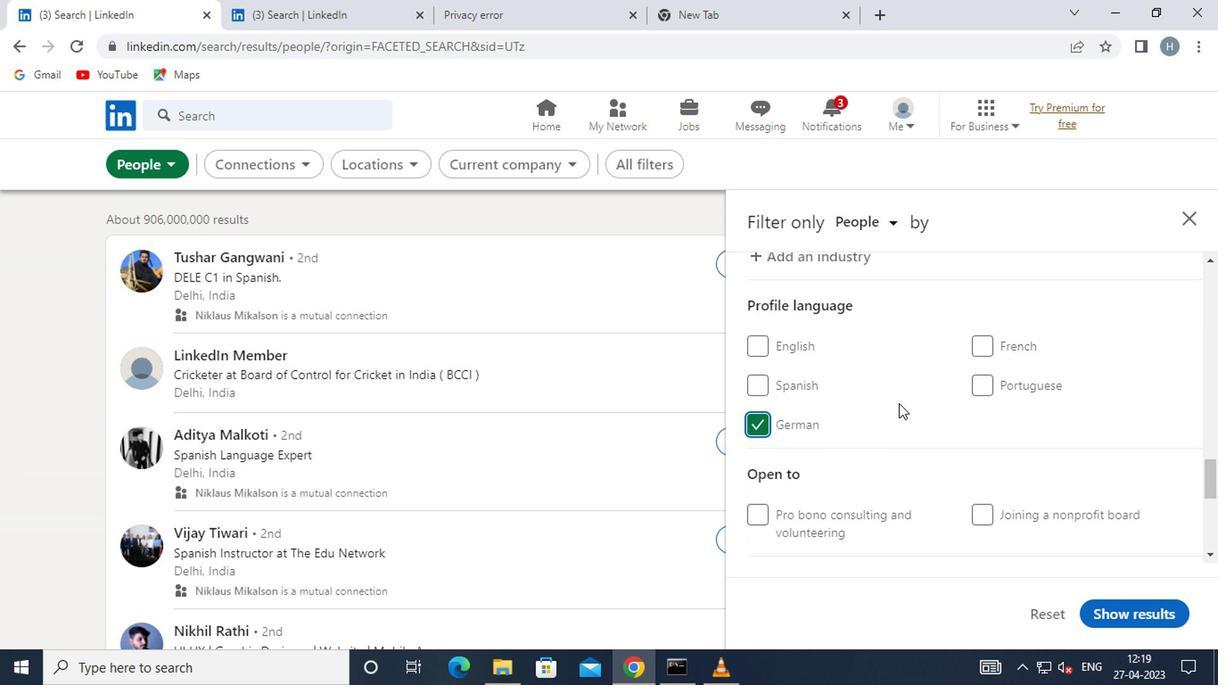 
Action: Mouse scrolled (897, 401) with delta (0, 0)
Screenshot: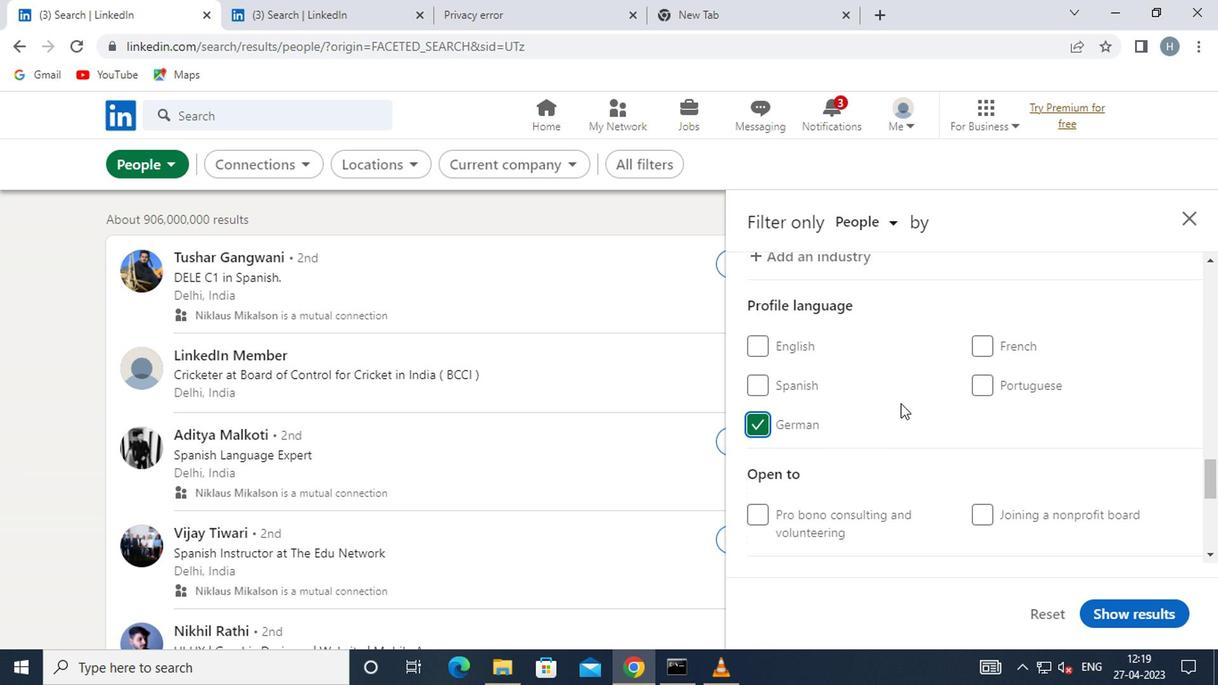 
Action: Mouse moved to (898, 402)
Screenshot: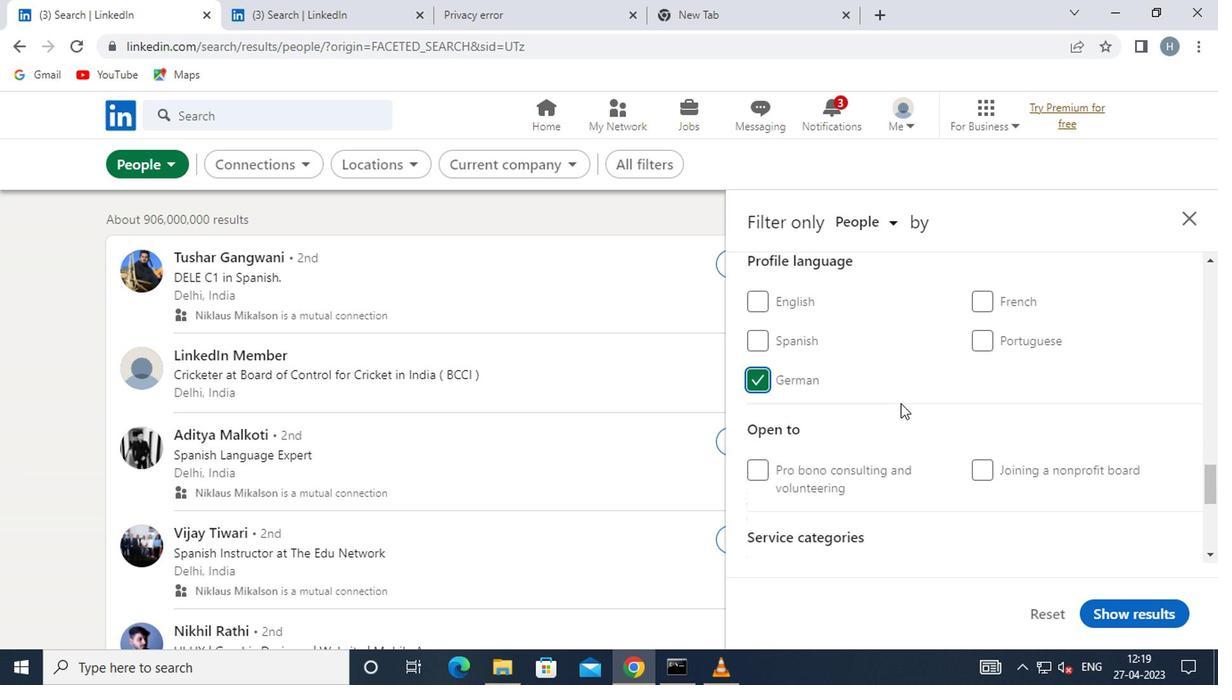 
Action: Mouse scrolled (898, 401) with delta (0, 0)
Screenshot: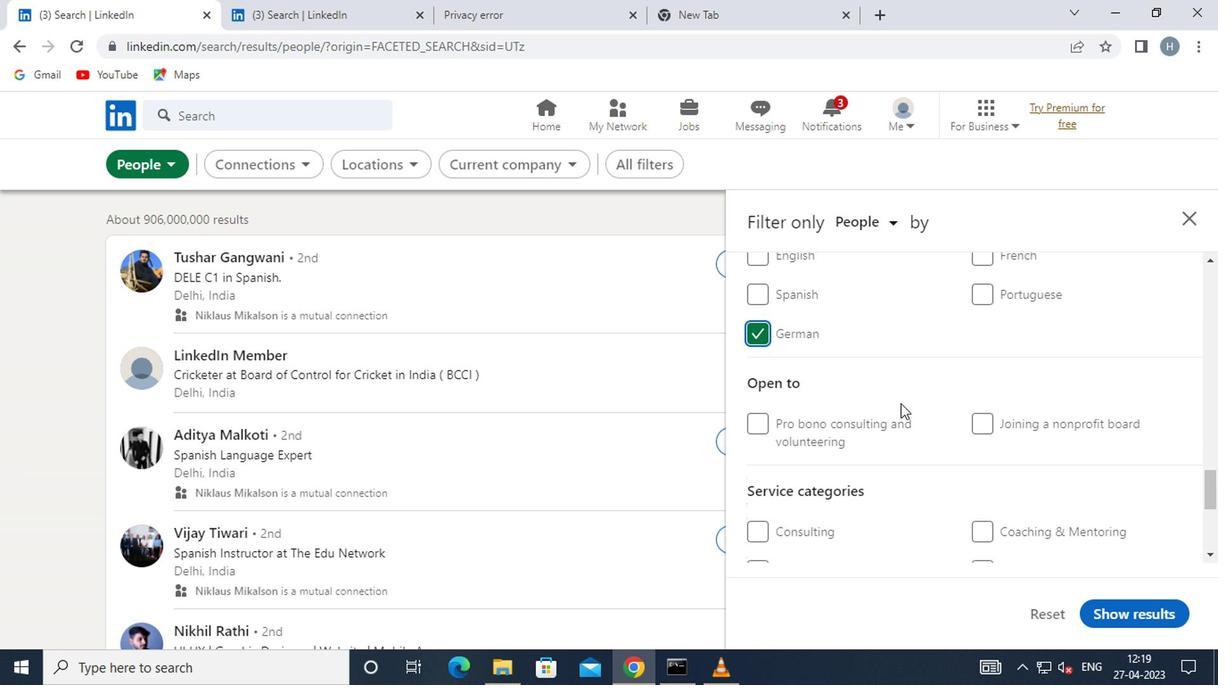 
Action: Mouse moved to (1035, 335)
Screenshot: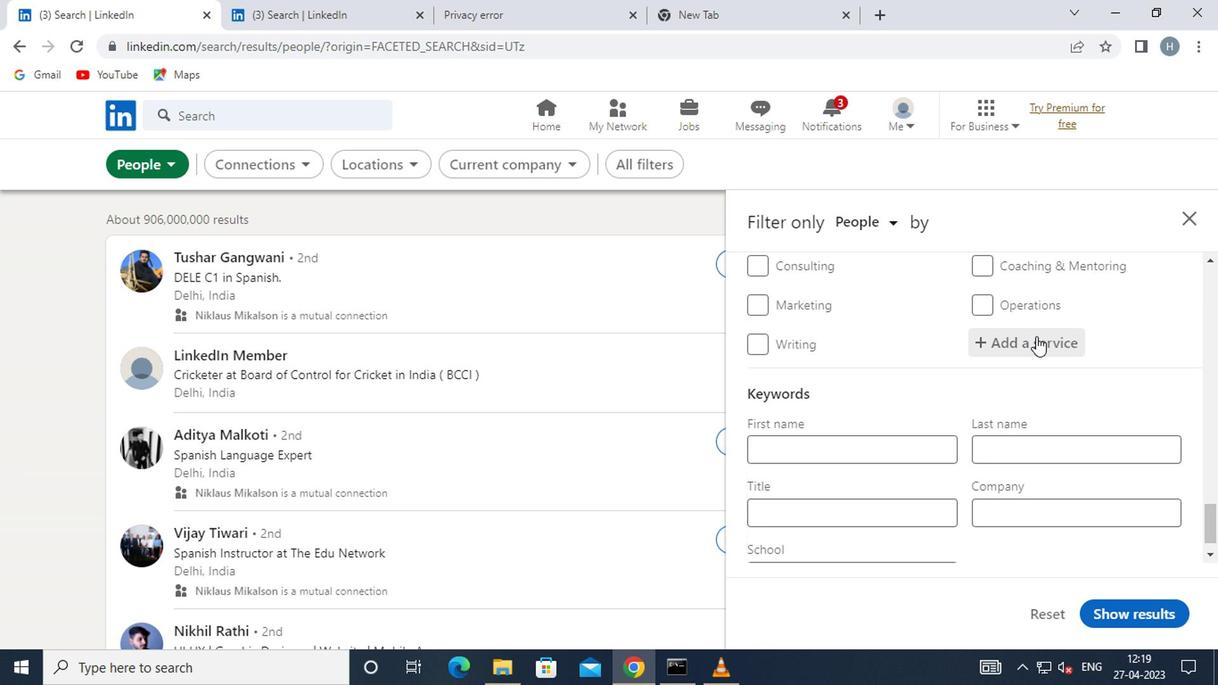 
Action: Mouse pressed left at (1035, 335)
Screenshot: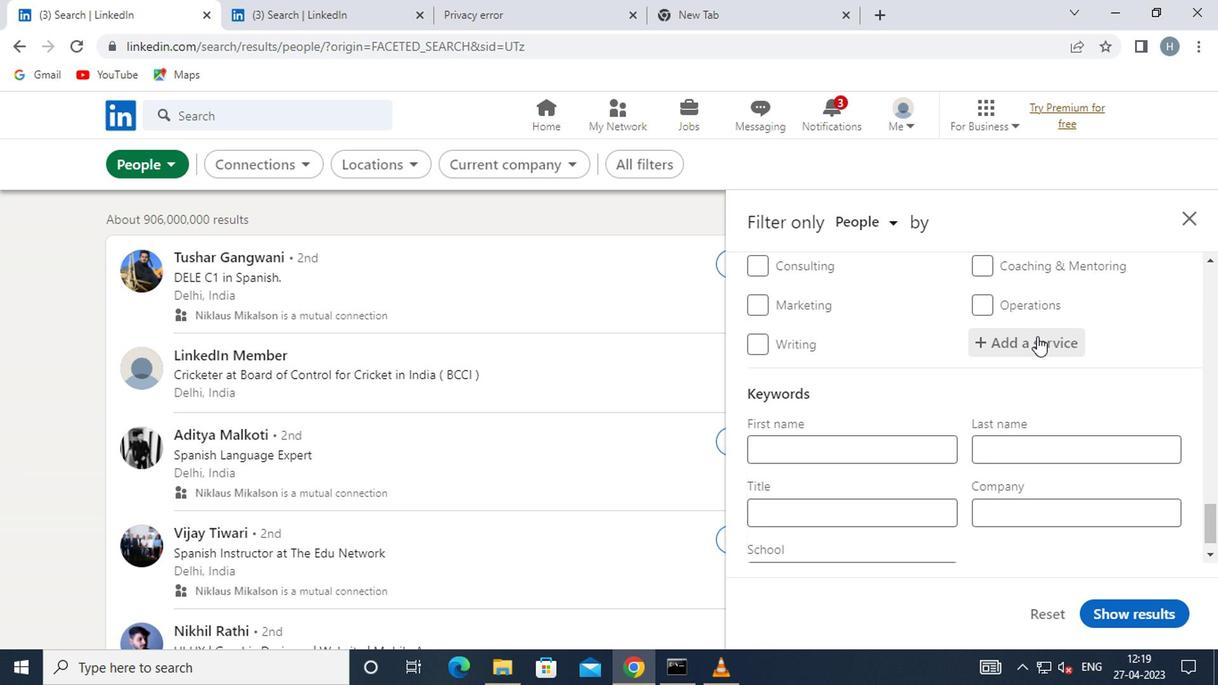
Action: Mouse moved to (1035, 333)
Screenshot: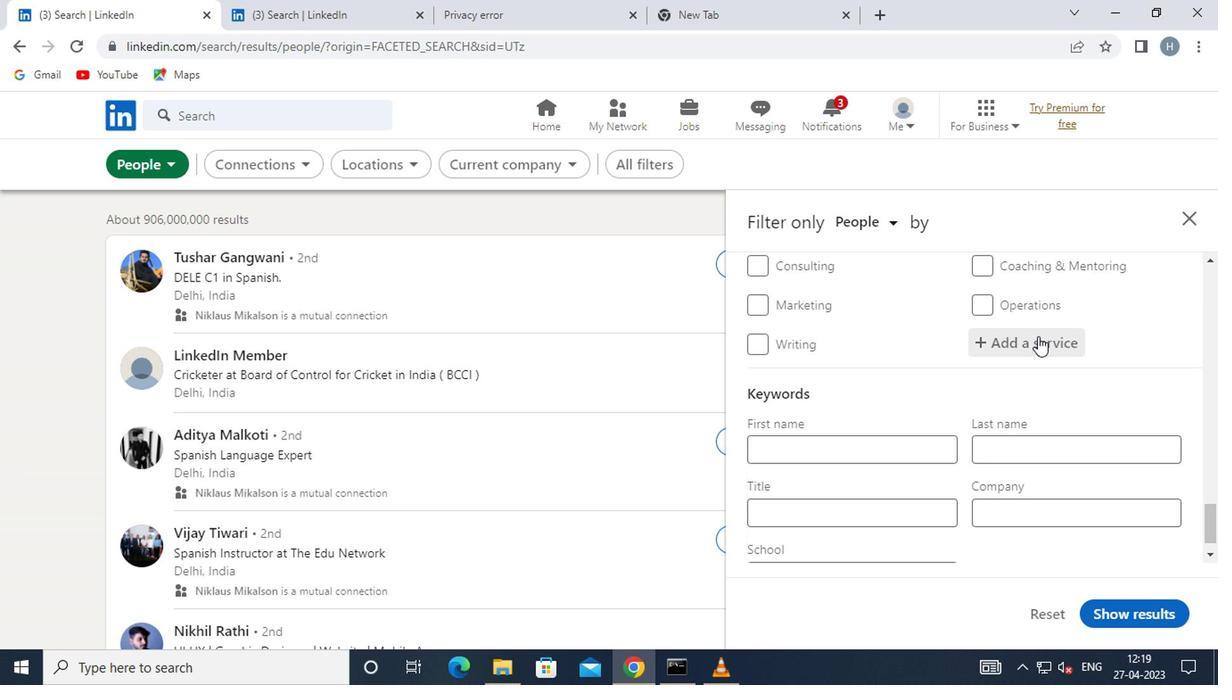 
Action: Key pressed <Key.shift>K<Key.backspace>HEALTH
Screenshot: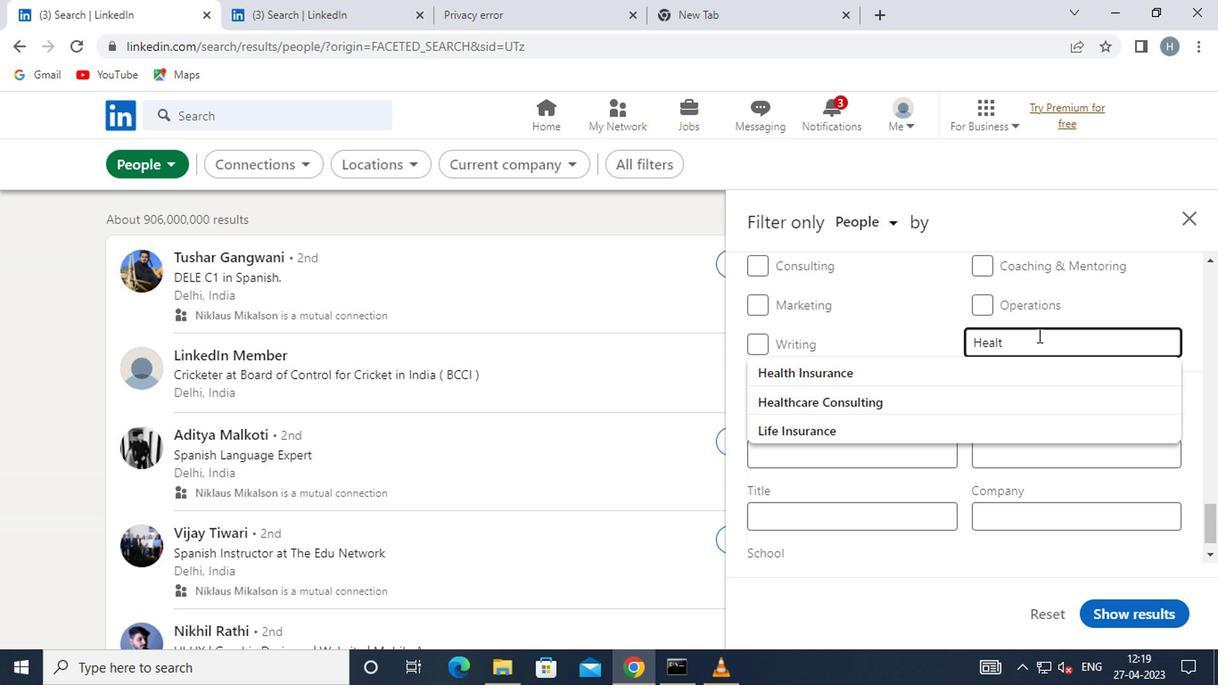 
Action: Mouse moved to (892, 375)
Screenshot: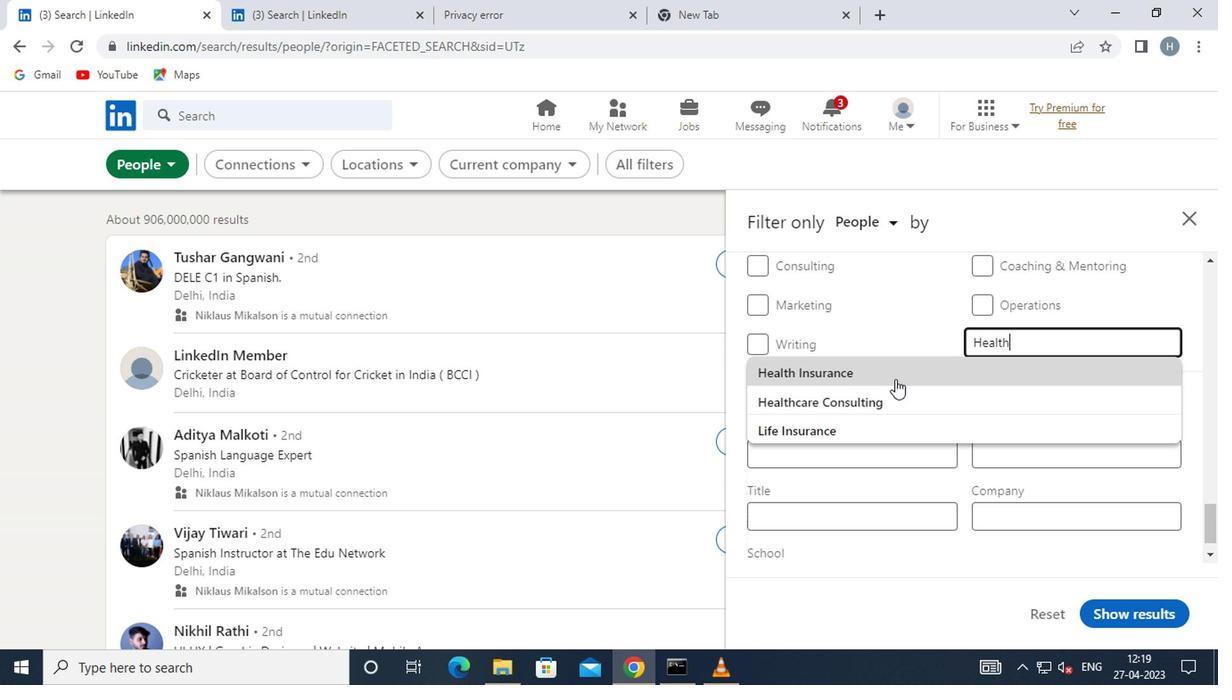 
Action: Mouse pressed left at (892, 375)
Screenshot: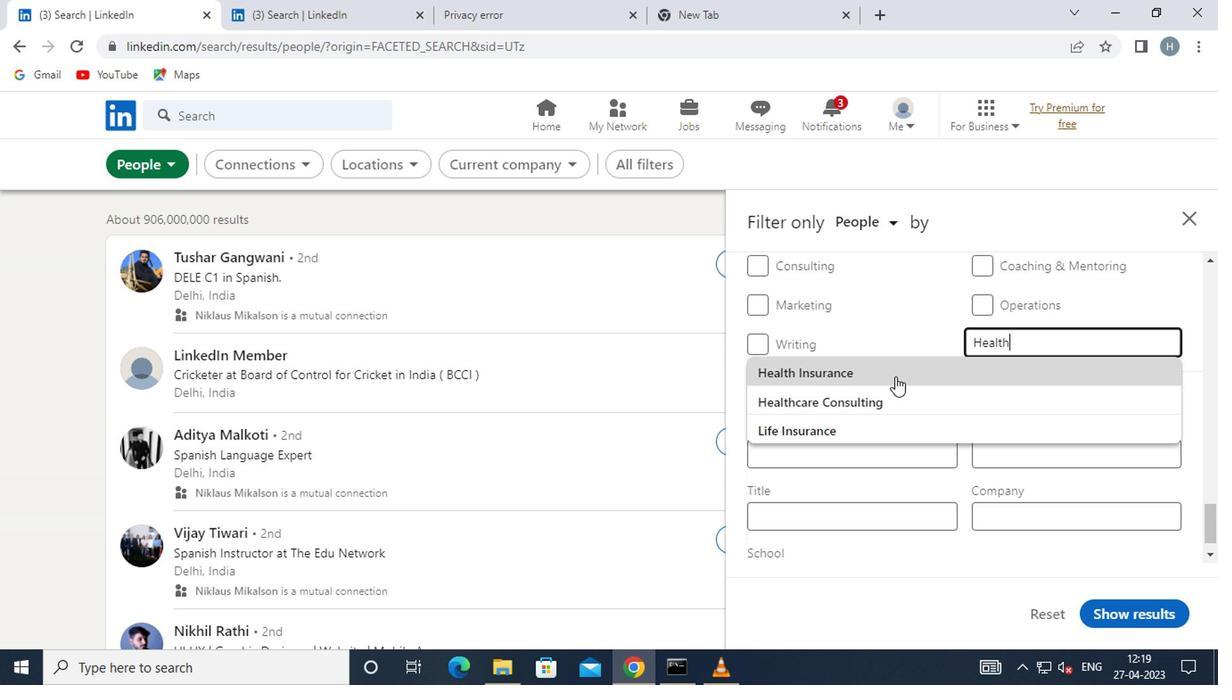 
Action: Mouse scrolled (892, 374) with delta (0, -1)
Screenshot: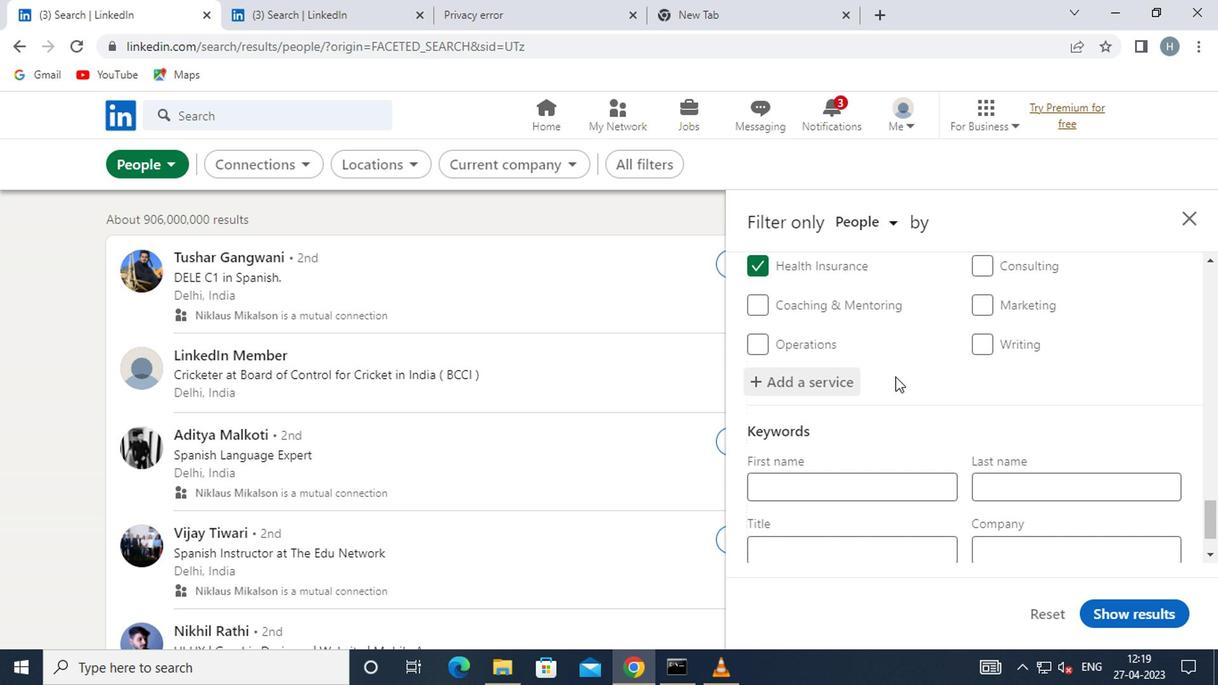 
Action: Mouse scrolled (892, 374) with delta (0, -1)
Screenshot: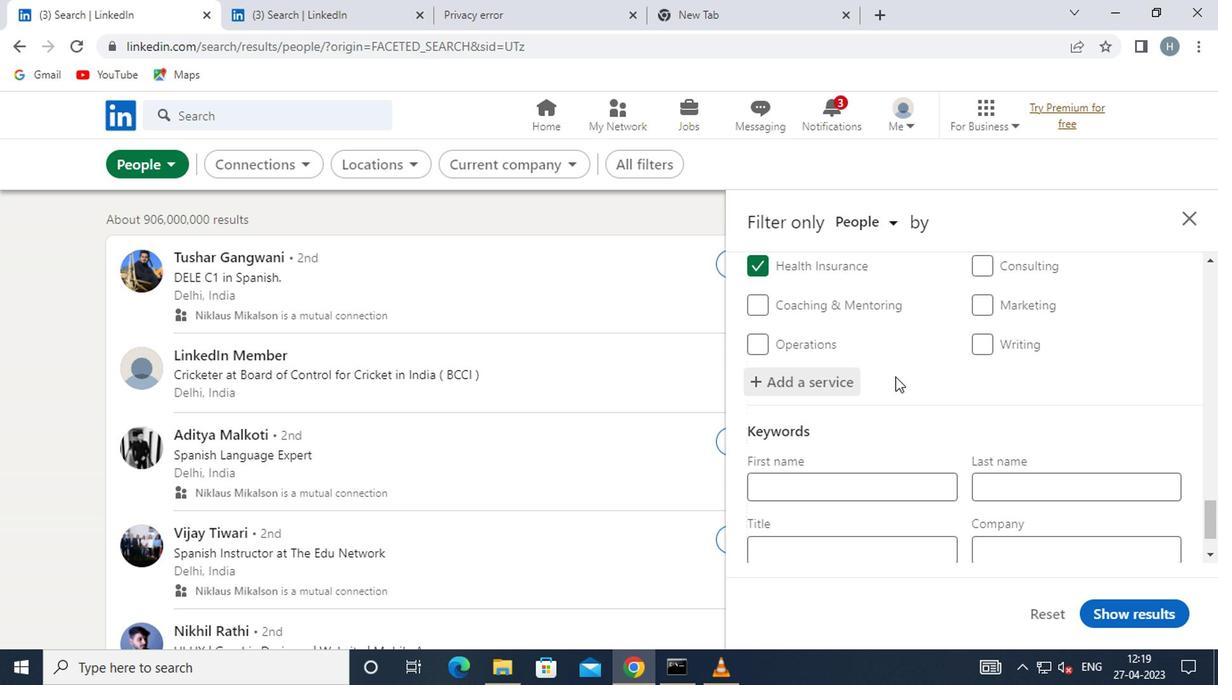 
Action: Mouse scrolled (892, 374) with delta (0, -1)
Screenshot: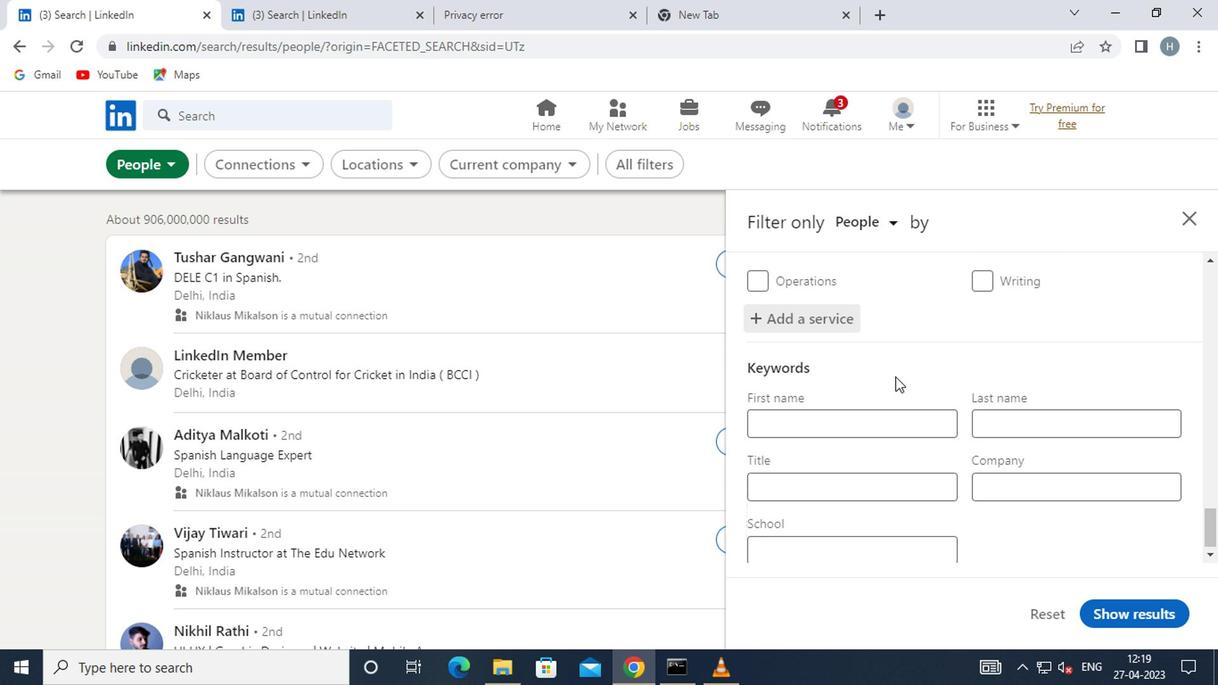 
Action: Mouse scrolled (892, 374) with delta (0, -1)
Screenshot: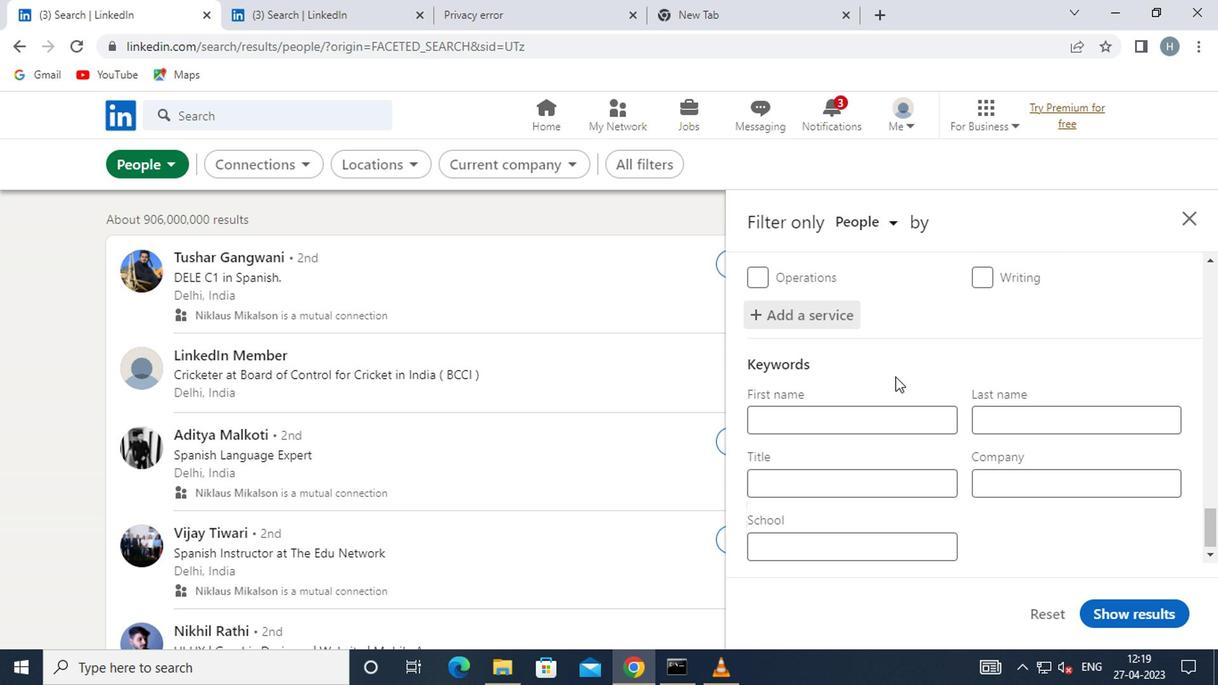 
Action: Mouse moved to (883, 476)
Screenshot: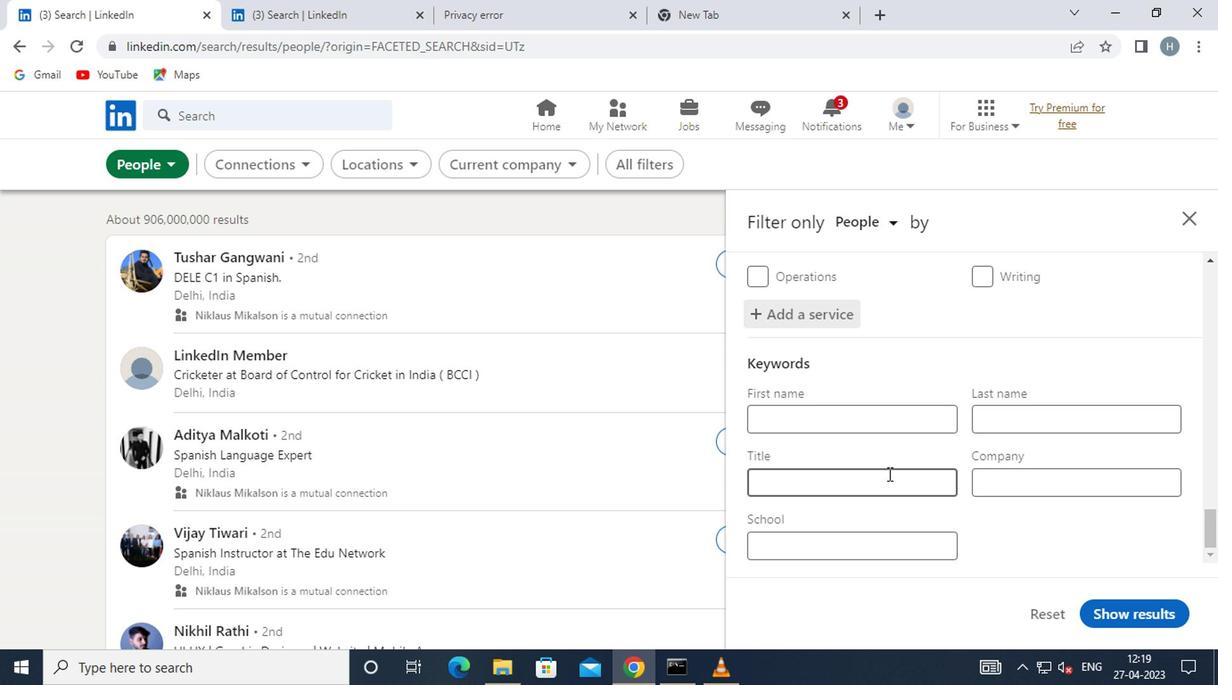 
Action: Mouse pressed left at (883, 476)
Screenshot: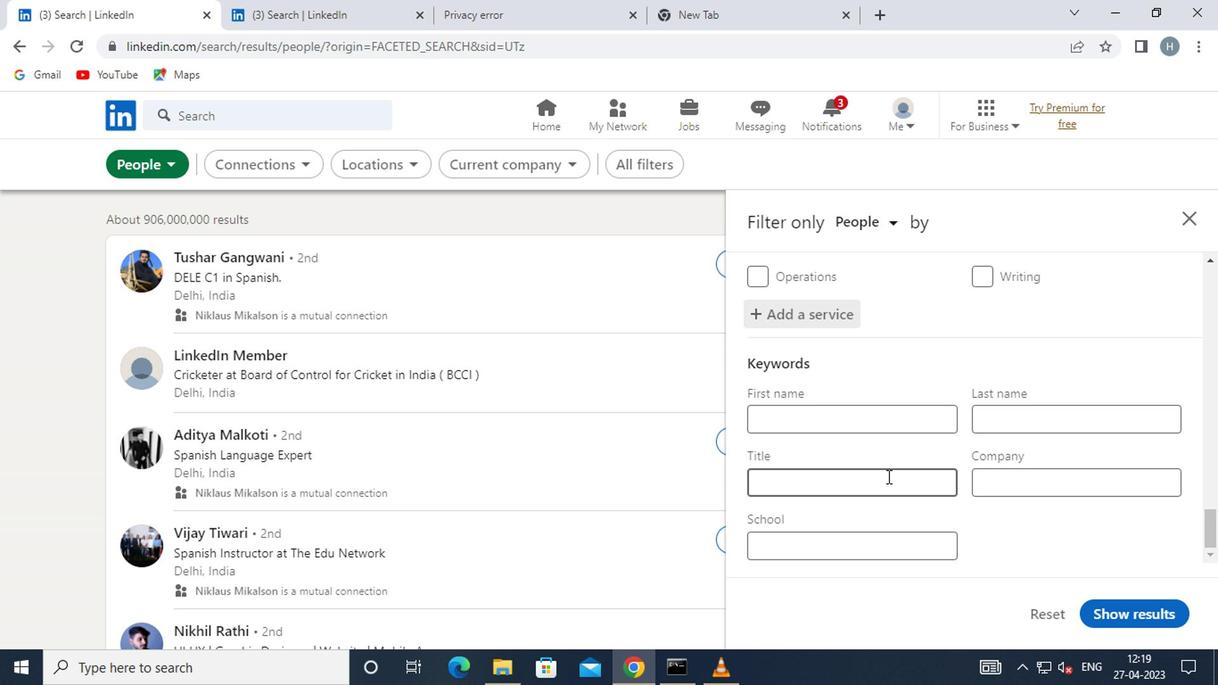 
Action: Key pressed <Key.shift>HEAVY<Key.space><Key.shift>EQUIPMENT<Key.space><Key.shift>OPERATOR
Screenshot: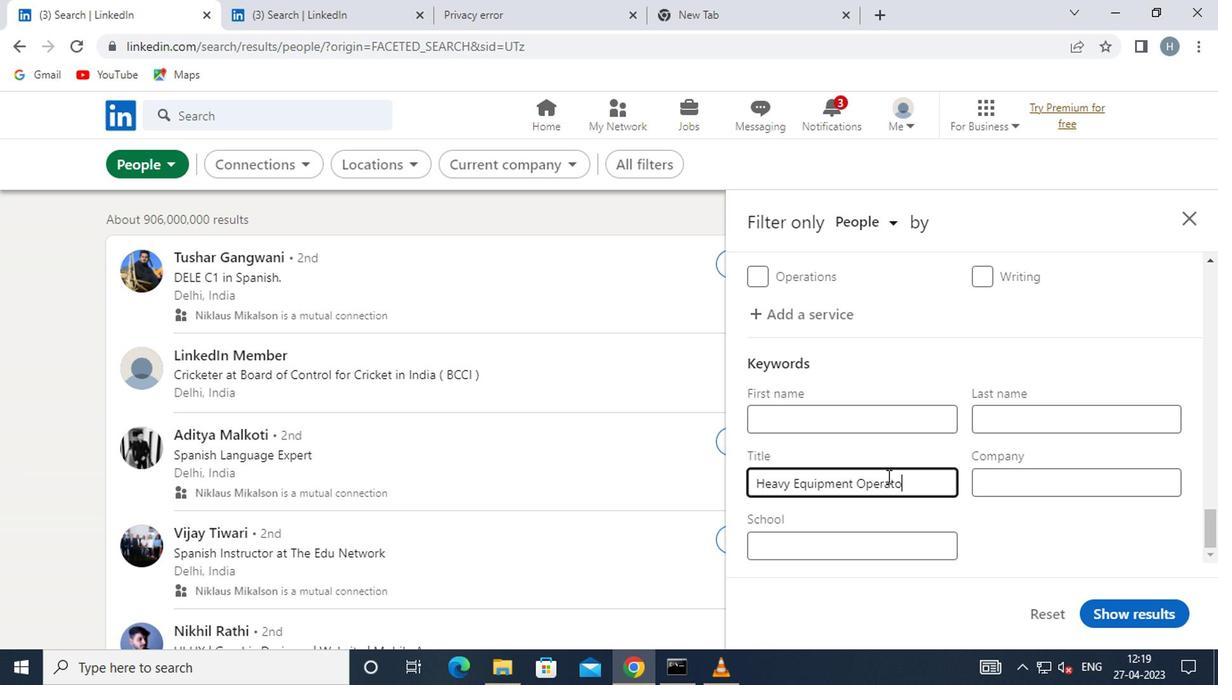 
Action: Mouse moved to (1120, 611)
Screenshot: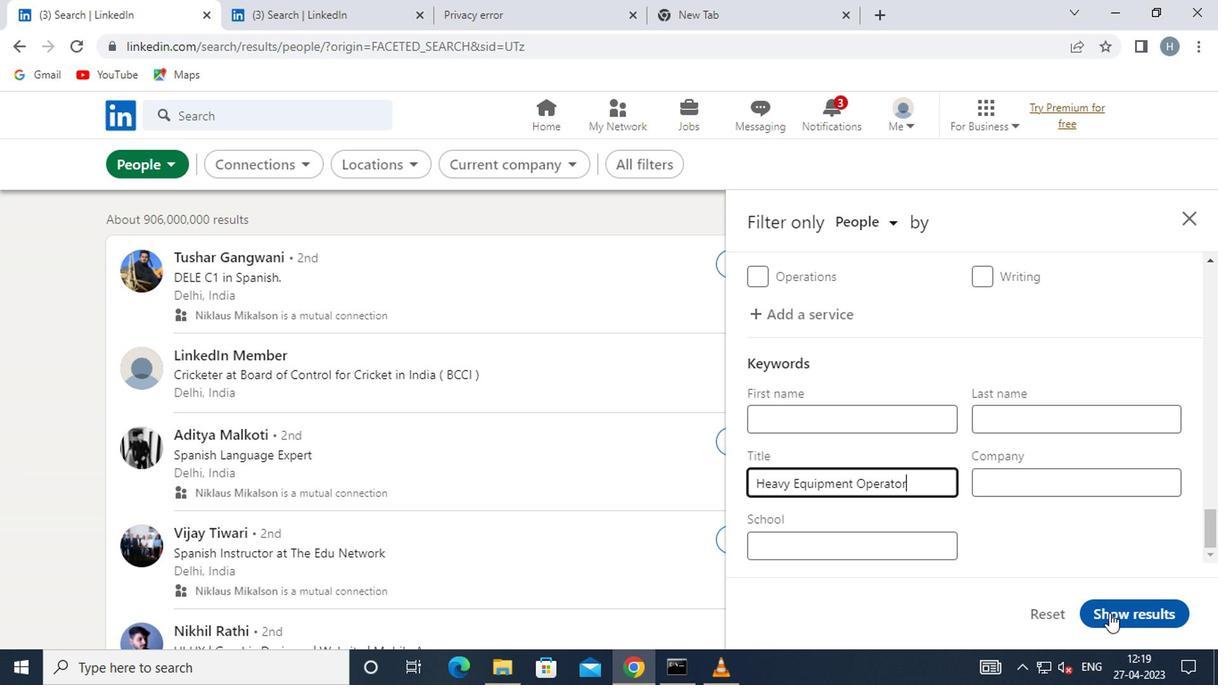 
Action: Mouse pressed left at (1120, 611)
Screenshot: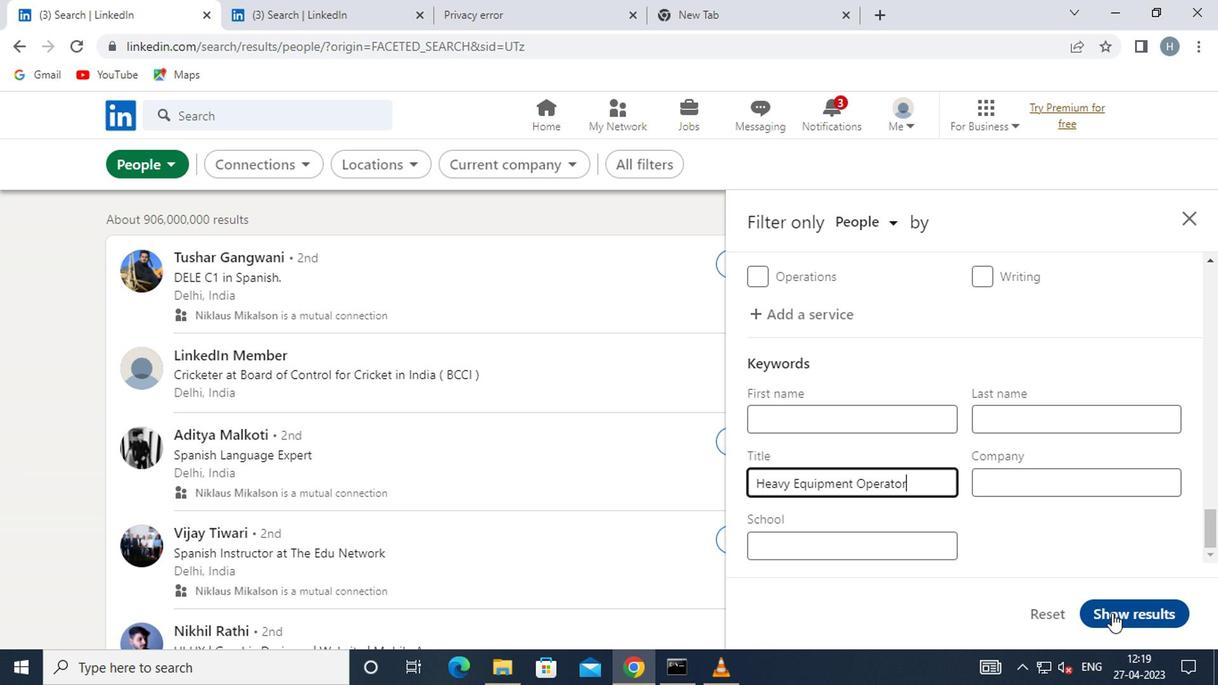 
Action: Mouse moved to (776, 371)
Screenshot: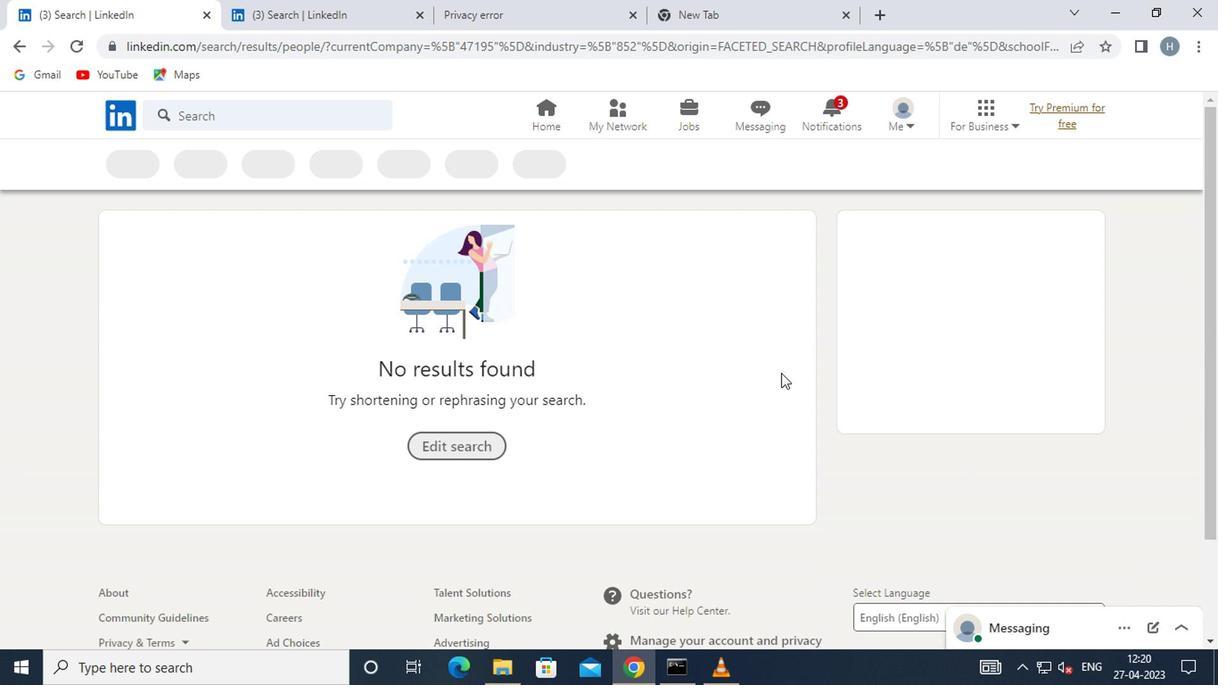 
